 Task: Find connections with filter location Gangāpur with filter topic #Leadershipfirstwith filter profile language Potuguese with filter current company InConnectors - (A subsidiary of Insellers Consultancy Services) with filter school Fresher women's Jobs Madurai with filter industry Environmental Quality Programs with filter service category Market Research with filter keywords title Computer Programmer
Action: Mouse moved to (526, 84)
Screenshot: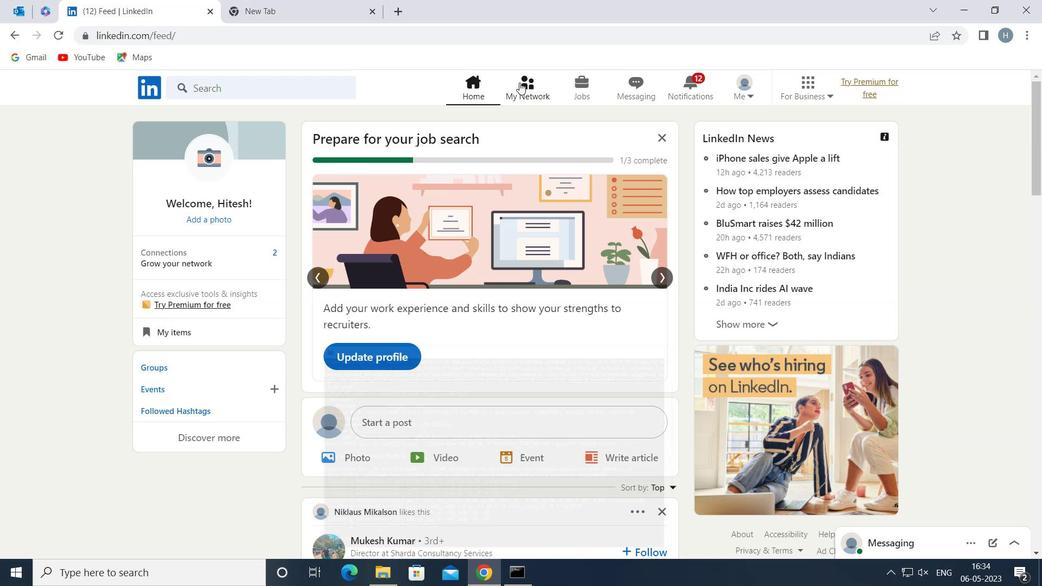 
Action: Mouse pressed left at (526, 84)
Screenshot: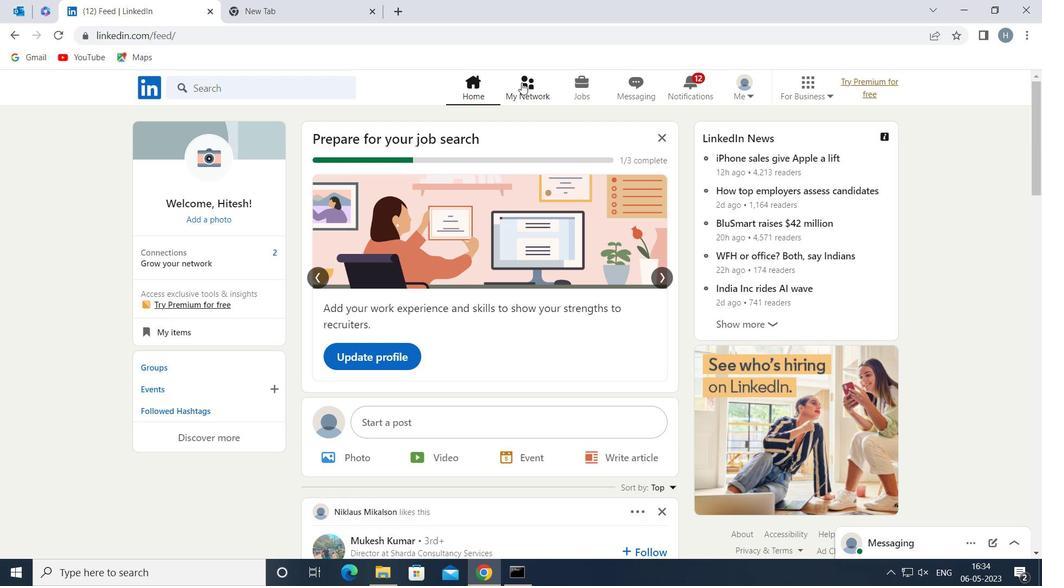 
Action: Mouse moved to (316, 162)
Screenshot: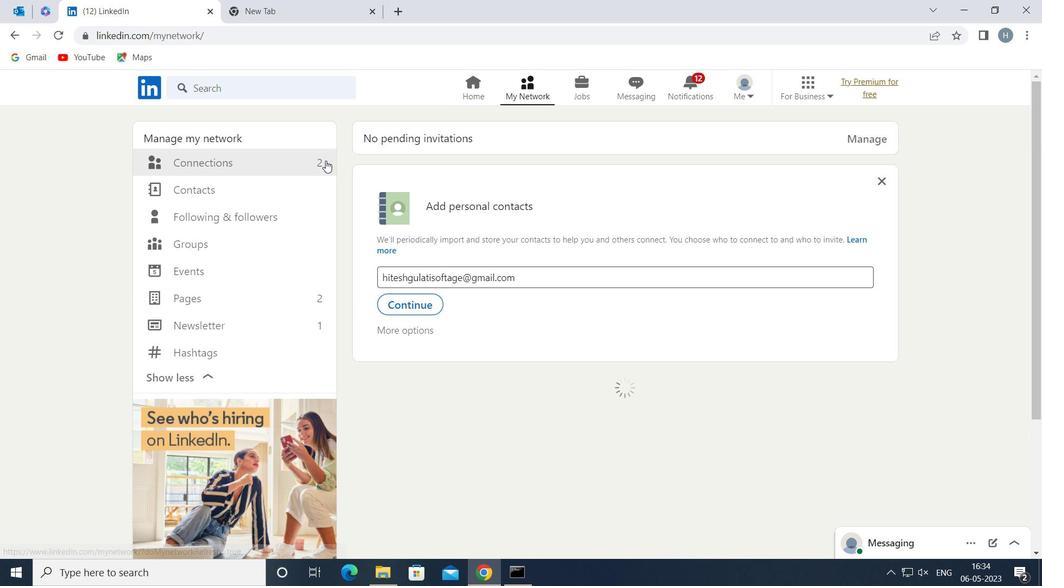 
Action: Mouse pressed left at (316, 162)
Screenshot: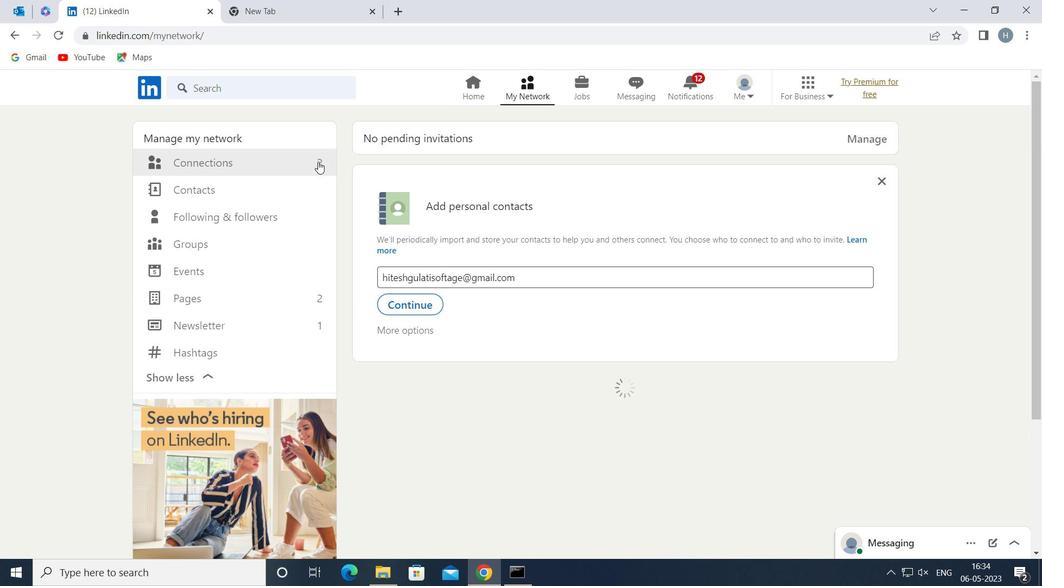 
Action: Mouse moved to (611, 163)
Screenshot: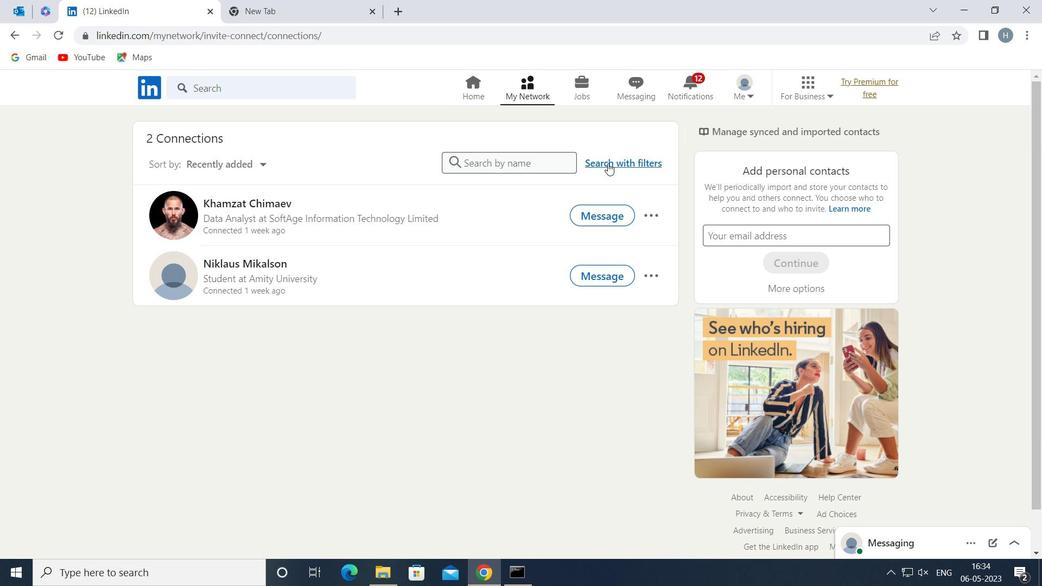 
Action: Mouse pressed left at (611, 163)
Screenshot: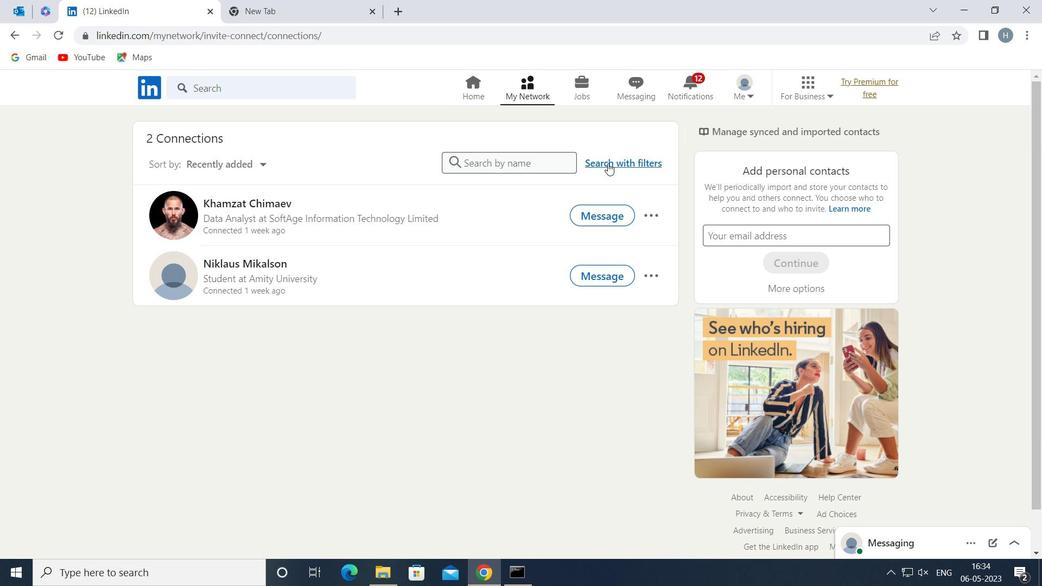 
Action: Mouse moved to (571, 122)
Screenshot: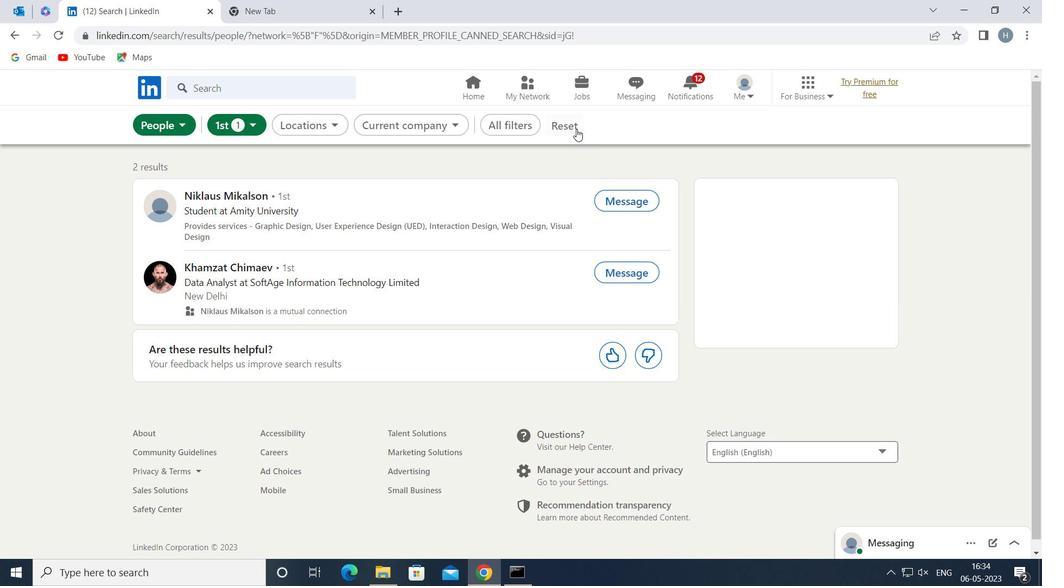 
Action: Mouse pressed left at (571, 122)
Screenshot: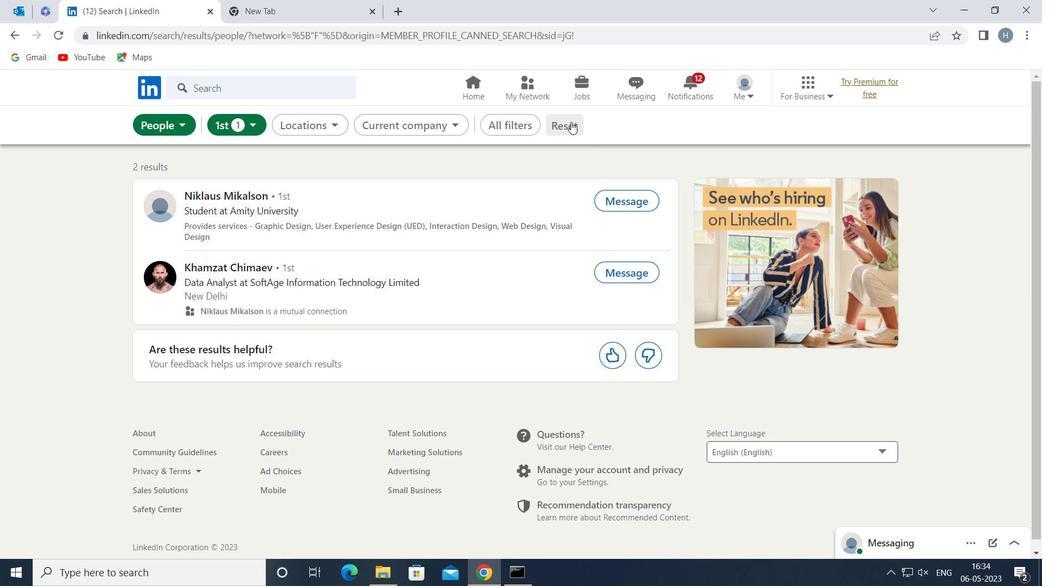 
Action: Mouse moved to (549, 122)
Screenshot: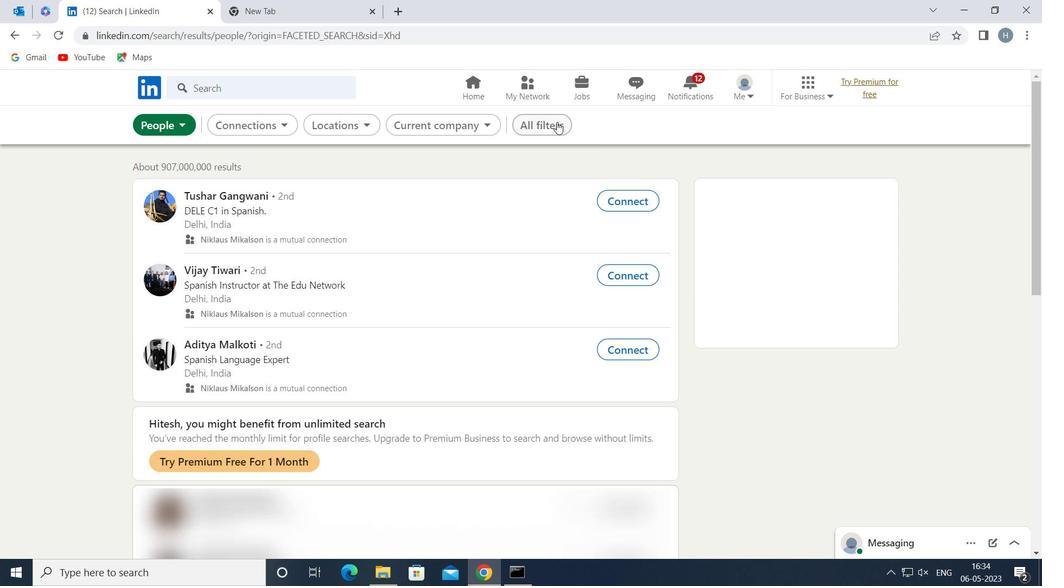 
Action: Mouse pressed left at (549, 122)
Screenshot: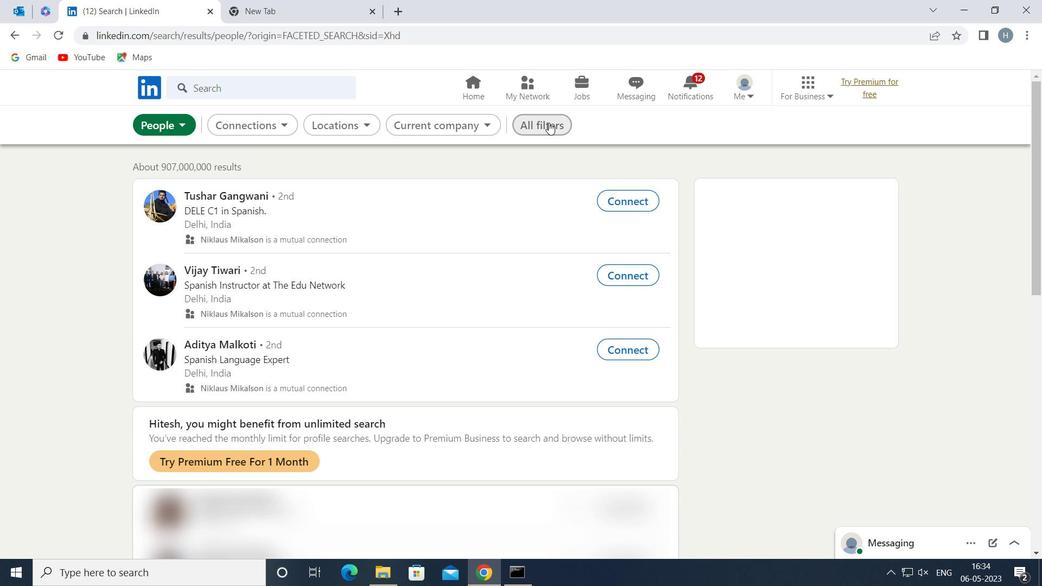
Action: Mouse moved to (766, 251)
Screenshot: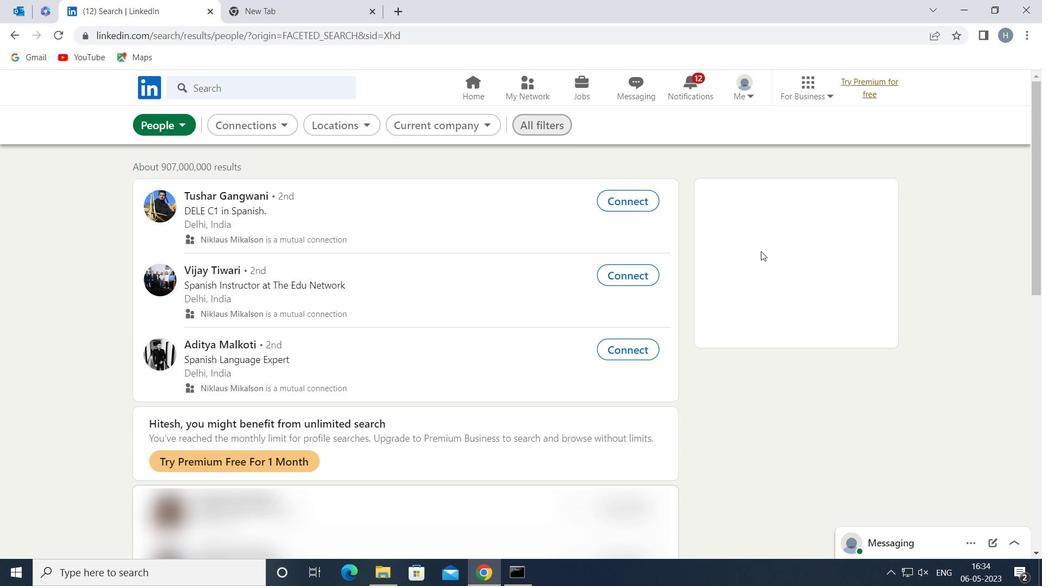 
Action: Mouse scrolled (766, 250) with delta (0, 0)
Screenshot: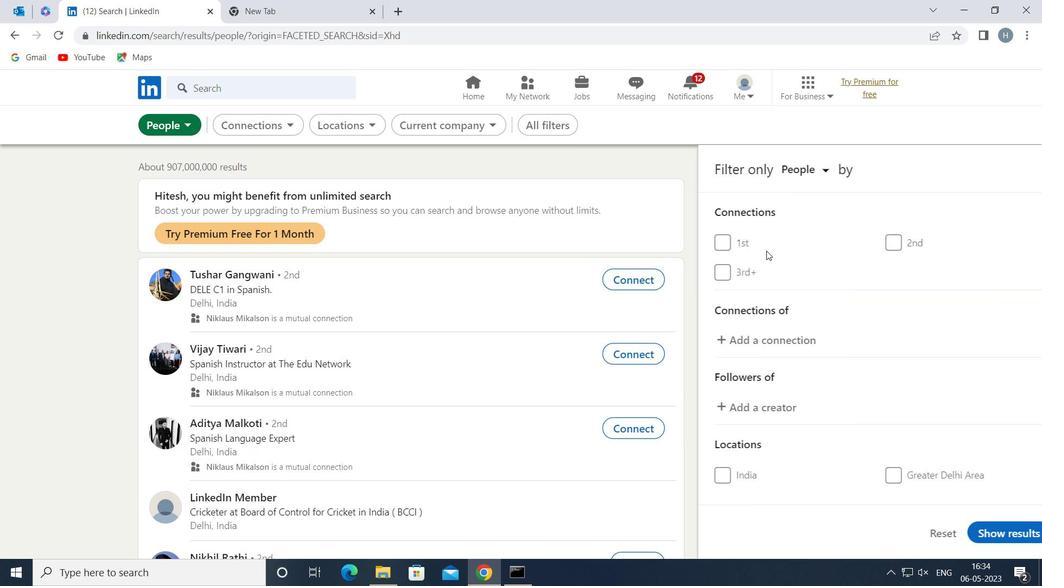 
Action: Mouse moved to (768, 249)
Screenshot: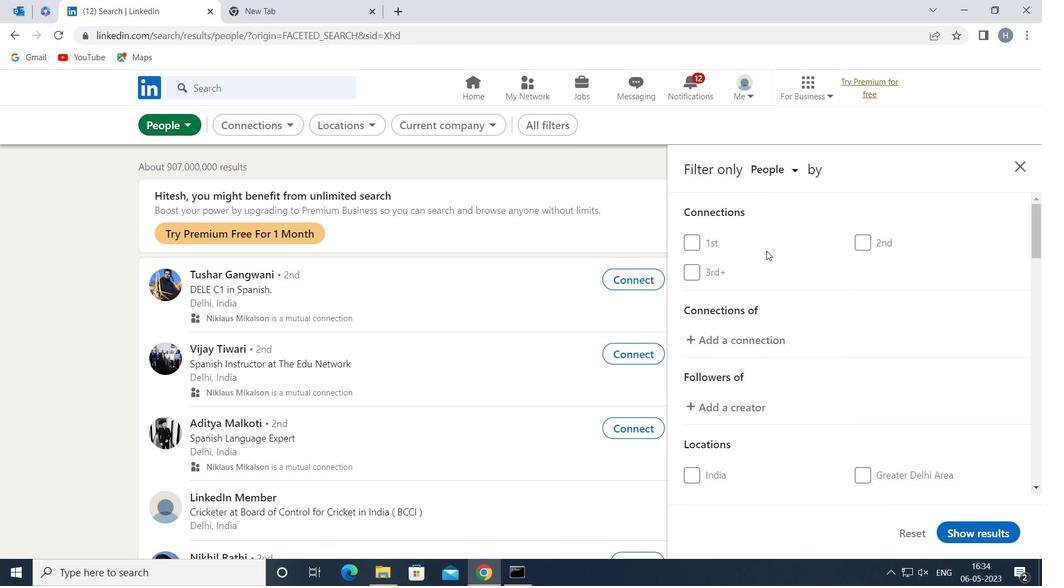 
Action: Mouse scrolled (768, 248) with delta (0, 0)
Screenshot: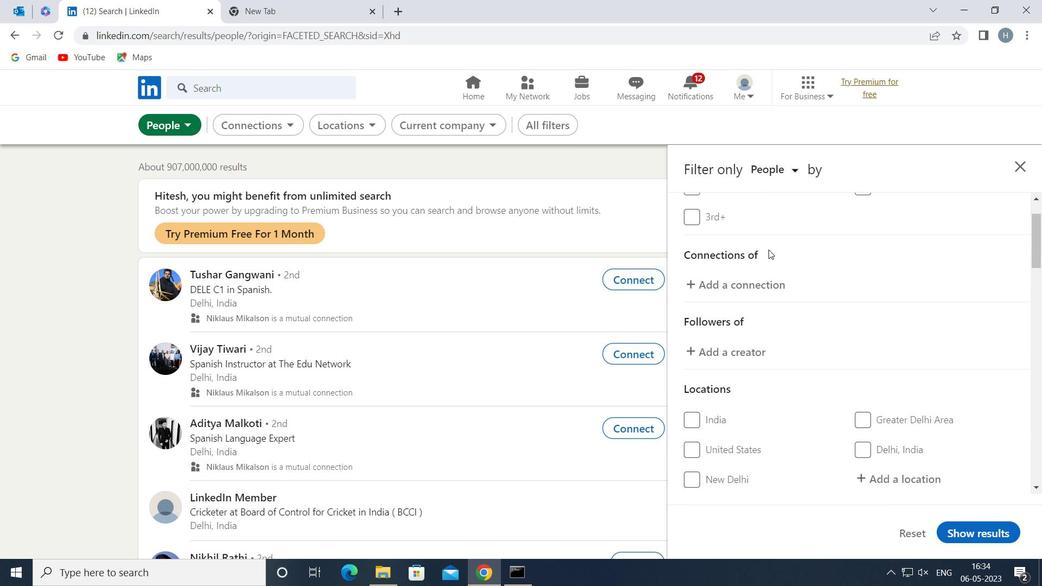 
Action: Mouse moved to (770, 251)
Screenshot: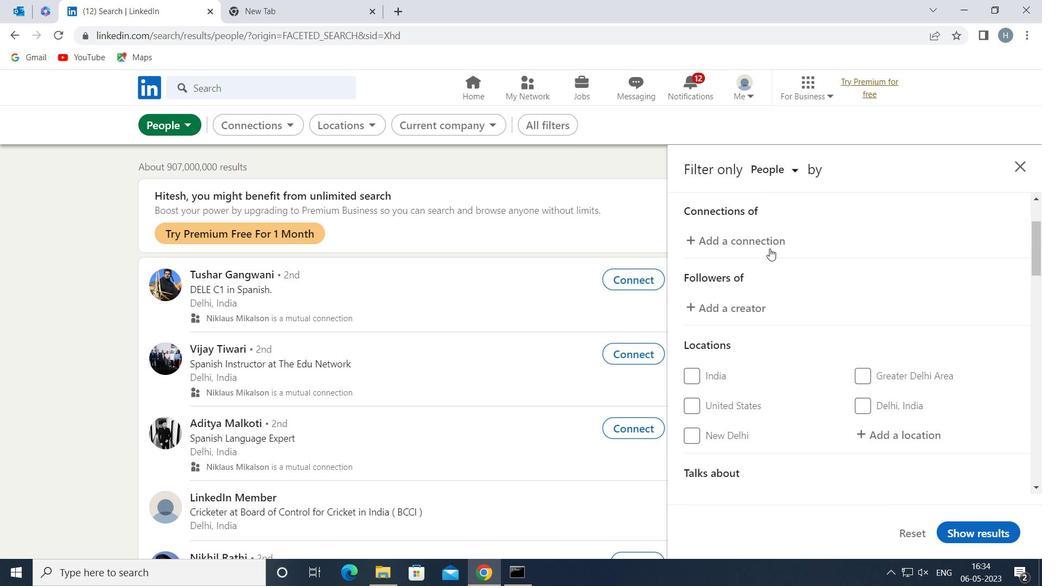 
Action: Mouse scrolled (770, 251) with delta (0, 0)
Screenshot: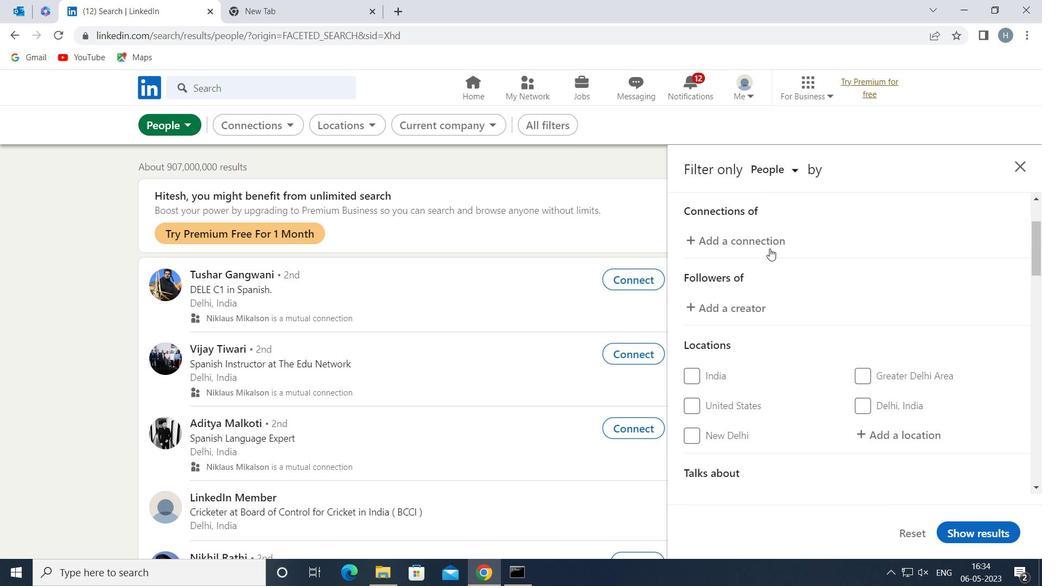 
Action: Mouse moved to (881, 325)
Screenshot: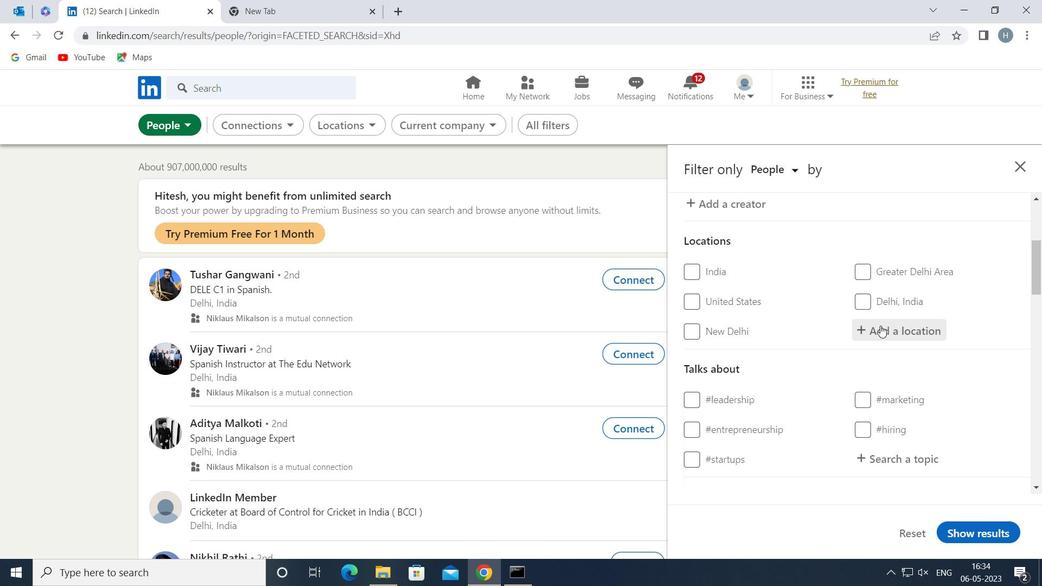 
Action: Mouse pressed left at (881, 325)
Screenshot: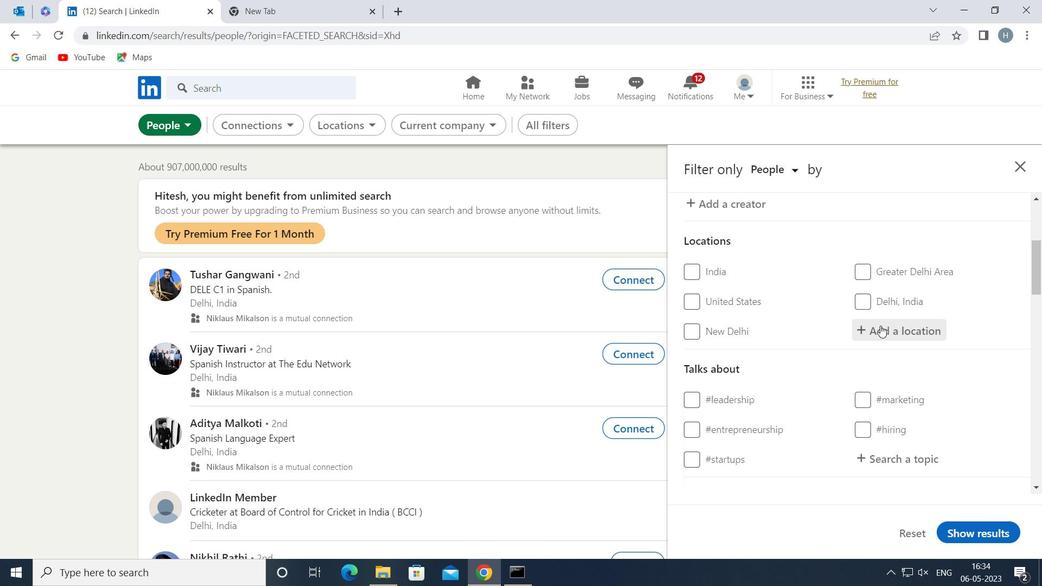 
Action: Mouse moved to (881, 324)
Screenshot: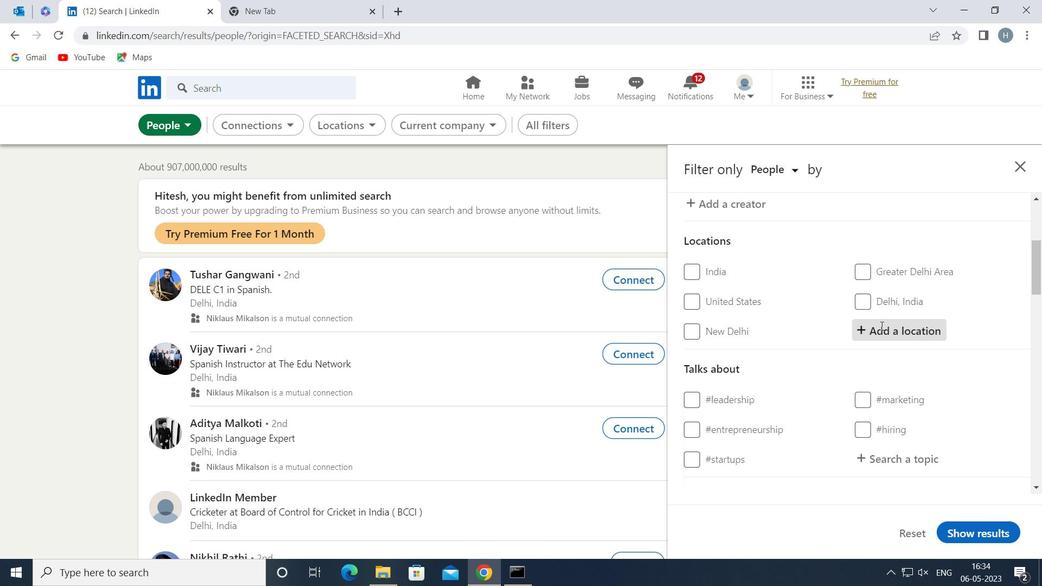 
Action: Key pressed <Key.shift>GANGAPUR
Screenshot: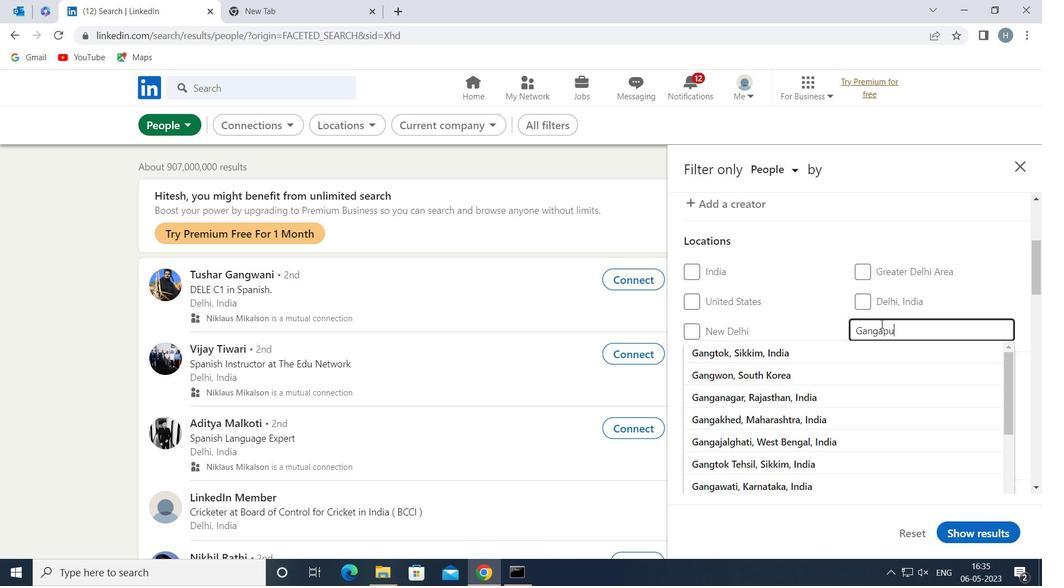 
Action: Mouse moved to (984, 282)
Screenshot: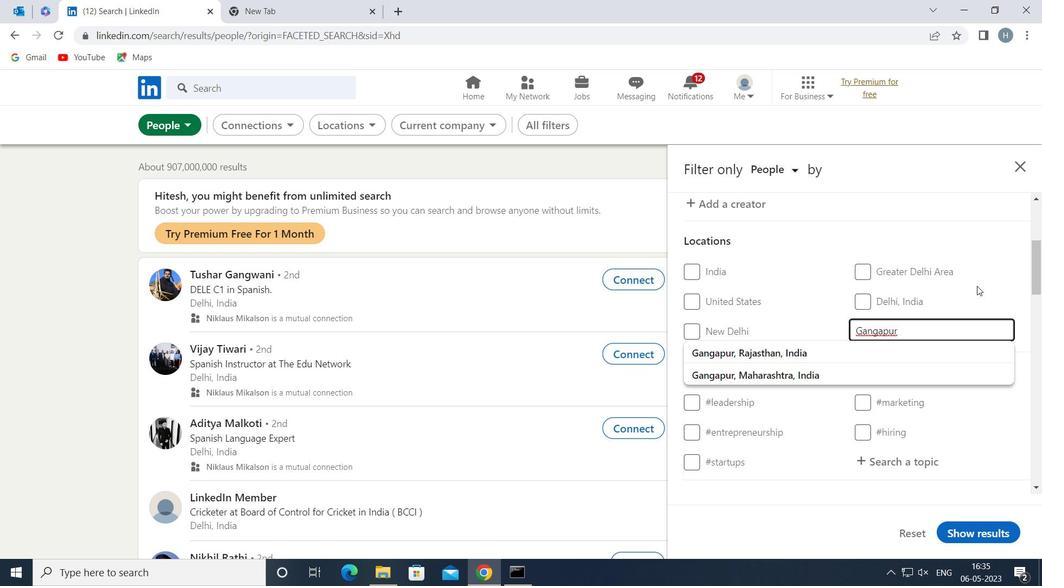 
Action: Mouse pressed left at (984, 282)
Screenshot: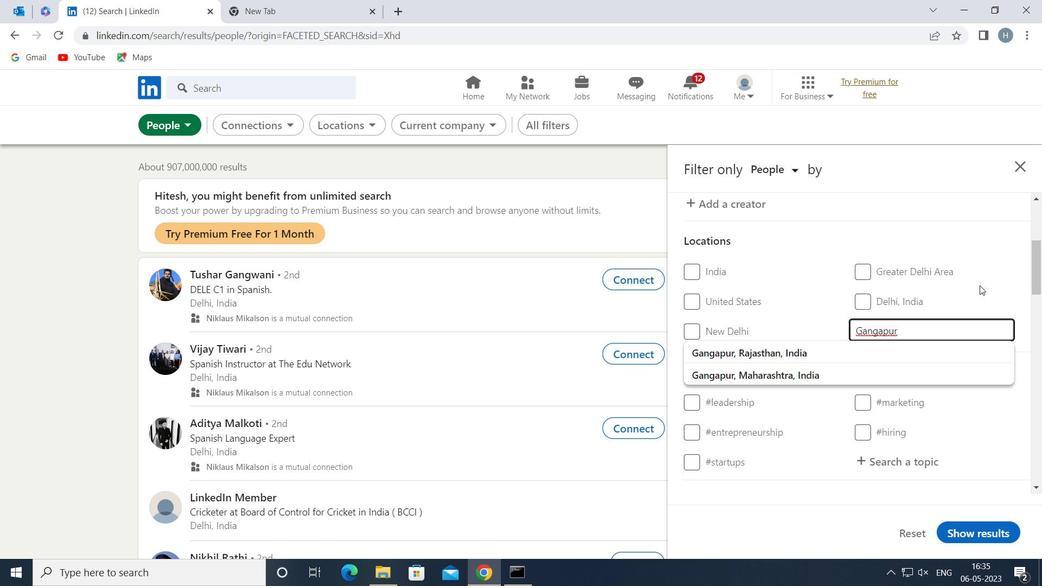 
Action: Mouse moved to (963, 297)
Screenshot: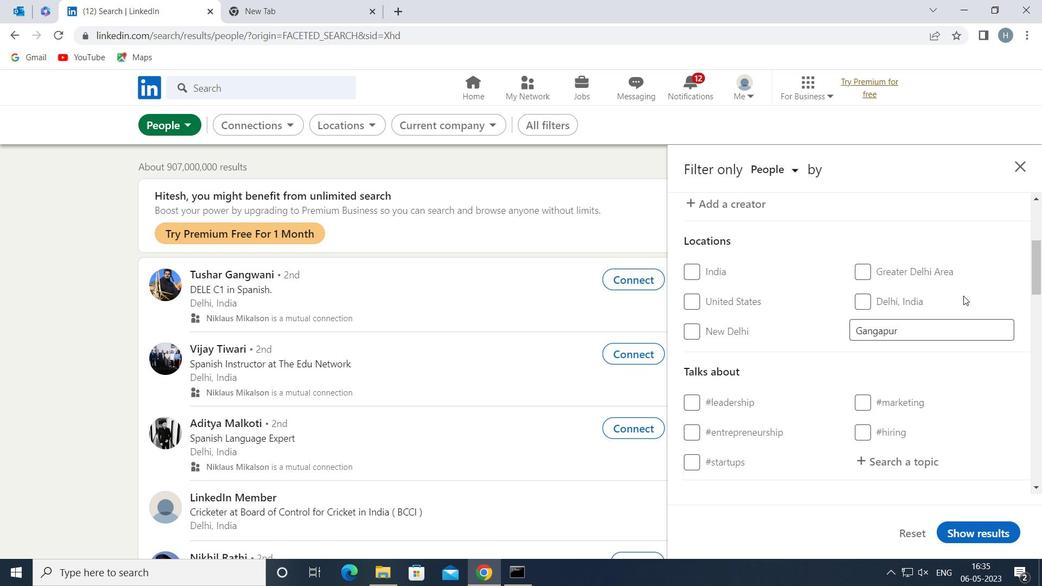
Action: Mouse scrolled (963, 297) with delta (0, 0)
Screenshot: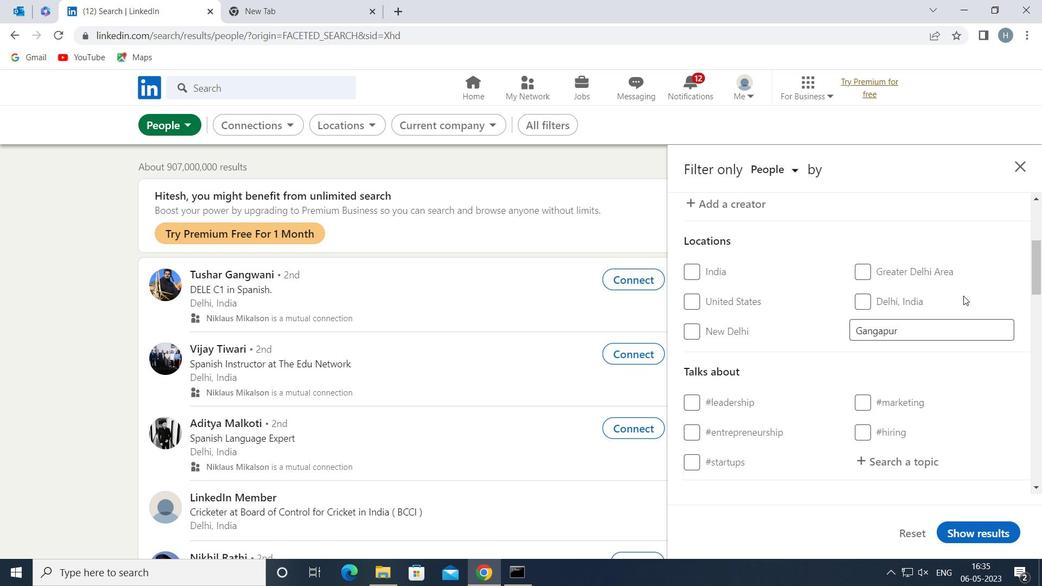 
Action: Mouse scrolled (963, 297) with delta (0, 0)
Screenshot: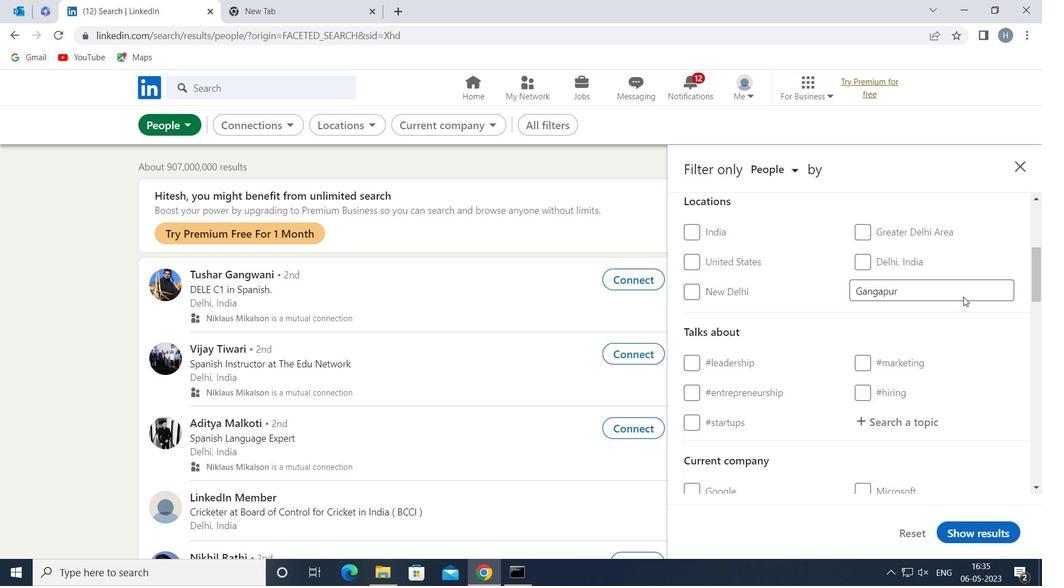 
Action: Mouse moved to (934, 325)
Screenshot: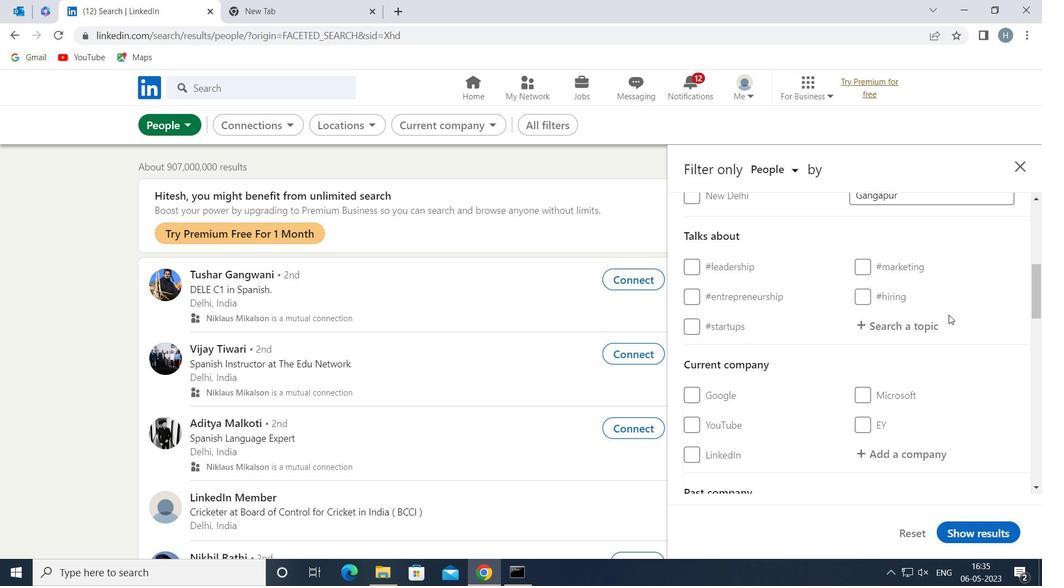 
Action: Mouse pressed left at (934, 325)
Screenshot: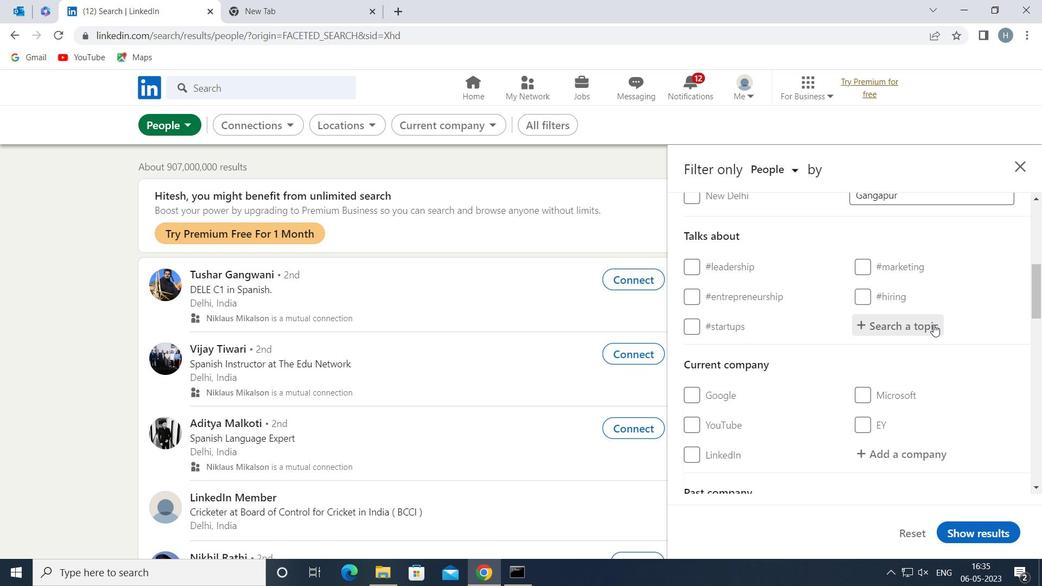
Action: Mouse moved to (934, 325)
Screenshot: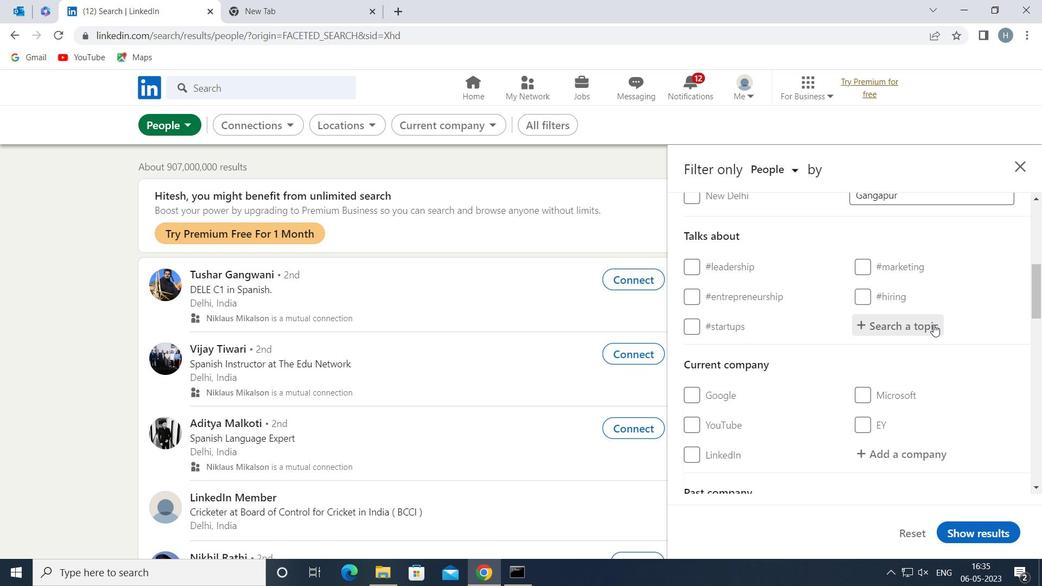 
Action: Key pressed <Key.shift>LEADERSHIPFIRST
Screenshot: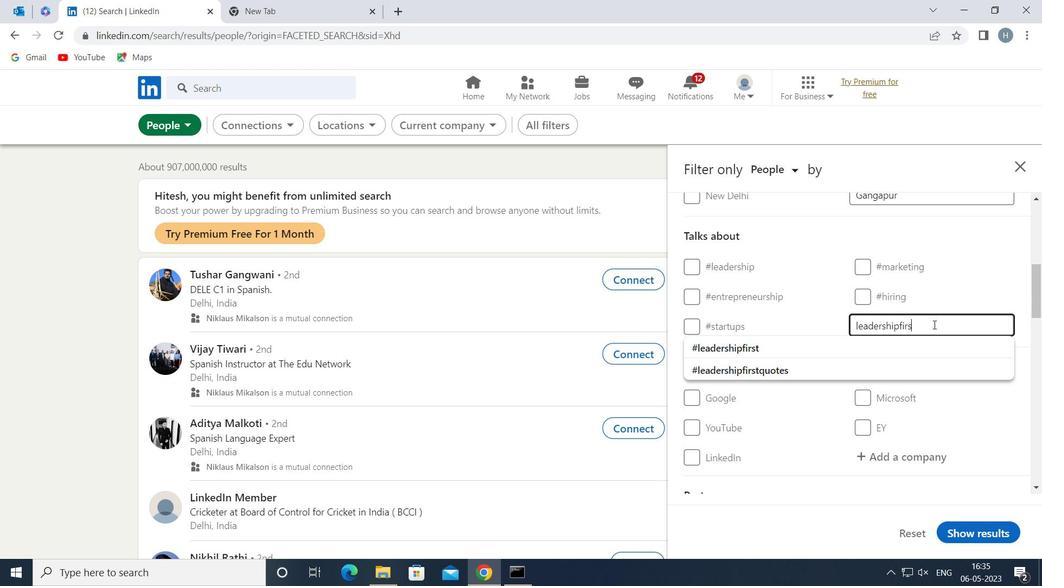 
Action: Mouse moved to (828, 348)
Screenshot: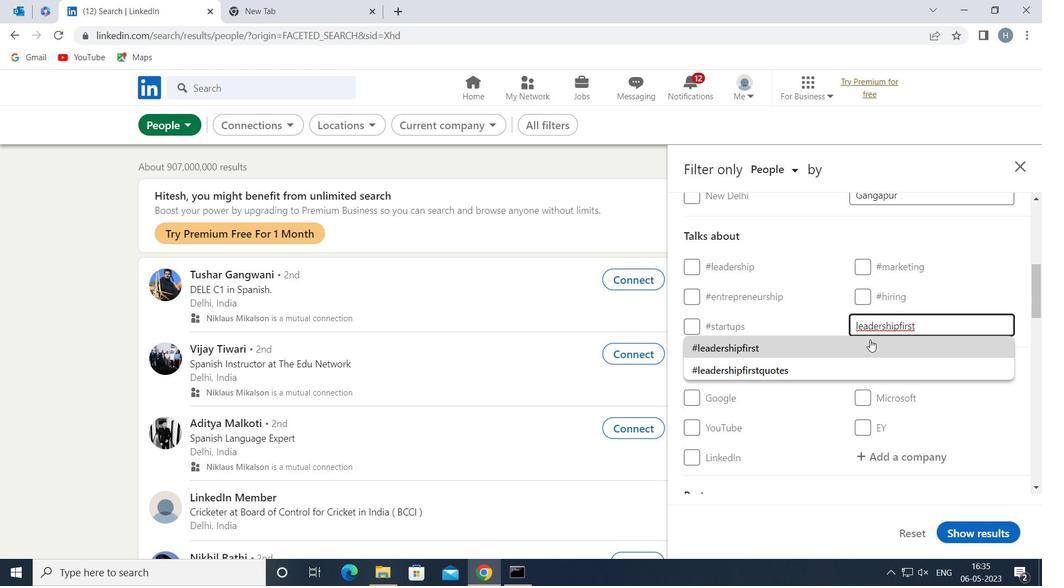 
Action: Mouse pressed left at (828, 348)
Screenshot: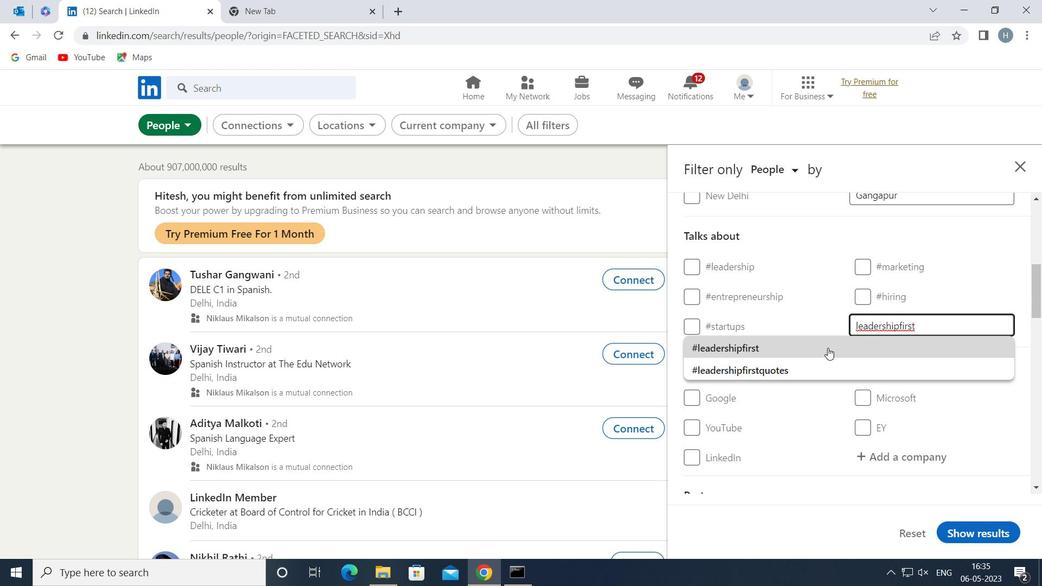 
Action: Mouse moved to (827, 348)
Screenshot: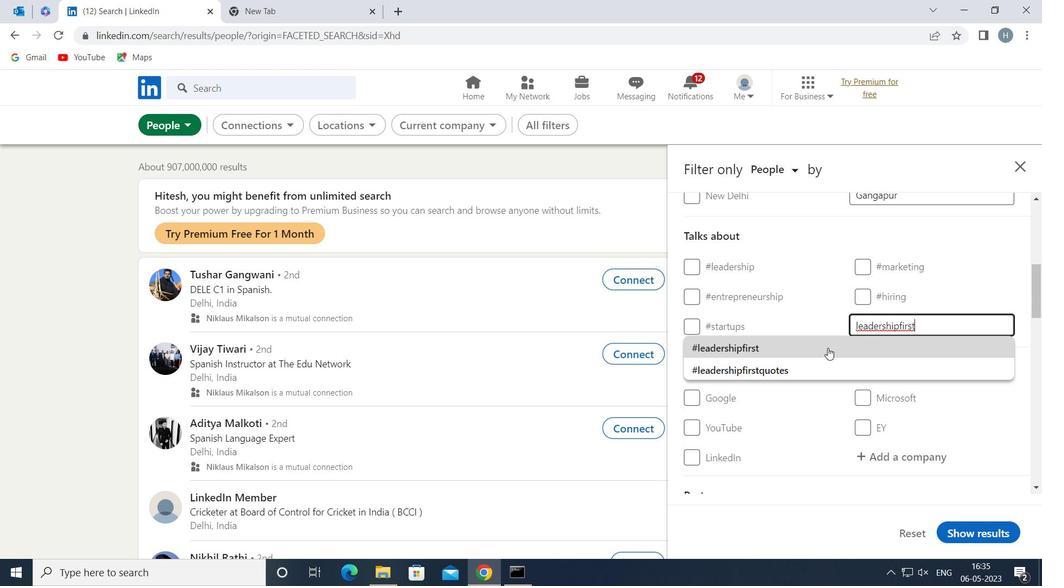 
Action: Mouse scrolled (827, 347) with delta (0, 0)
Screenshot: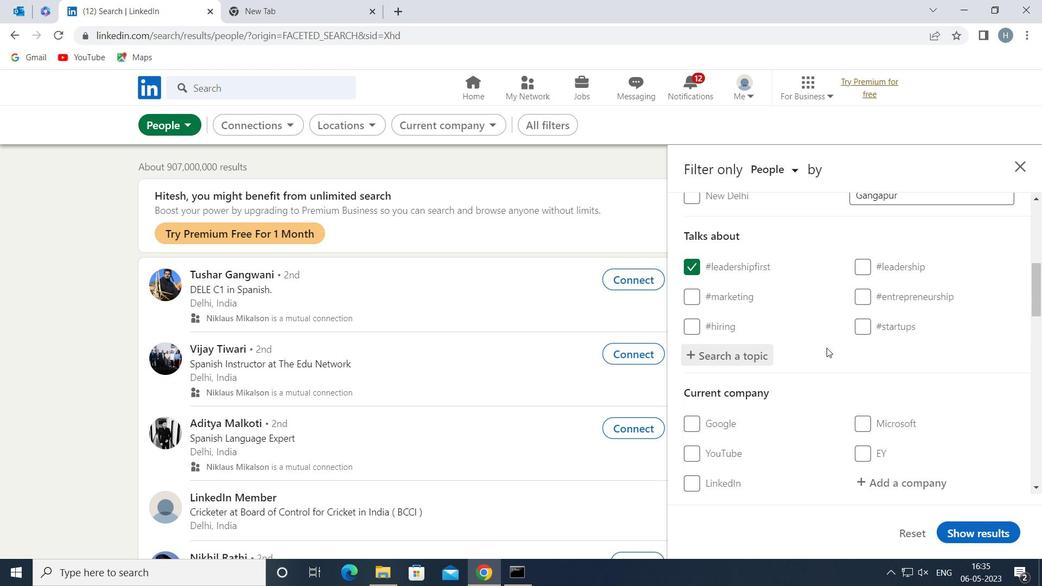 
Action: Mouse moved to (827, 348)
Screenshot: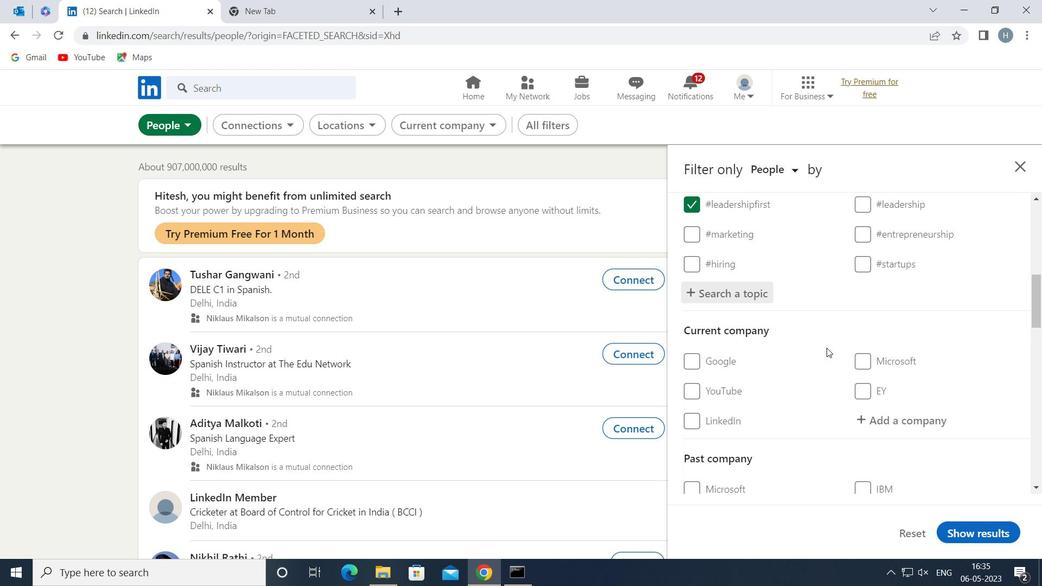 
Action: Mouse scrolled (827, 347) with delta (0, 0)
Screenshot: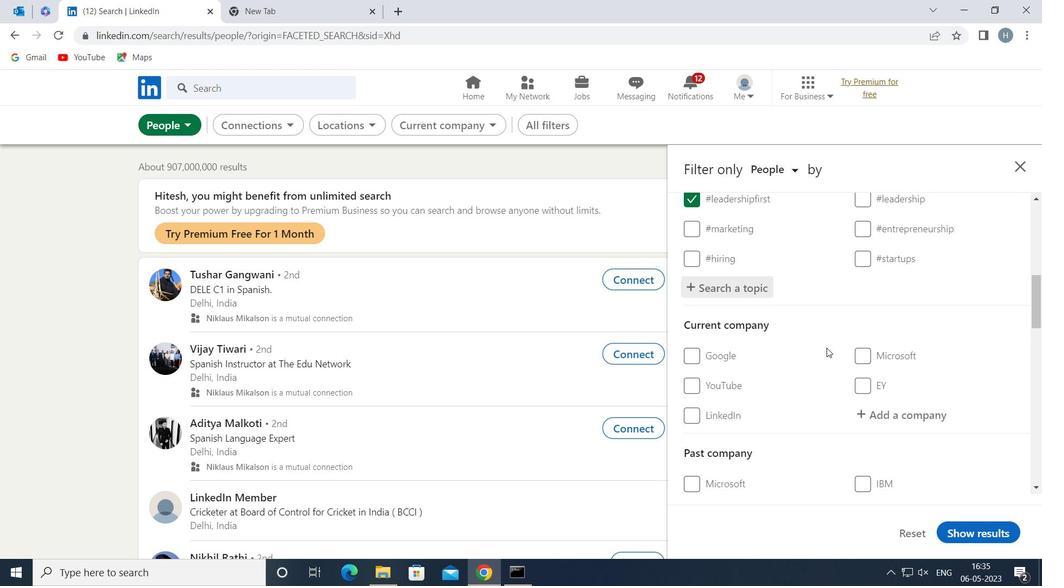 
Action: Mouse moved to (827, 344)
Screenshot: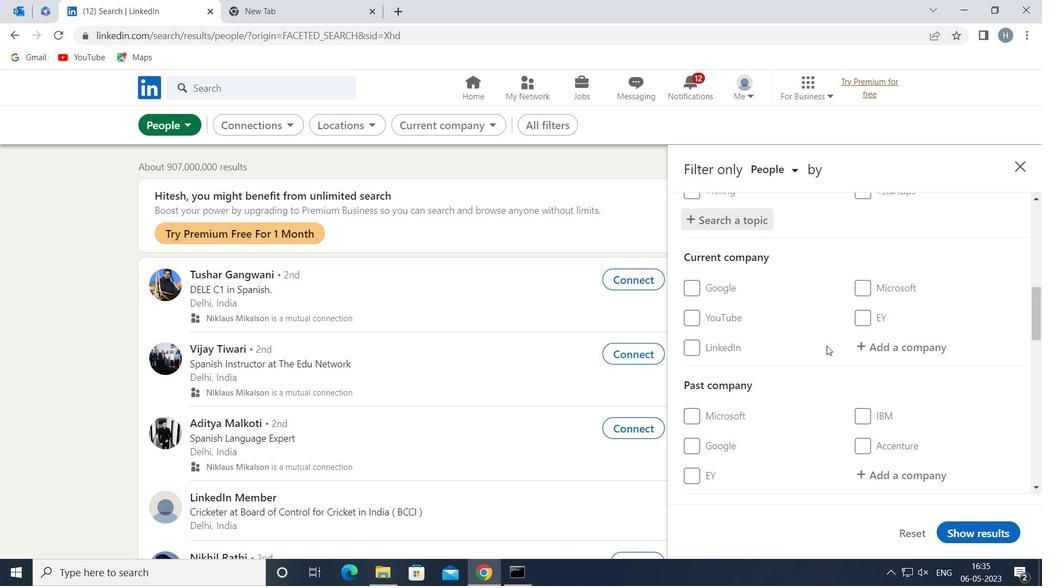 
Action: Mouse scrolled (827, 344) with delta (0, 0)
Screenshot: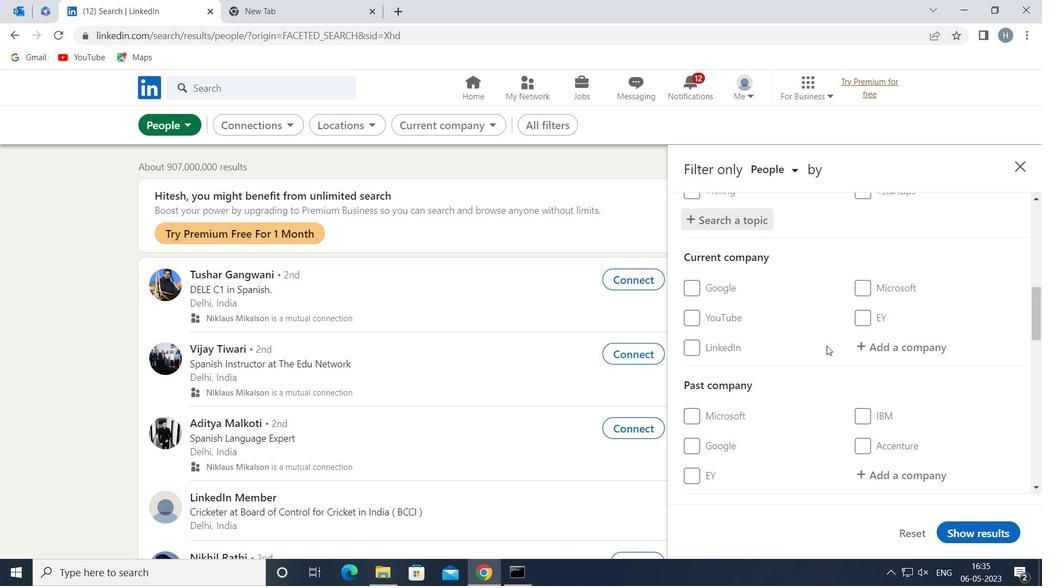 
Action: Mouse moved to (826, 338)
Screenshot: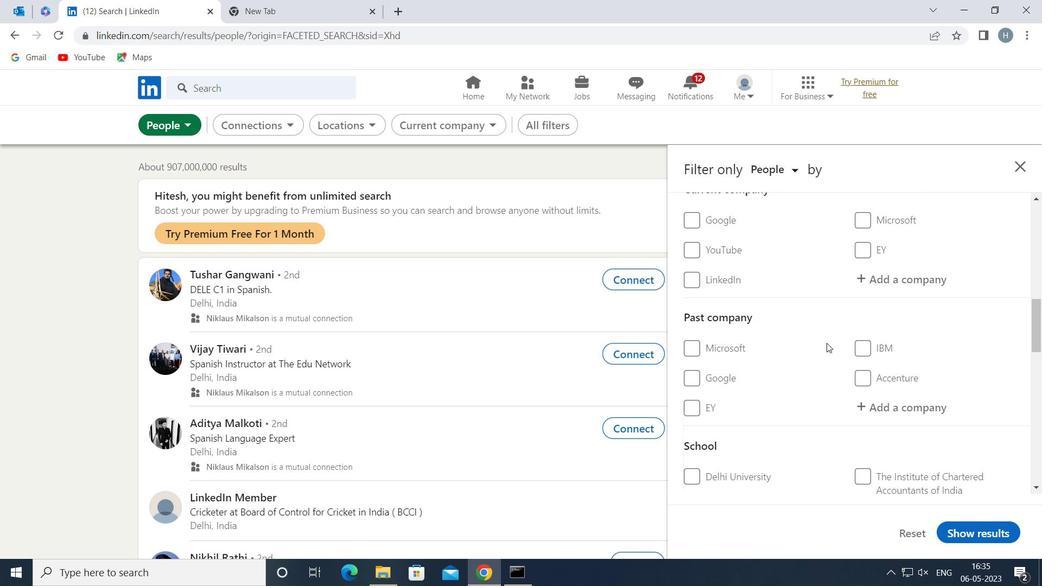 
Action: Mouse scrolled (826, 338) with delta (0, 0)
Screenshot: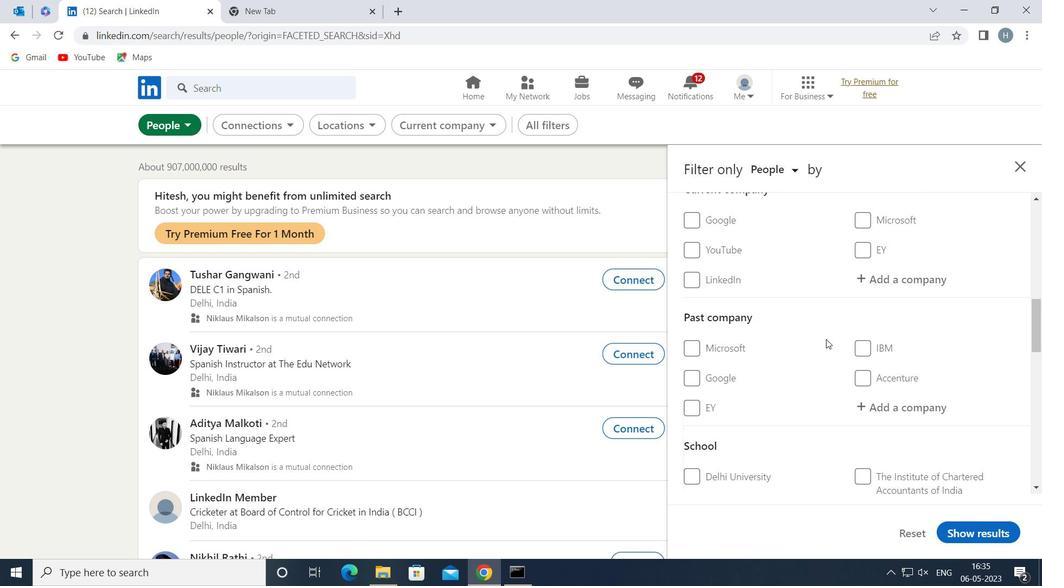 
Action: Mouse moved to (825, 336)
Screenshot: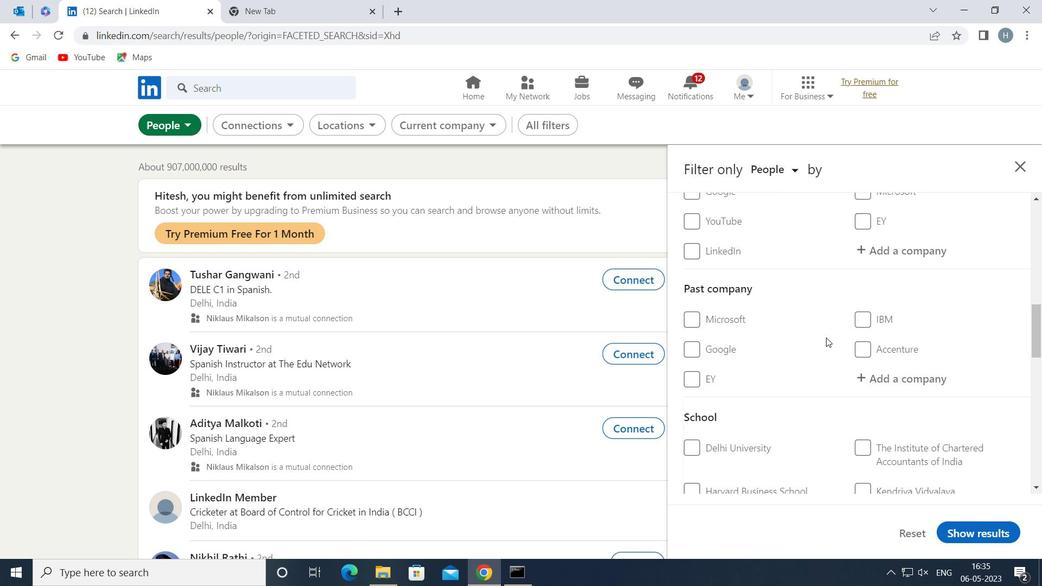 
Action: Mouse scrolled (825, 336) with delta (0, 0)
Screenshot: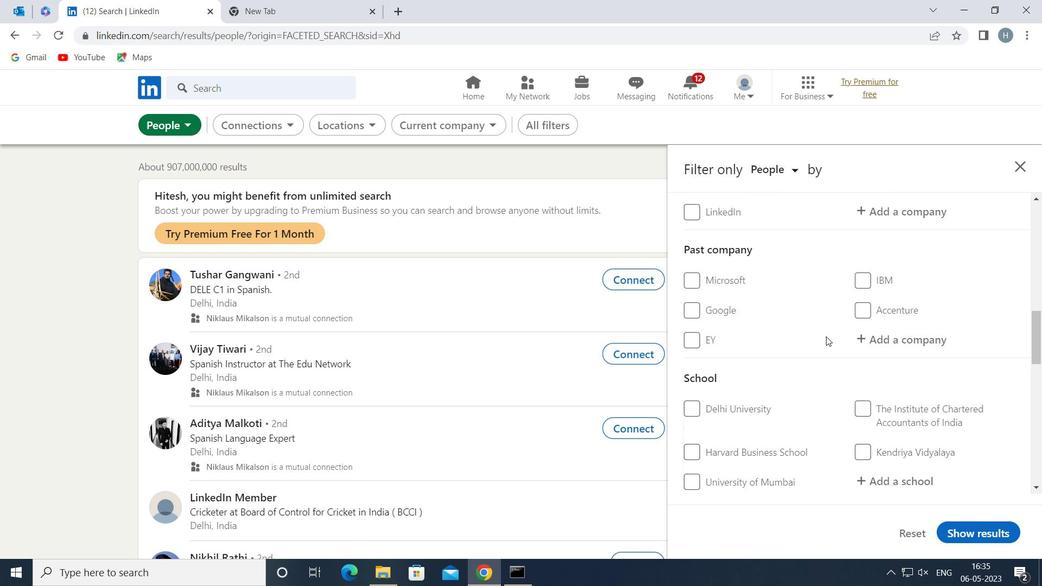
Action: Mouse moved to (825, 333)
Screenshot: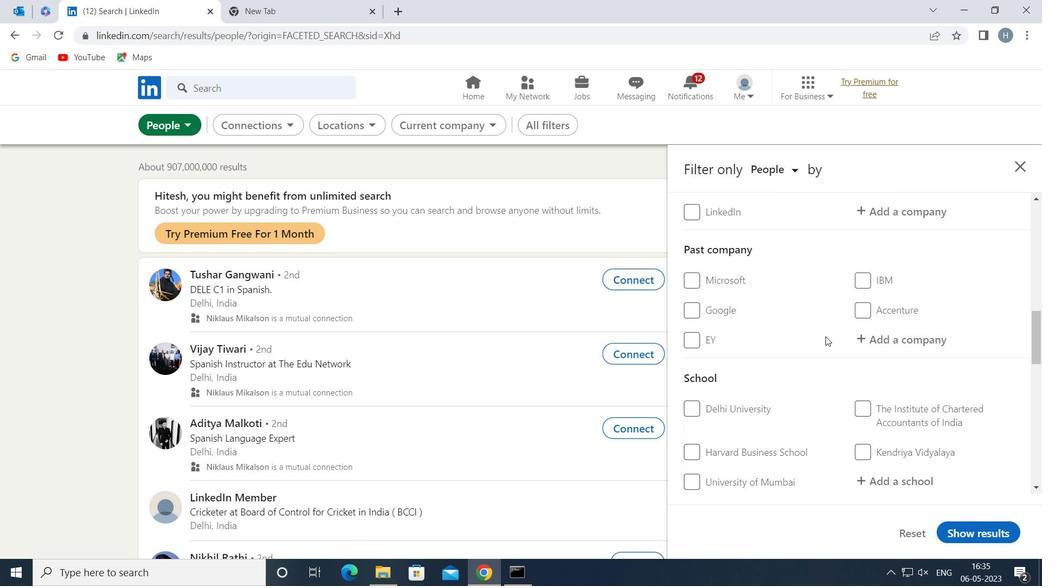 
Action: Mouse scrolled (825, 333) with delta (0, 0)
Screenshot: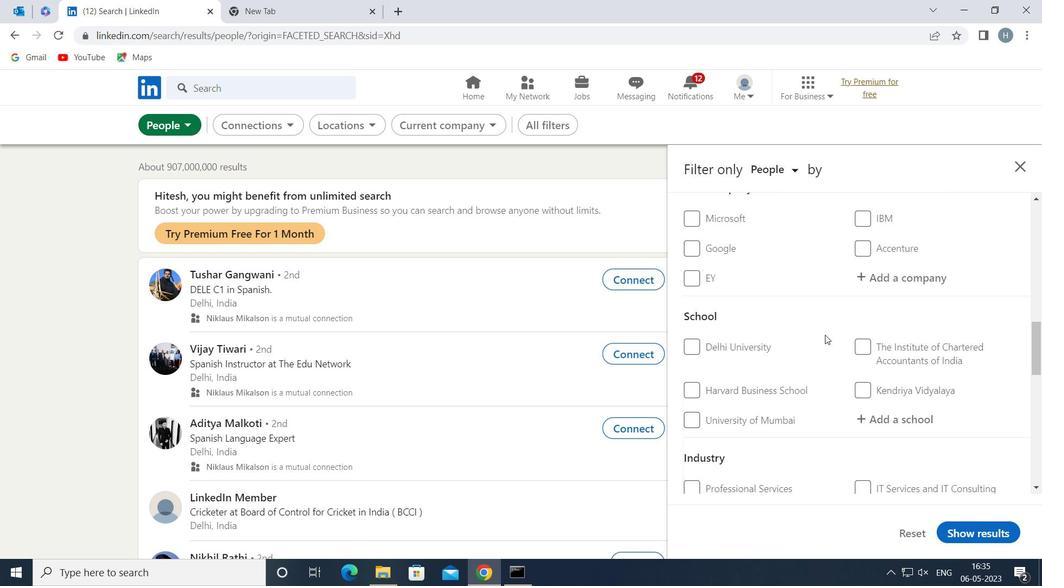 
Action: Mouse moved to (824, 330)
Screenshot: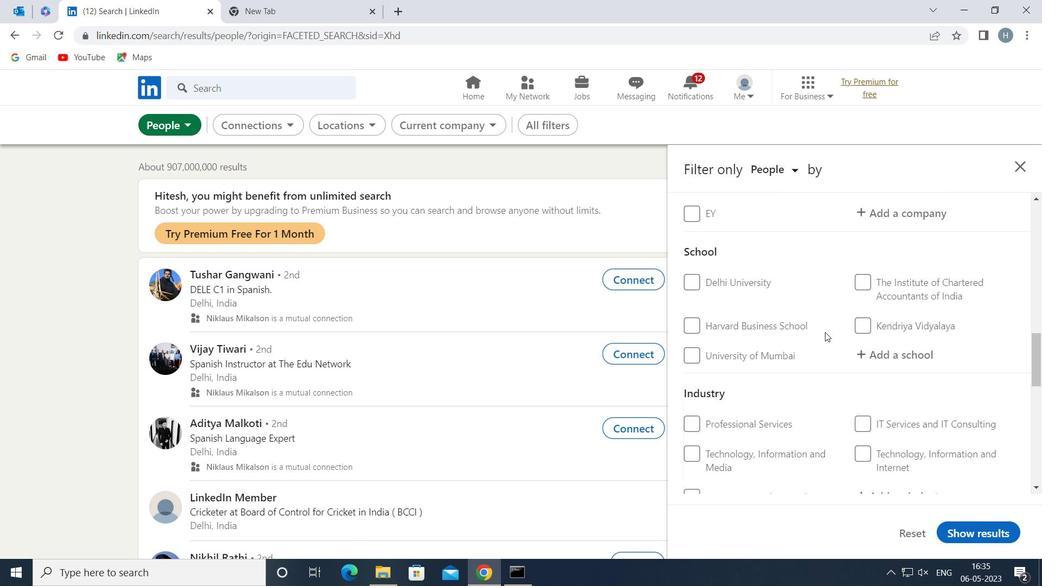 
Action: Mouse scrolled (824, 330) with delta (0, 0)
Screenshot: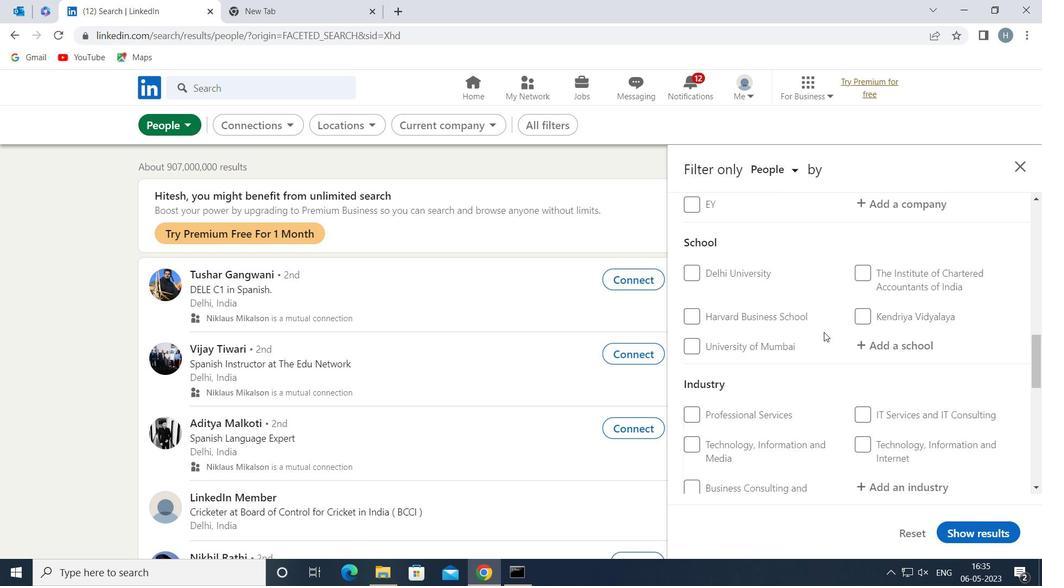 
Action: Mouse moved to (825, 328)
Screenshot: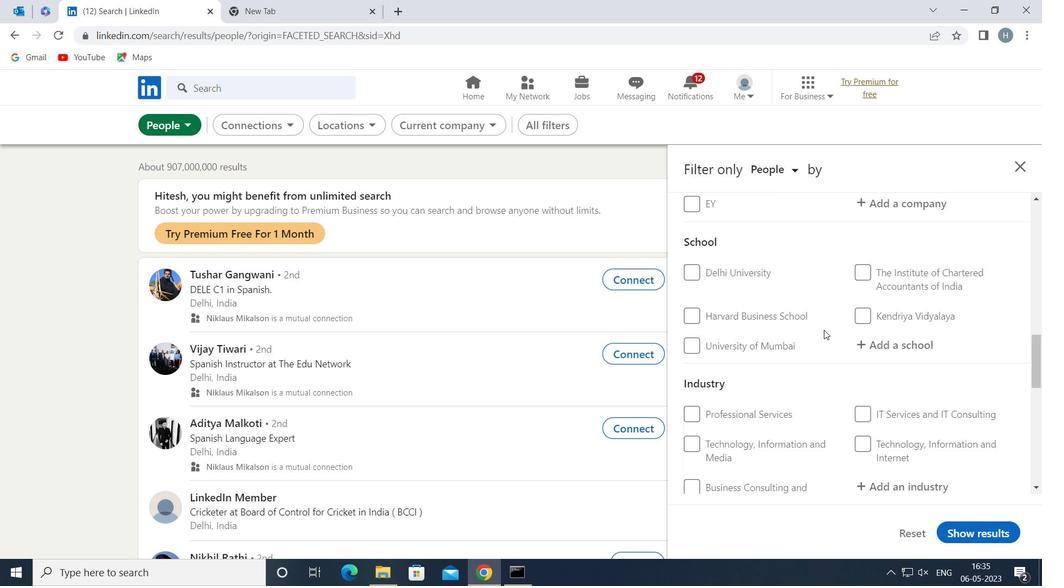
Action: Mouse scrolled (825, 327) with delta (0, 0)
Screenshot: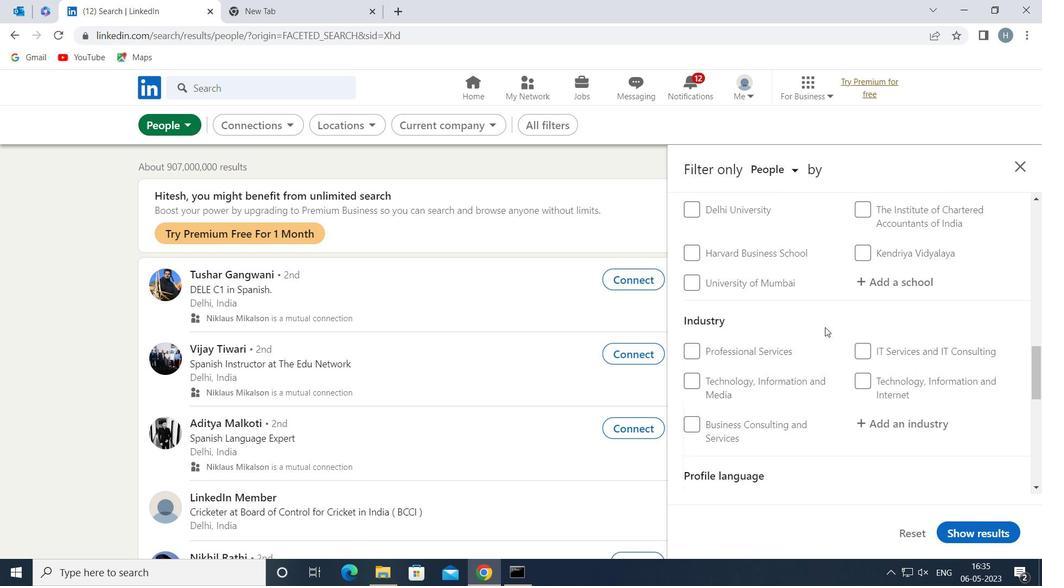 
Action: Mouse moved to (825, 328)
Screenshot: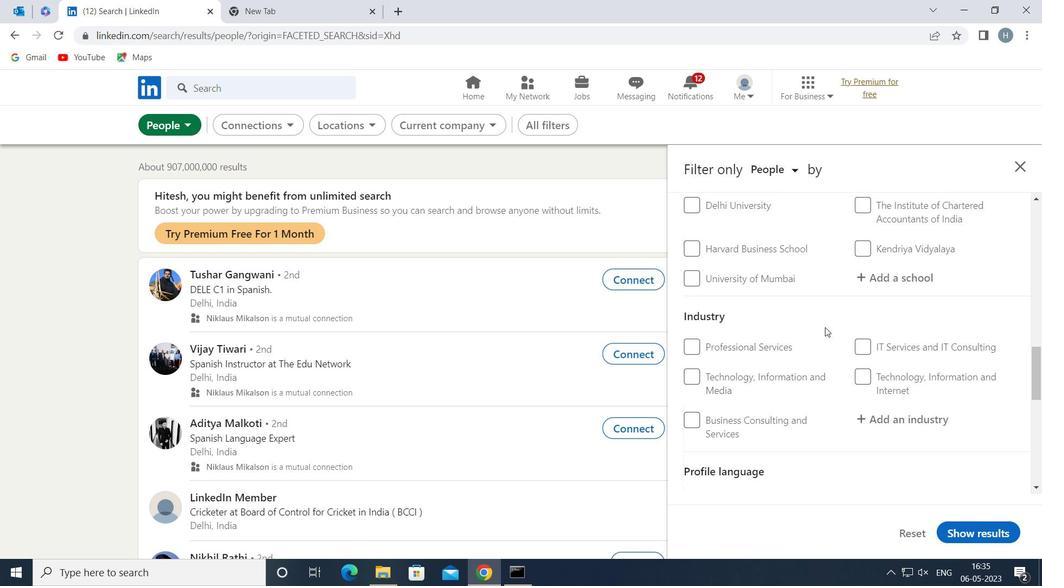 
Action: Mouse scrolled (825, 327) with delta (0, 0)
Screenshot: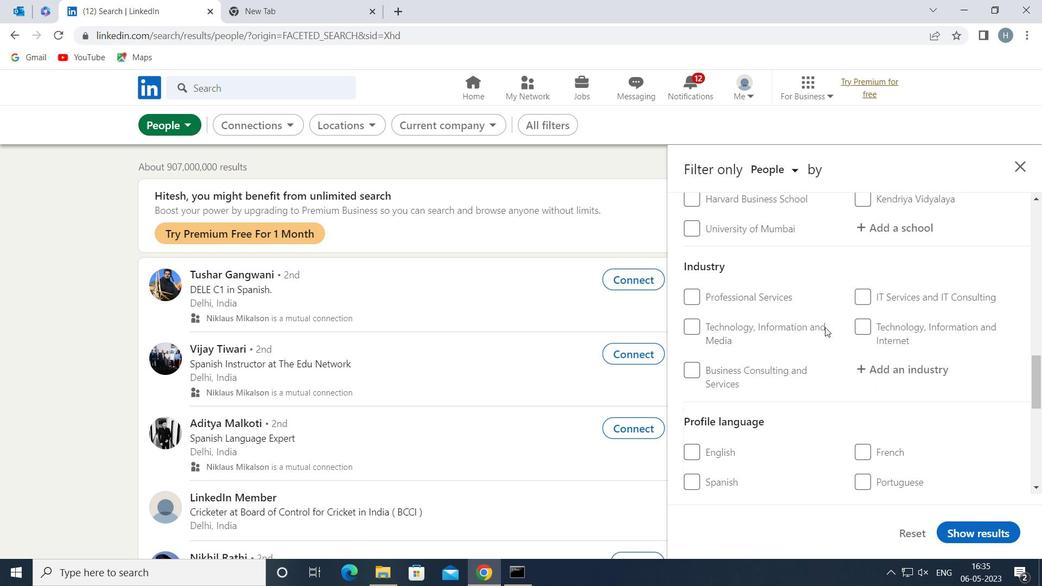 
Action: Mouse moved to (824, 327)
Screenshot: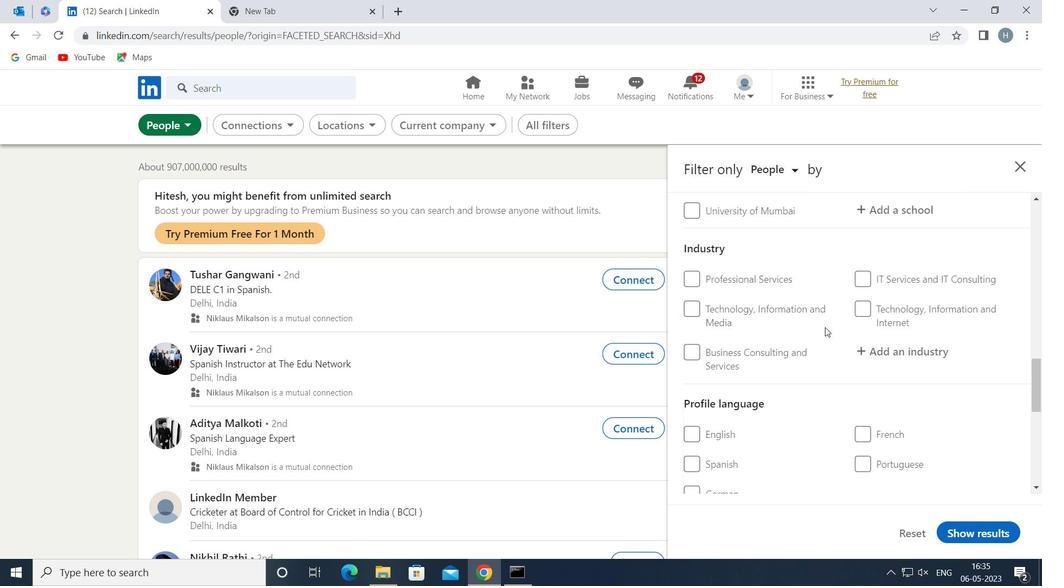 
Action: Mouse scrolled (824, 326) with delta (0, 0)
Screenshot: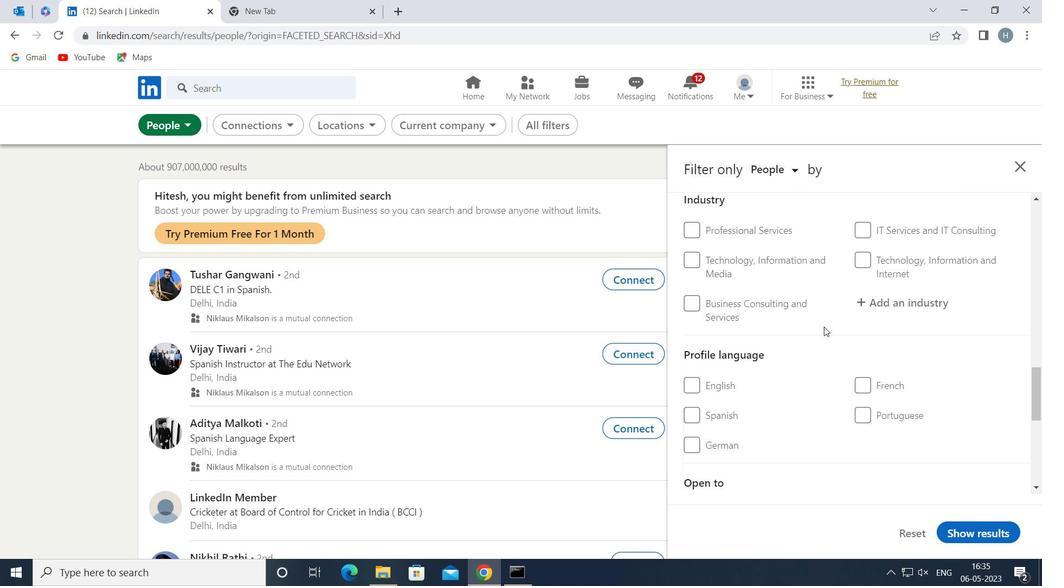 
Action: Mouse moved to (863, 325)
Screenshot: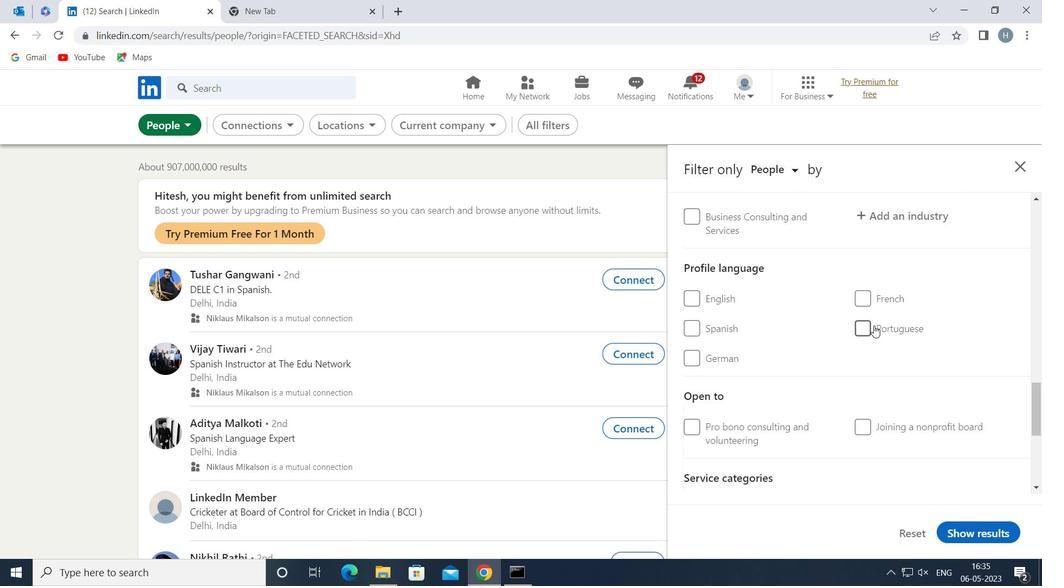 
Action: Mouse pressed left at (863, 325)
Screenshot: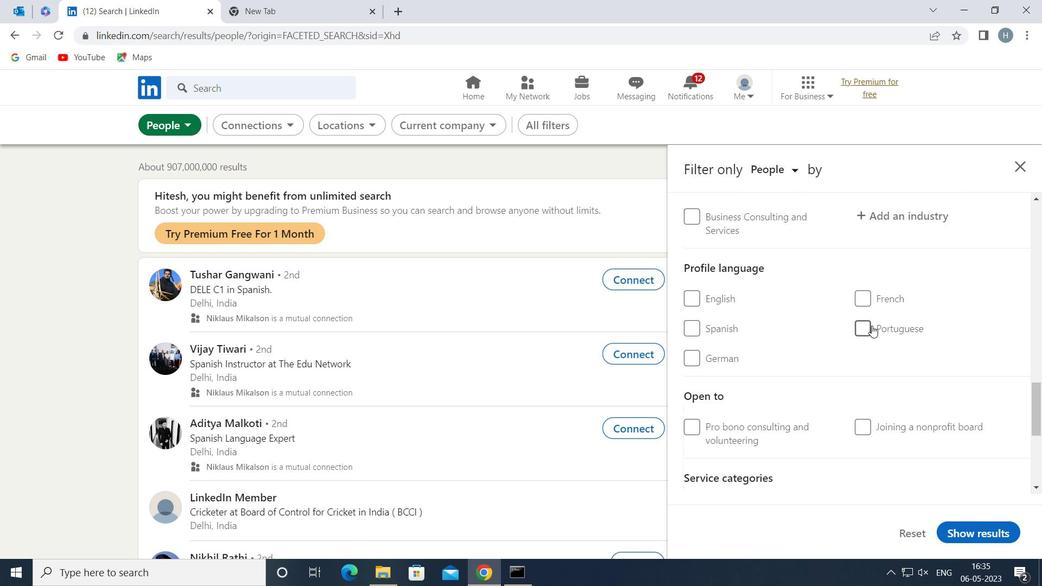 
Action: Mouse moved to (837, 337)
Screenshot: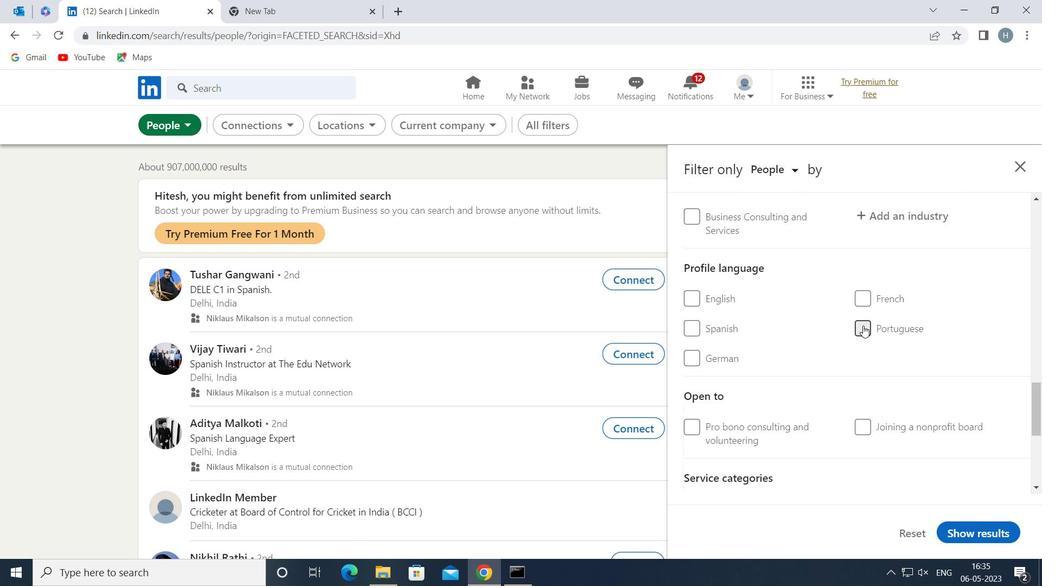 
Action: Mouse scrolled (837, 337) with delta (0, 0)
Screenshot: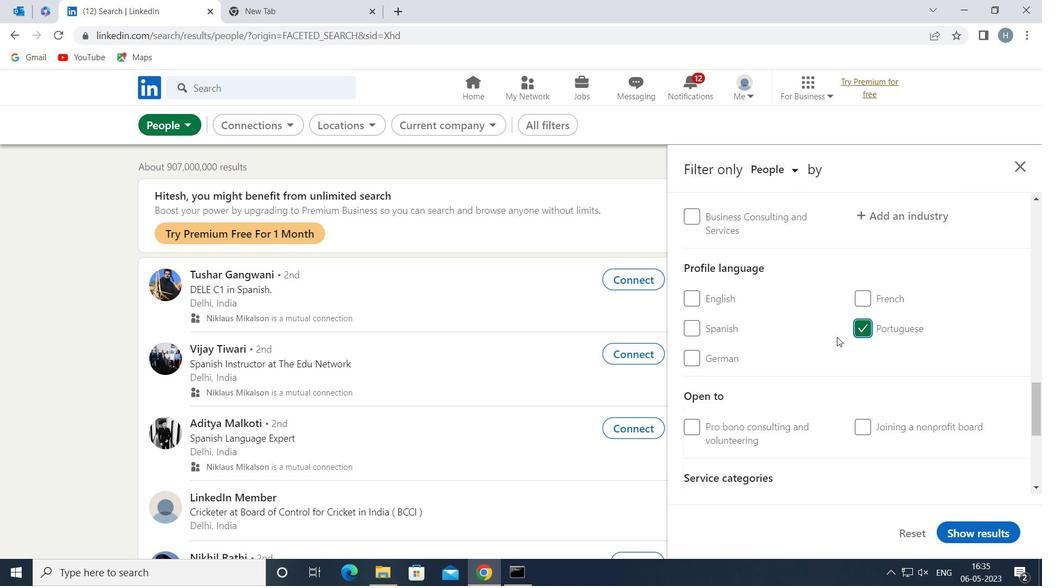 
Action: Mouse moved to (840, 332)
Screenshot: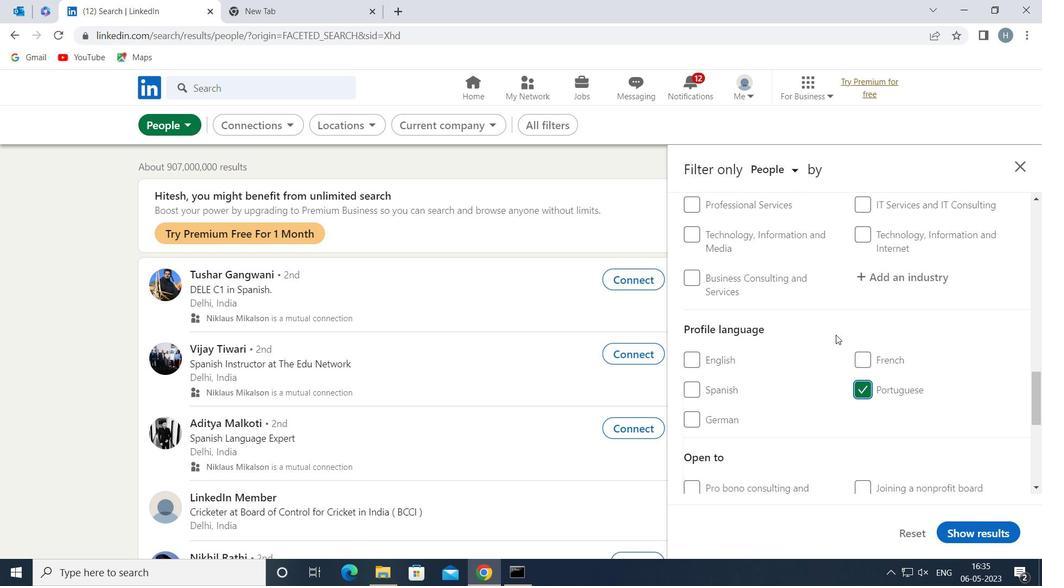 
Action: Mouse scrolled (840, 332) with delta (0, 0)
Screenshot: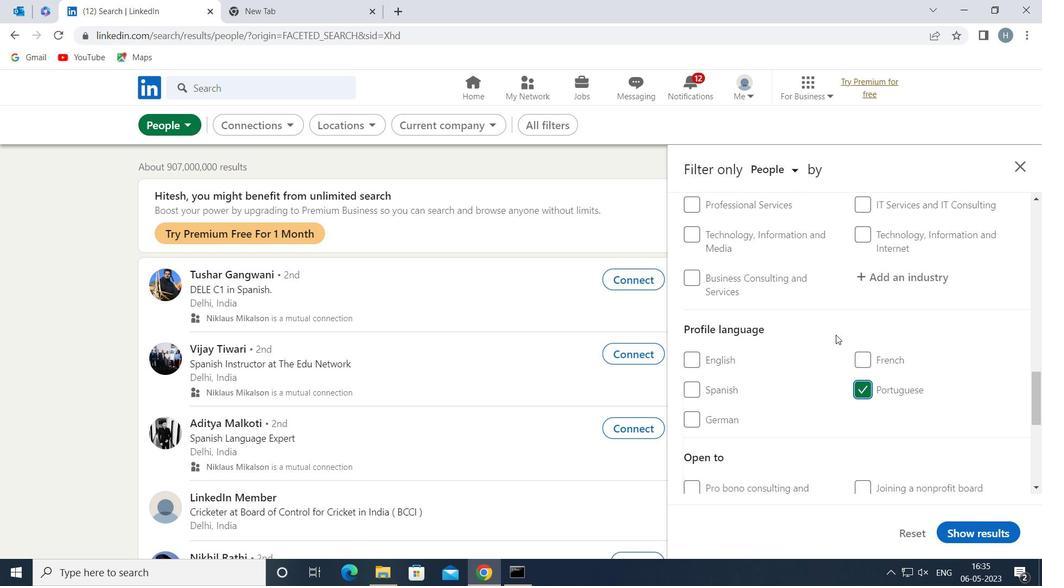 
Action: Mouse moved to (842, 331)
Screenshot: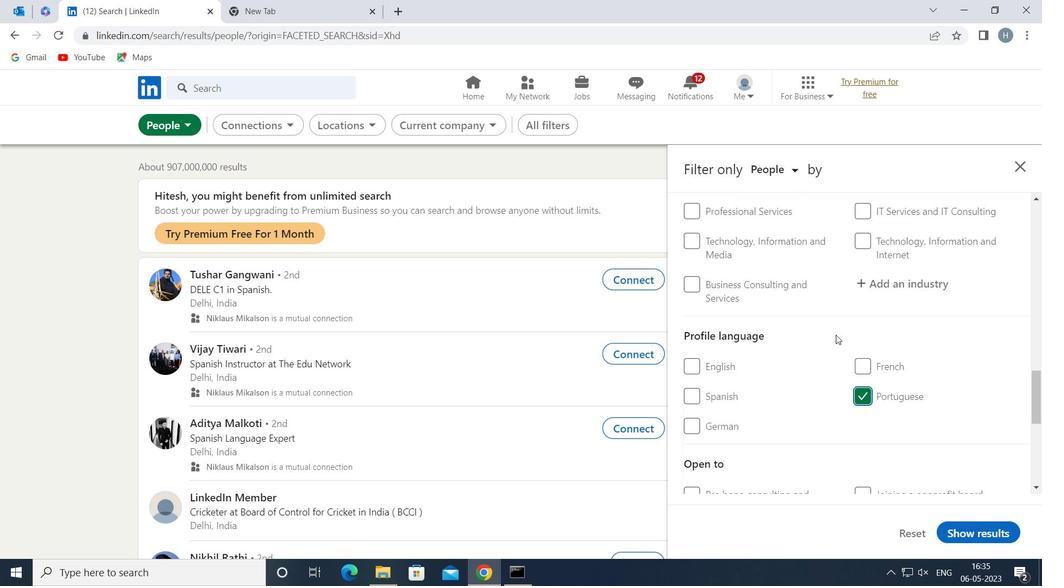 
Action: Mouse scrolled (842, 332) with delta (0, 0)
Screenshot: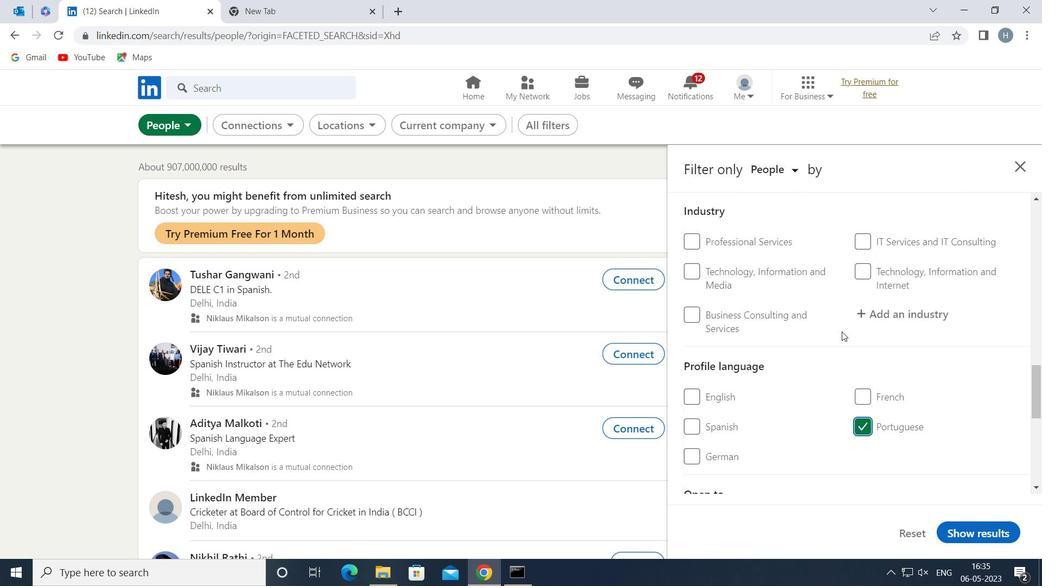 
Action: Mouse moved to (842, 331)
Screenshot: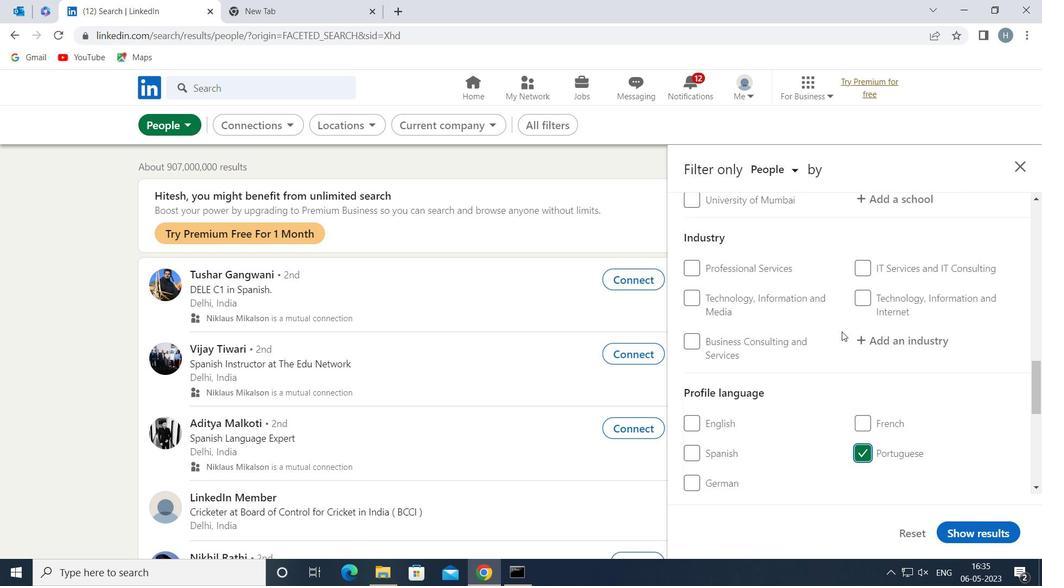 
Action: Mouse scrolled (842, 331) with delta (0, 0)
Screenshot: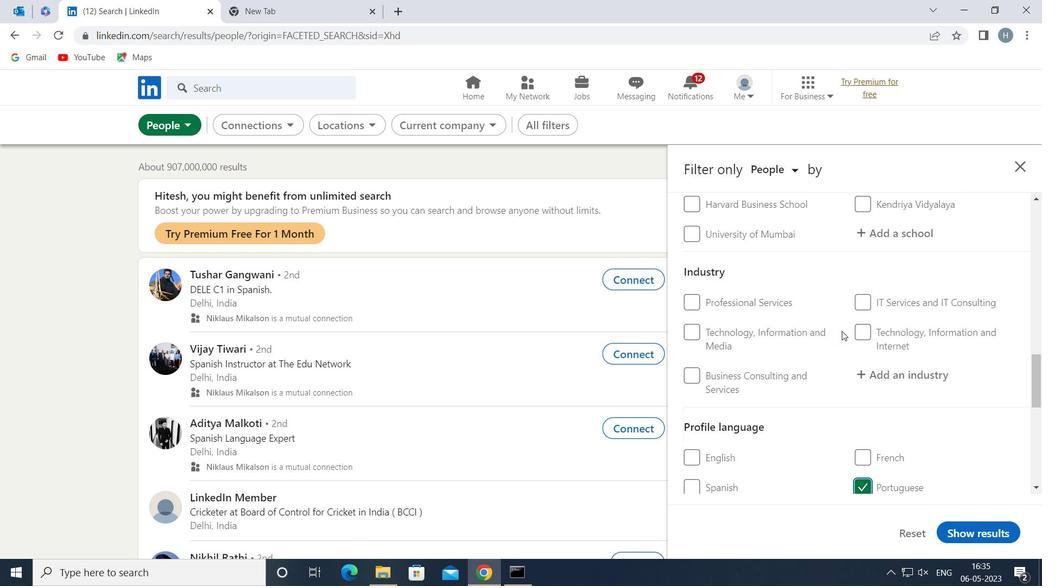 
Action: Mouse moved to (842, 333)
Screenshot: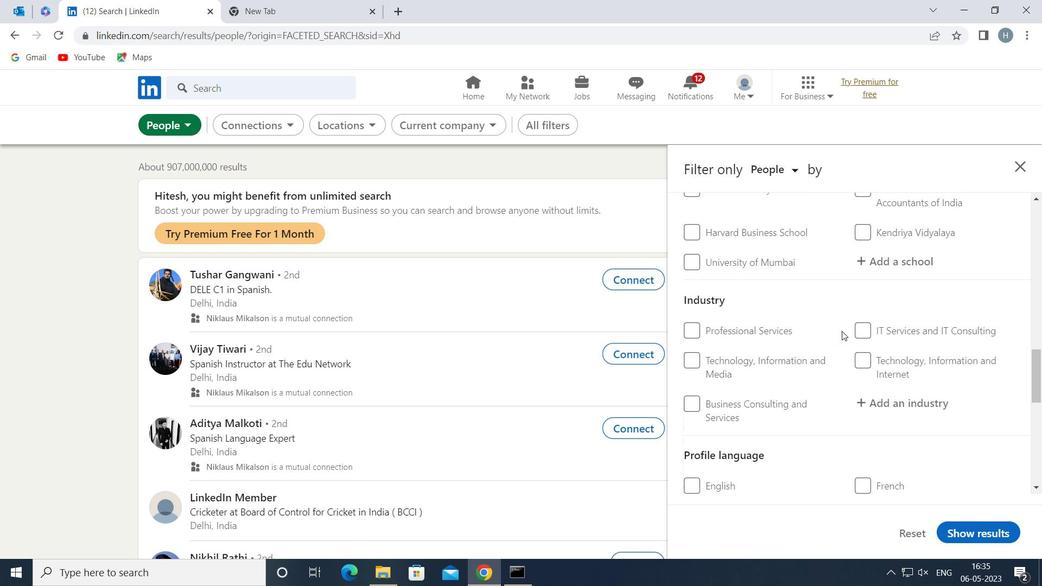 
Action: Mouse scrolled (842, 334) with delta (0, 0)
Screenshot: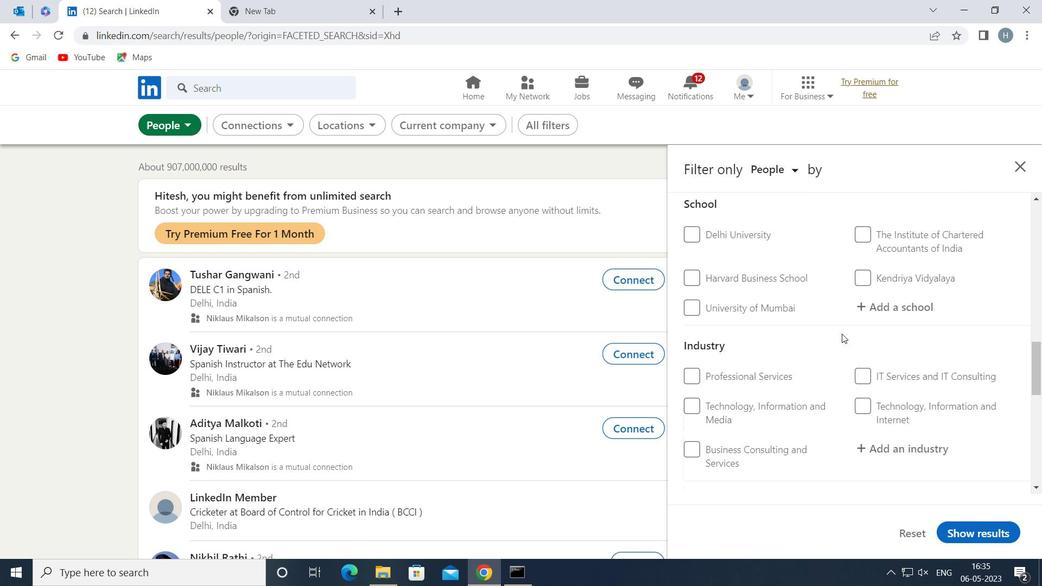 
Action: Mouse moved to (842, 334)
Screenshot: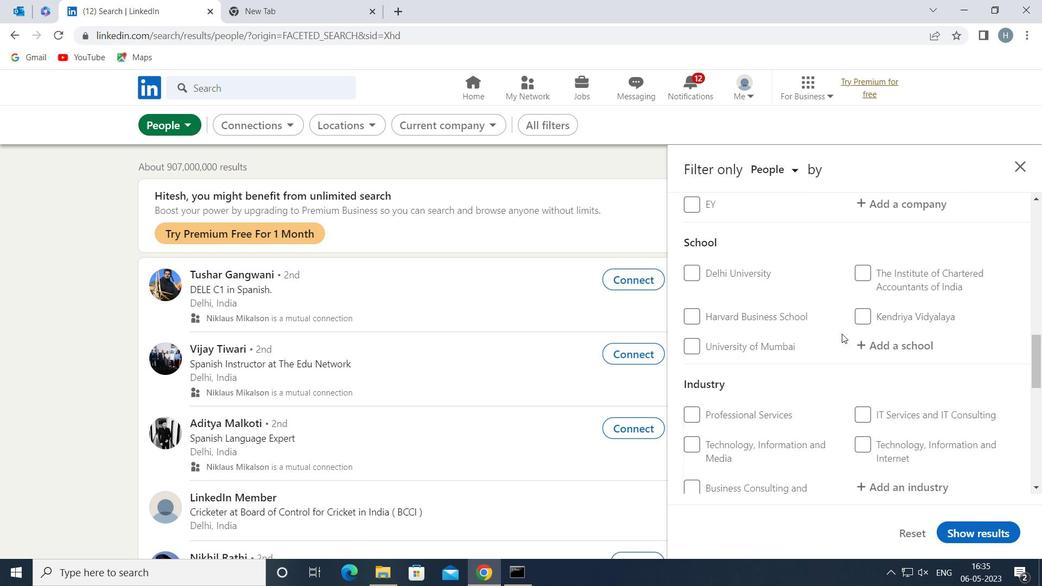 
Action: Mouse scrolled (842, 335) with delta (0, 0)
Screenshot: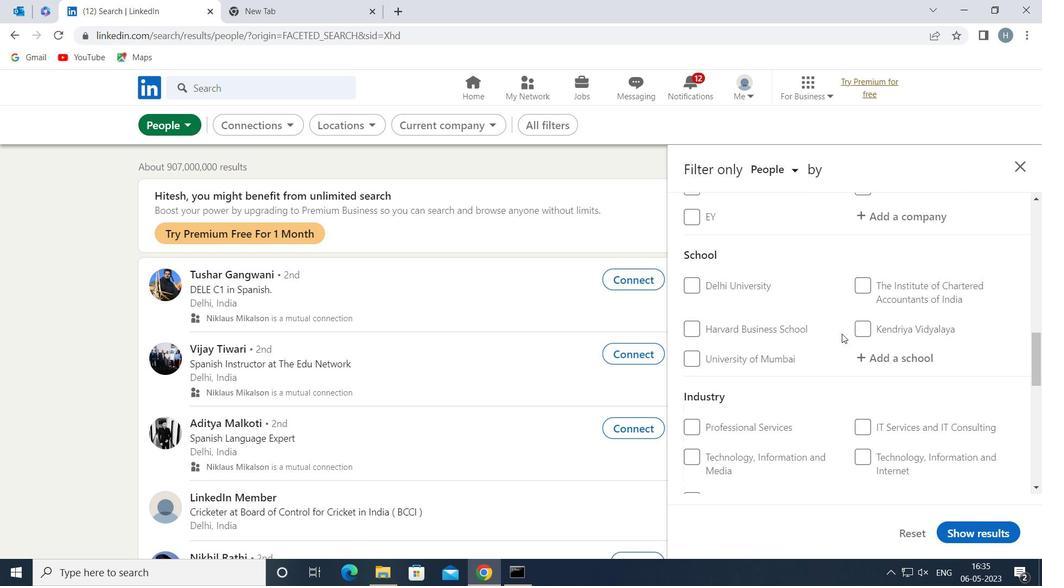 
Action: Mouse moved to (841, 334)
Screenshot: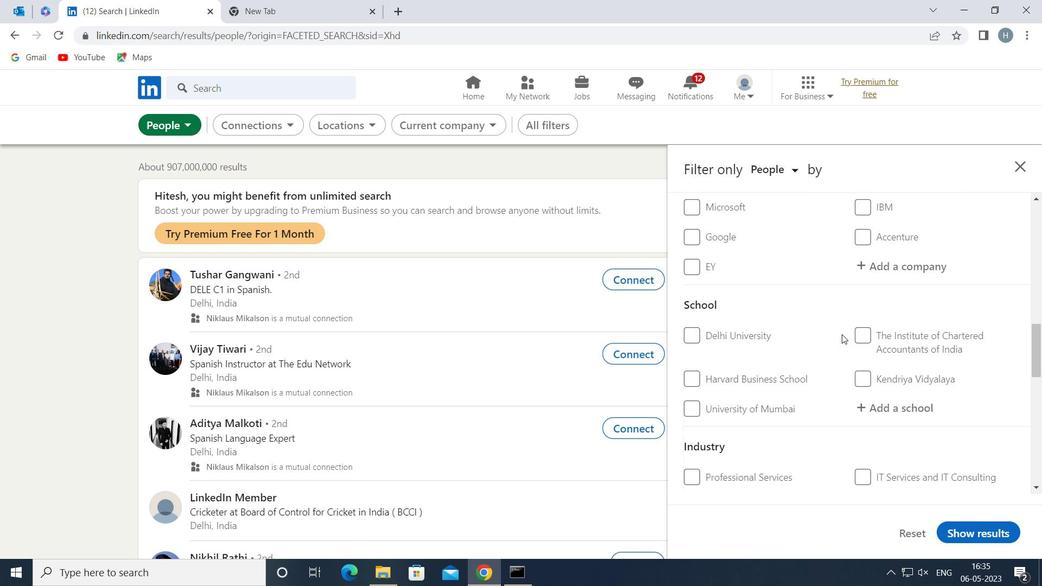 
Action: Mouse scrolled (841, 335) with delta (0, 0)
Screenshot: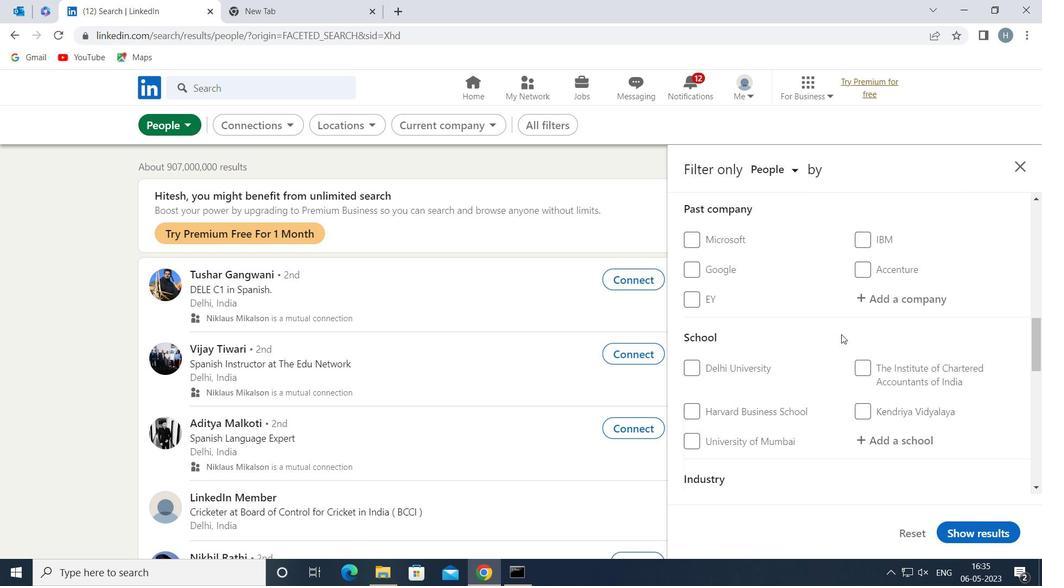 
Action: Mouse moved to (841, 336)
Screenshot: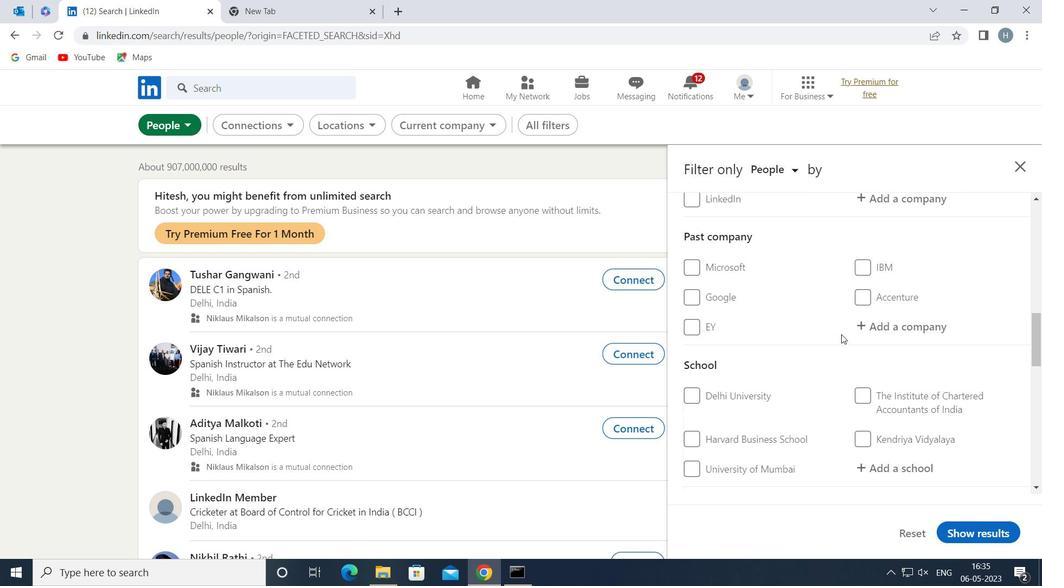 
Action: Mouse scrolled (841, 336) with delta (0, 0)
Screenshot: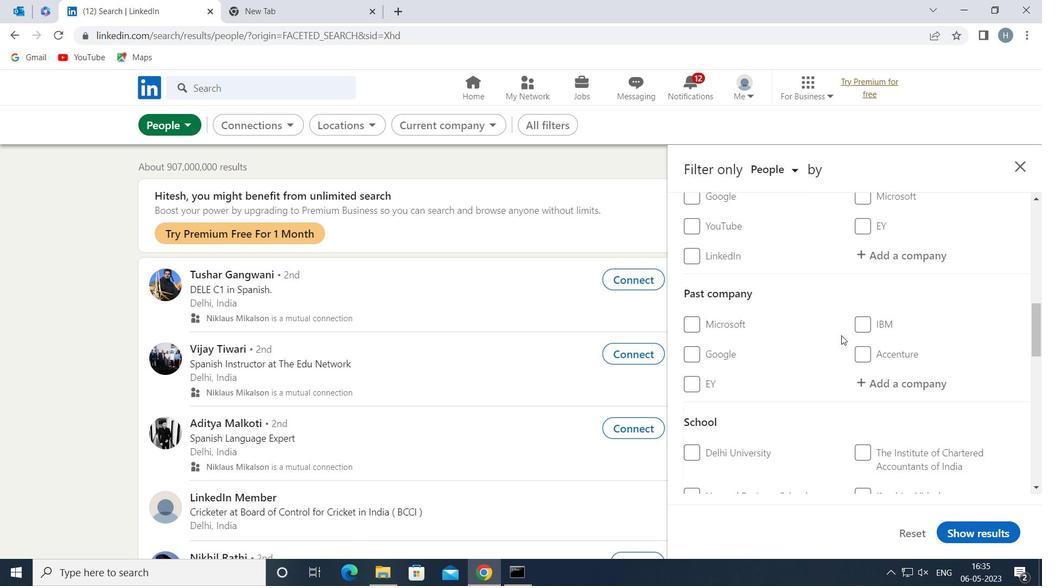 
Action: Mouse moved to (916, 336)
Screenshot: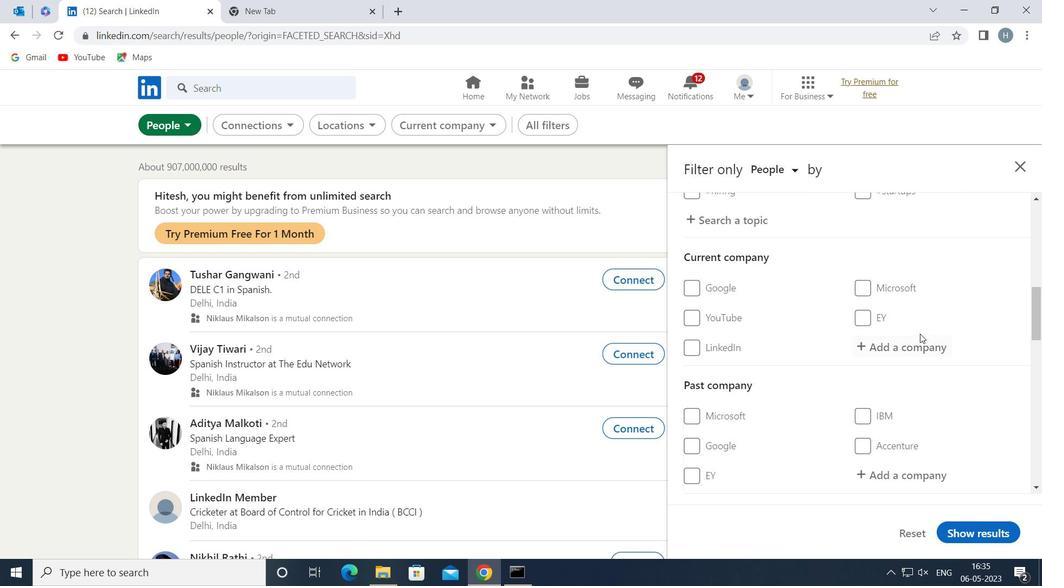 
Action: Mouse pressed left at (916, 336)
Screenshot: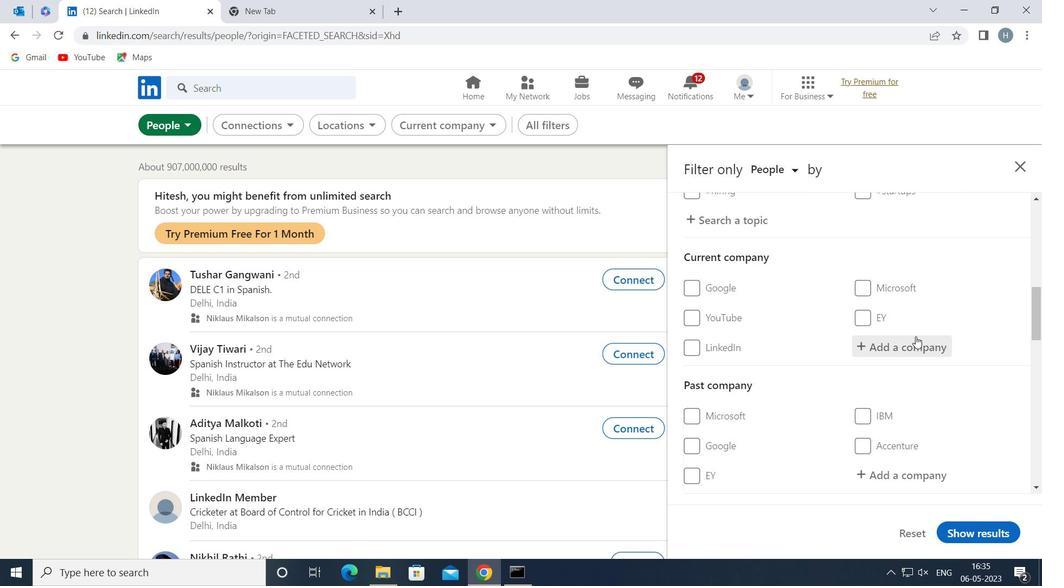 
Action: Key pressed <Key.shift>IN<Key.shift>CONNECTORS
Screenshot: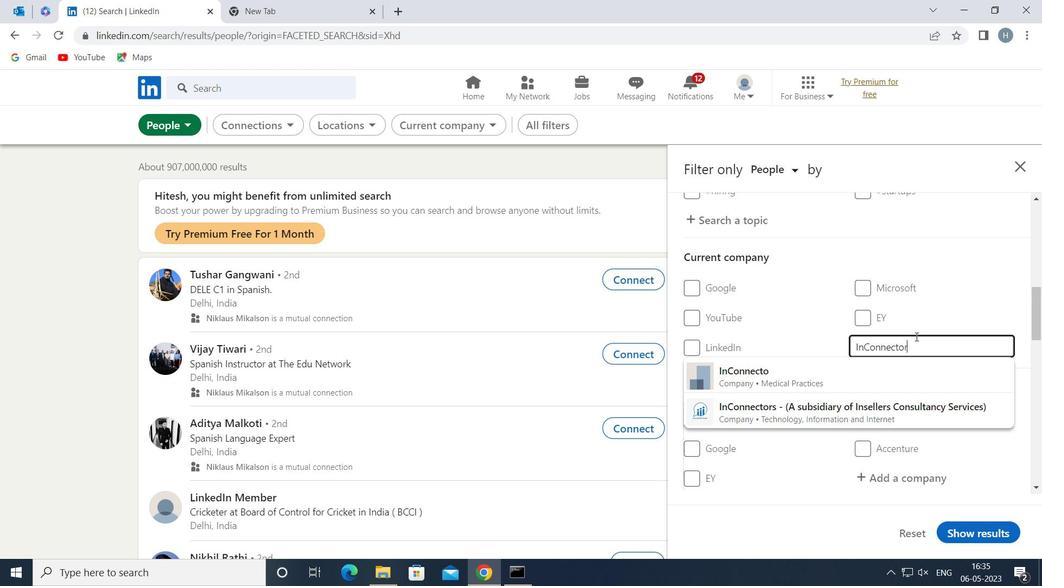 
Action: Mouse moved to (858, 343)
Screenshot: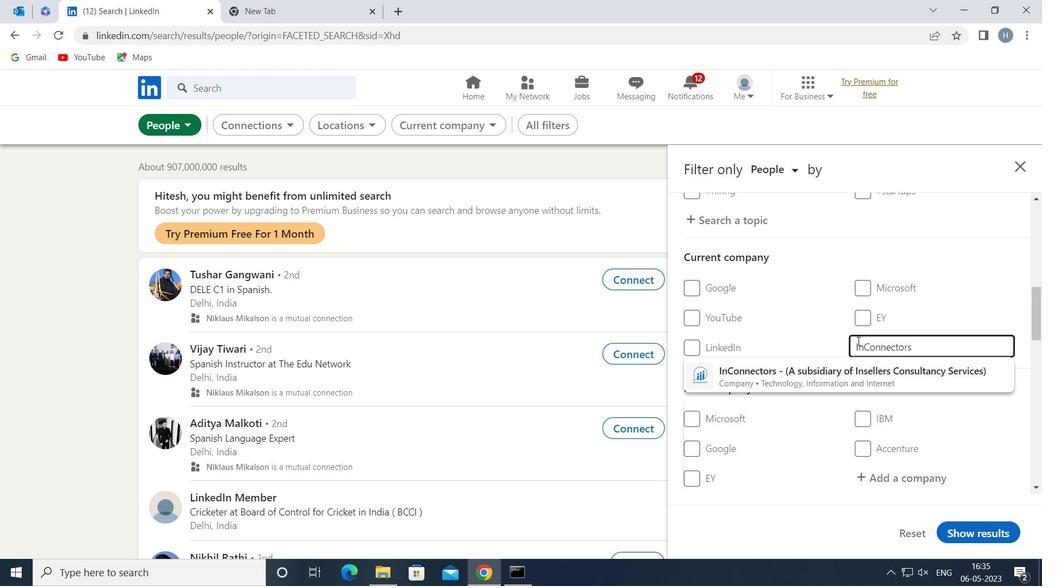 
Action: Key pressed <Key.backspace>
Screenshot: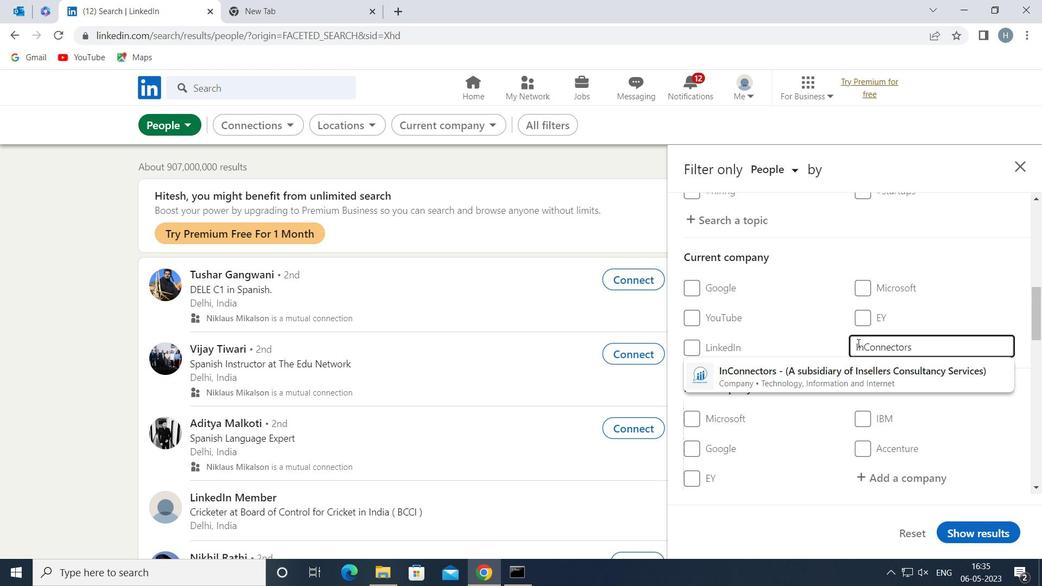 
Action: Mouse moved to (924, 335)
Screenshot: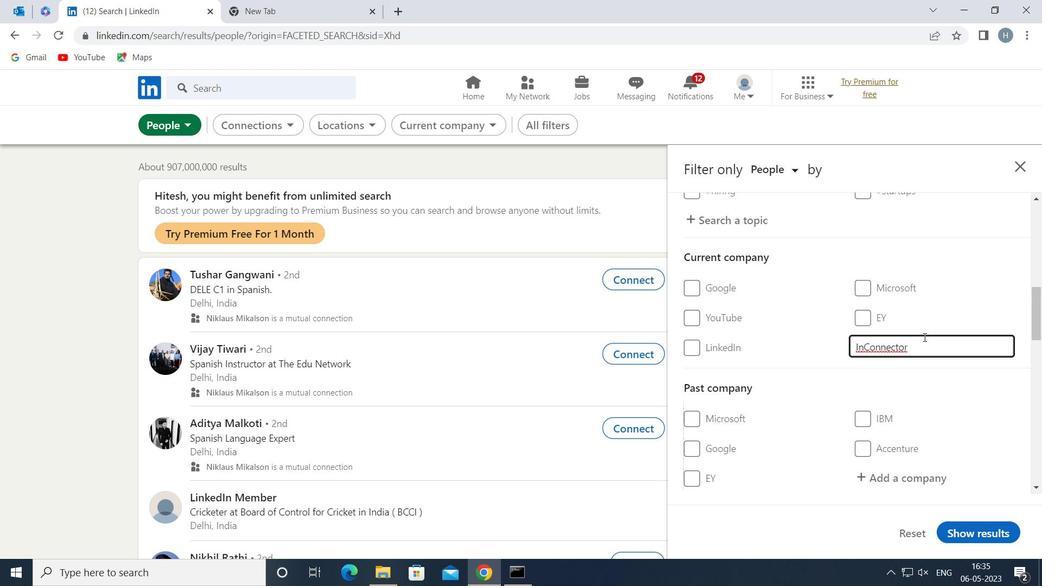 
Action: Key pressed <Key.backspace>
Screenshot: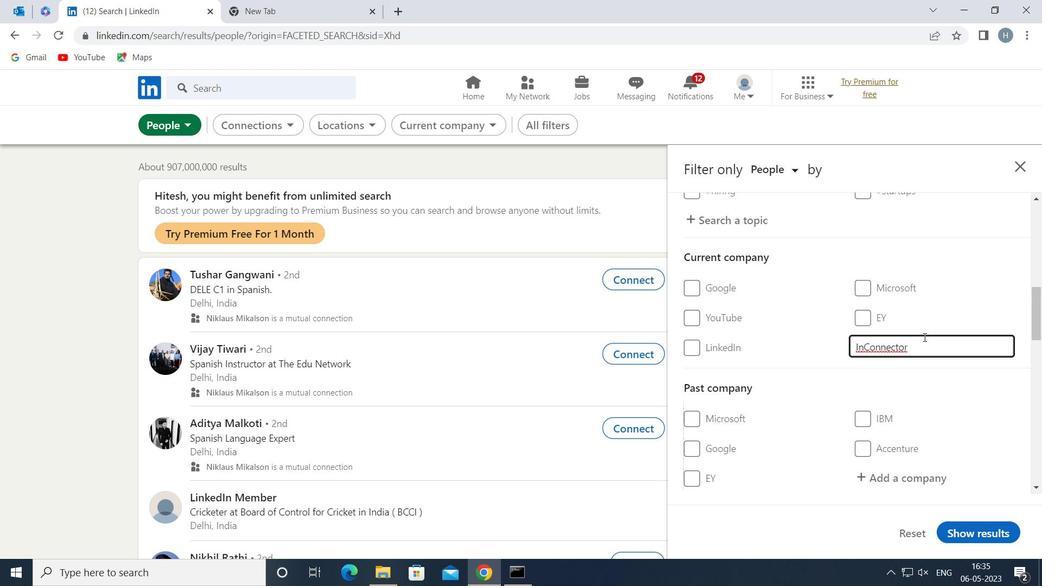 
Action: Mouse moved to (928, 331)
Screenshot: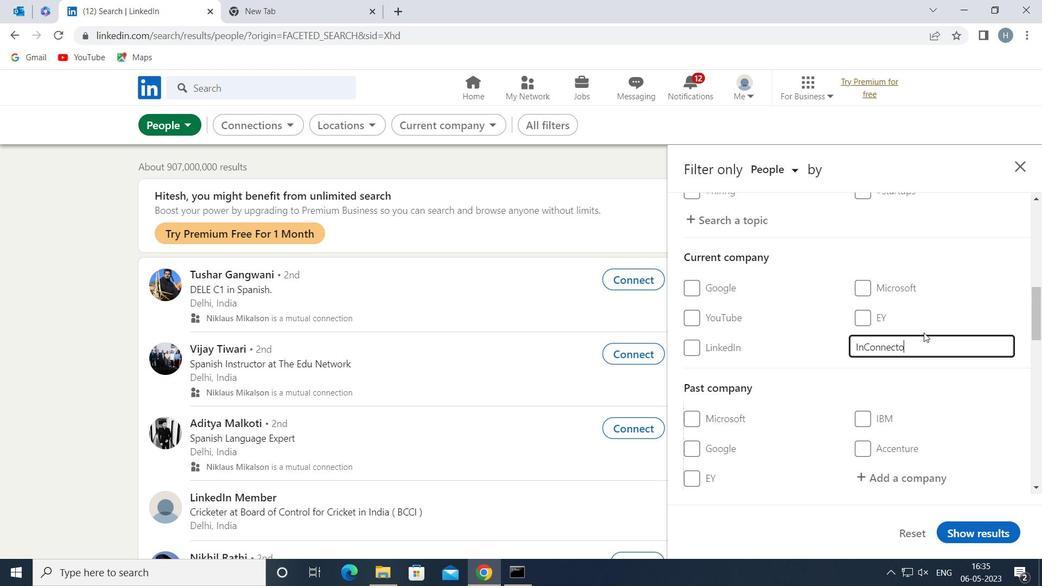 
Action: Key pressed <Key.backspace>
Screenshot: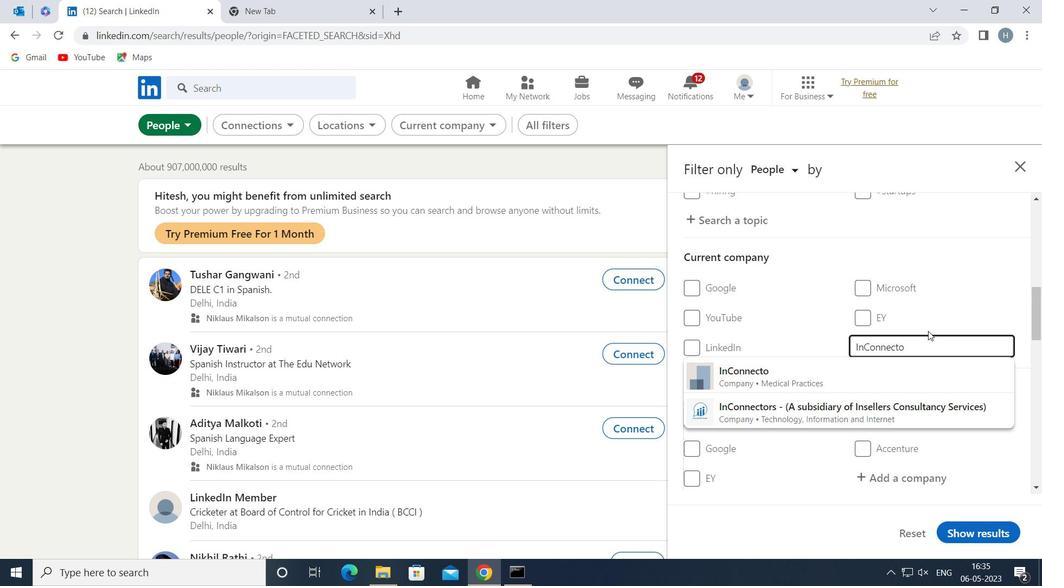 
Action: Mouse moved to (869, 407)
Screenshot: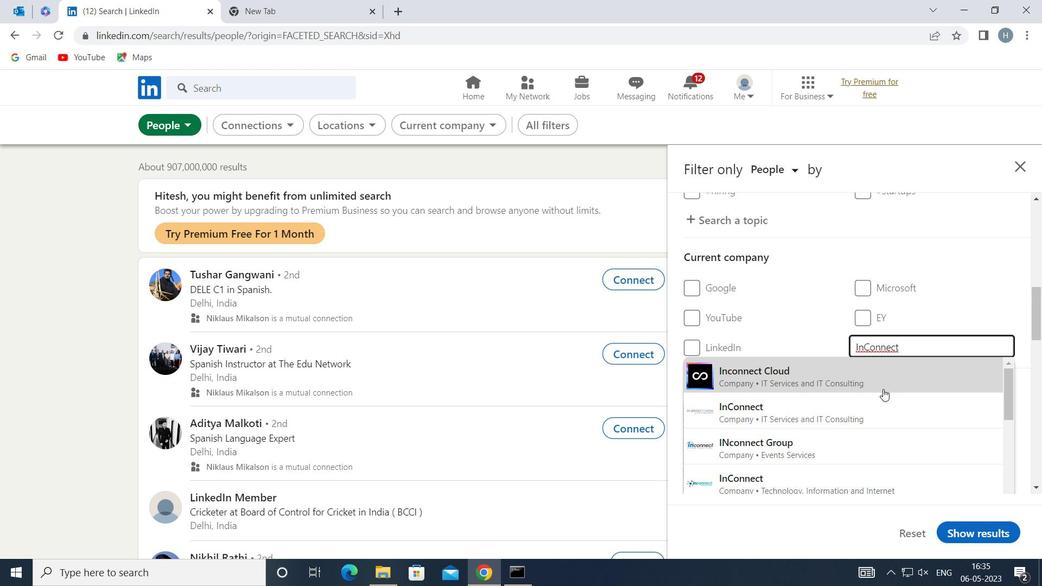 
Action: Mouse scrolled (869, 407) with delta (0, 0)
Screenshot: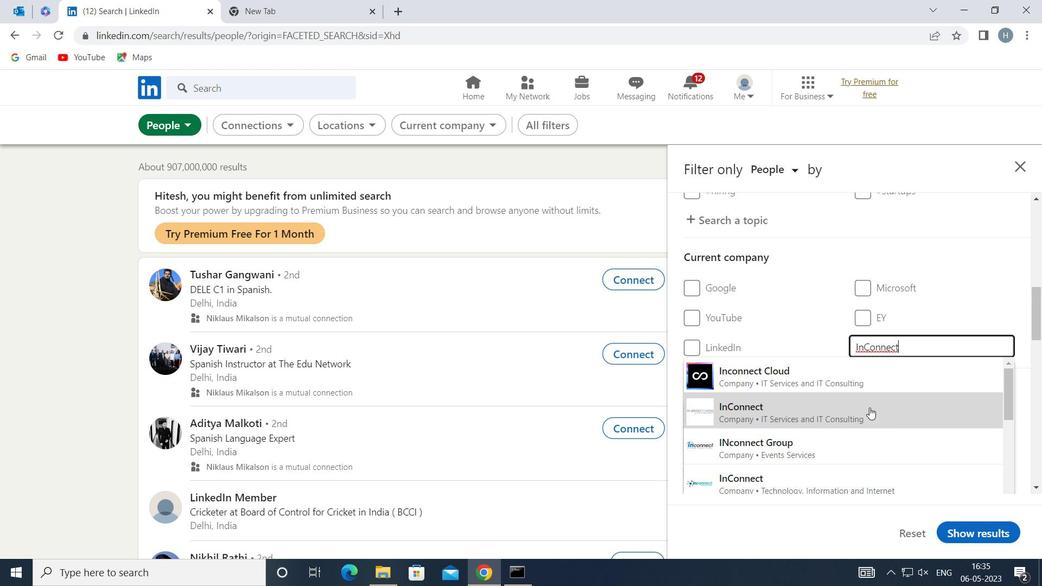 
Action: Mouse moved to (870, 407)
Screenshot: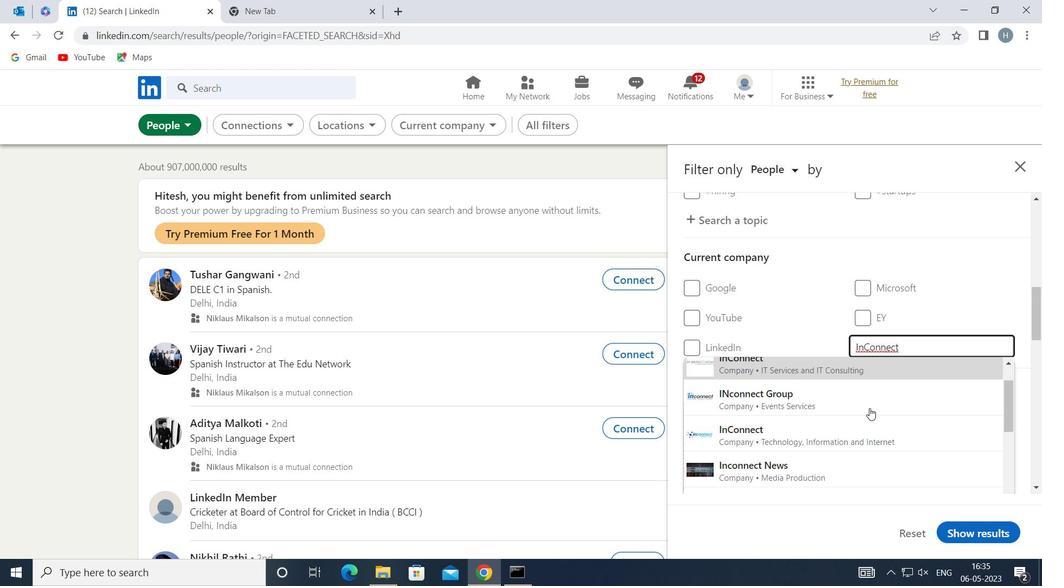 
Action: Mouse scrolled (870, 407) with delta (0, 0)
Screenshot: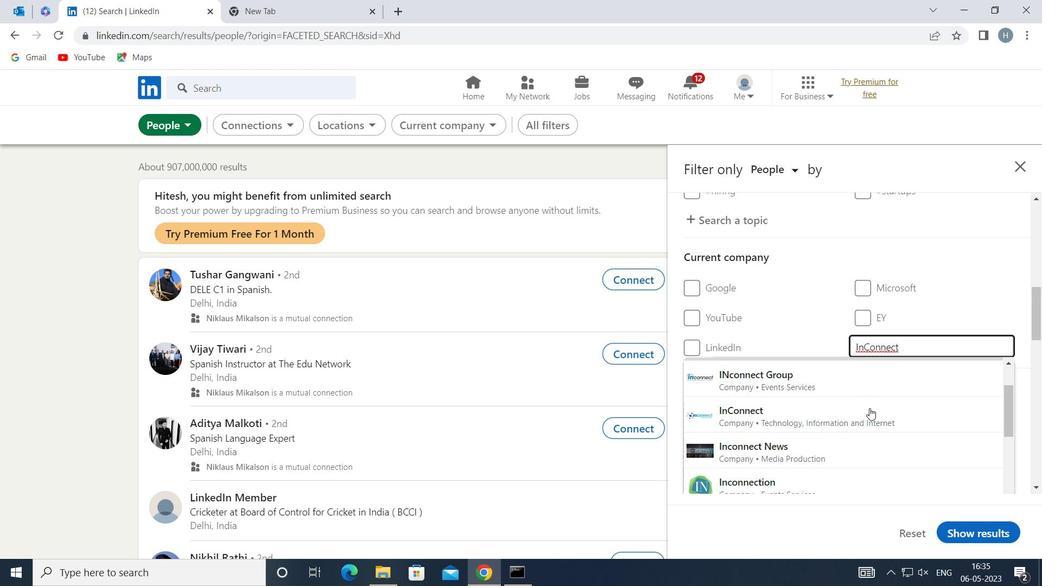 
Action: Mouse moved to (871, 407)
Screenshot: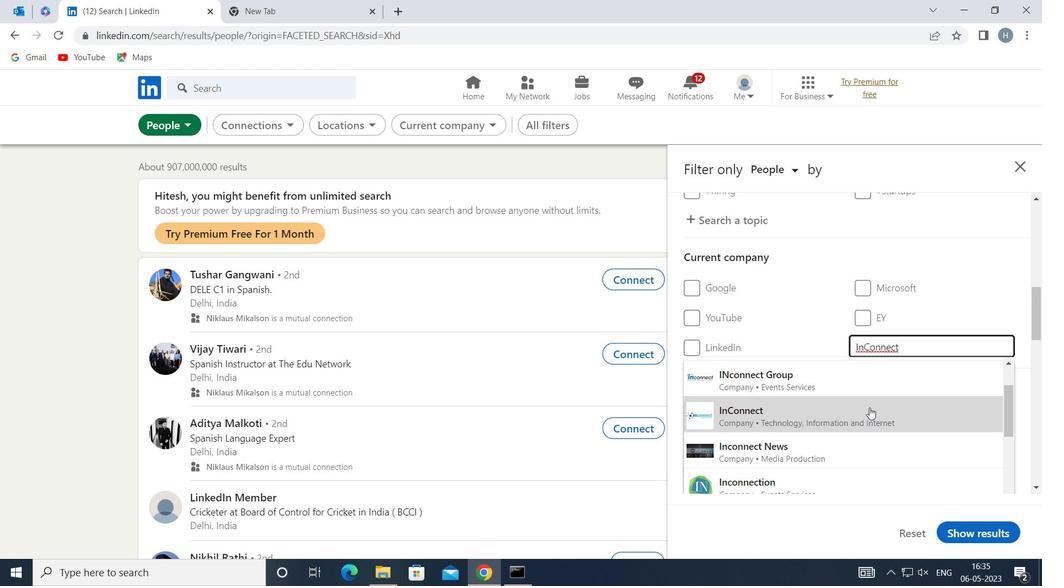 
Action: Mouse scrolled (871, 407) with delta (0, 0)
Screenshot: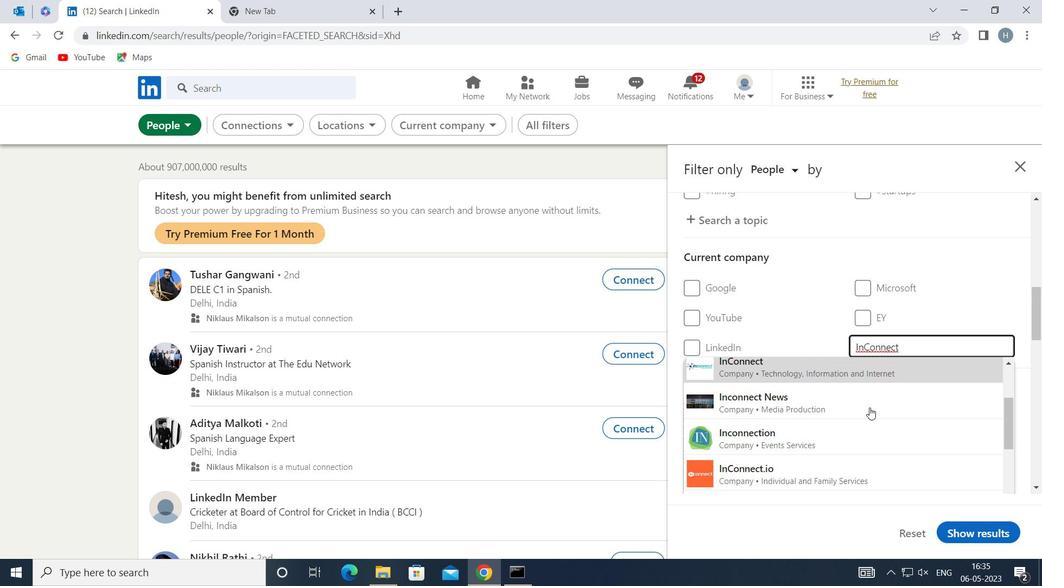 
Action: Mouse moved to (871, 407)
Screenshot: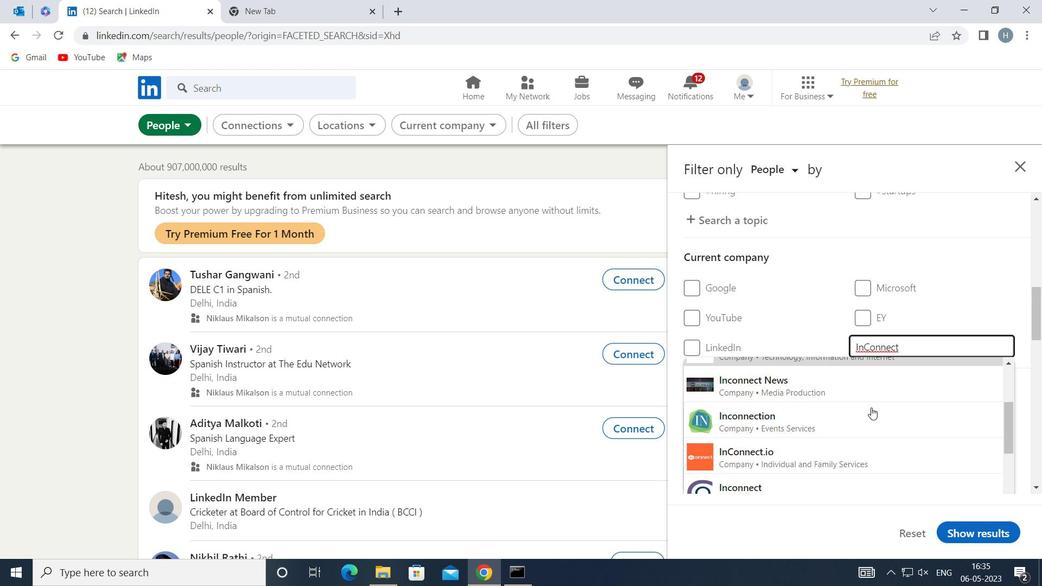 
Action: Mouse scrolled (871, 407) with delta (0, 0)
Screenshot: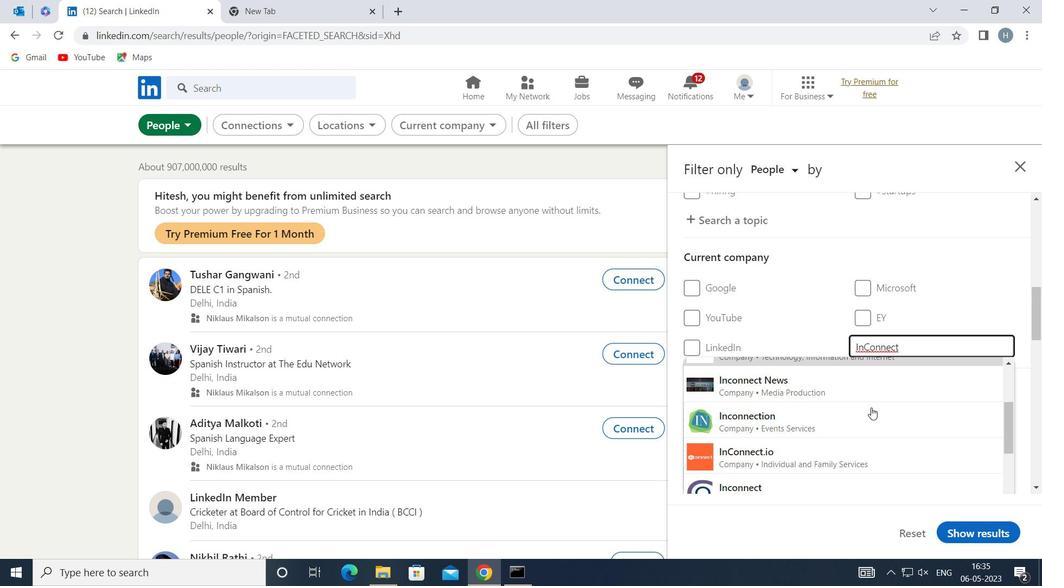 
Action: Mouse moved to (880, 387)
Screenshot: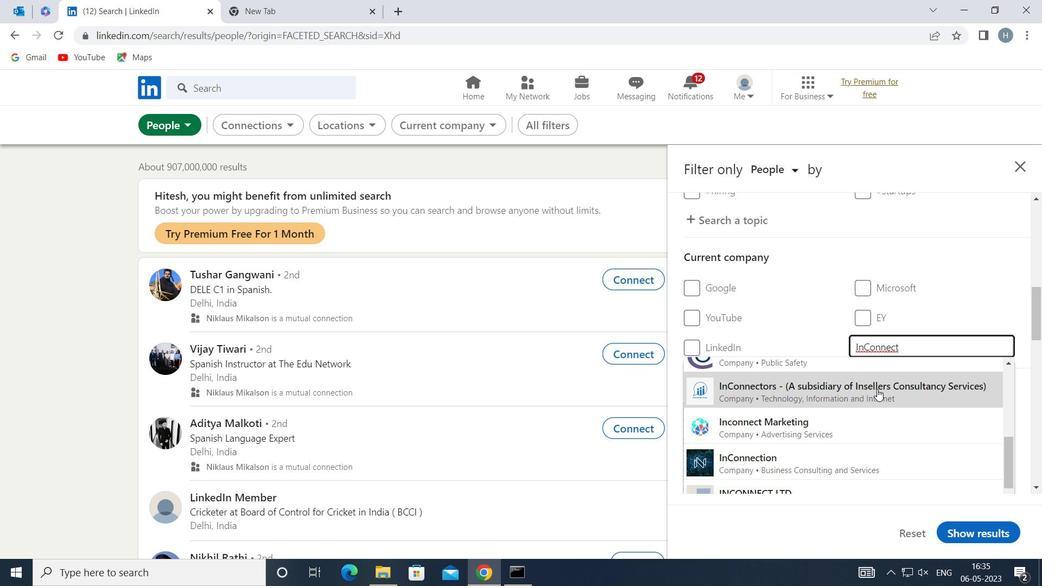 
Action: Mouse pressed left at (880, 387)
Screenshot: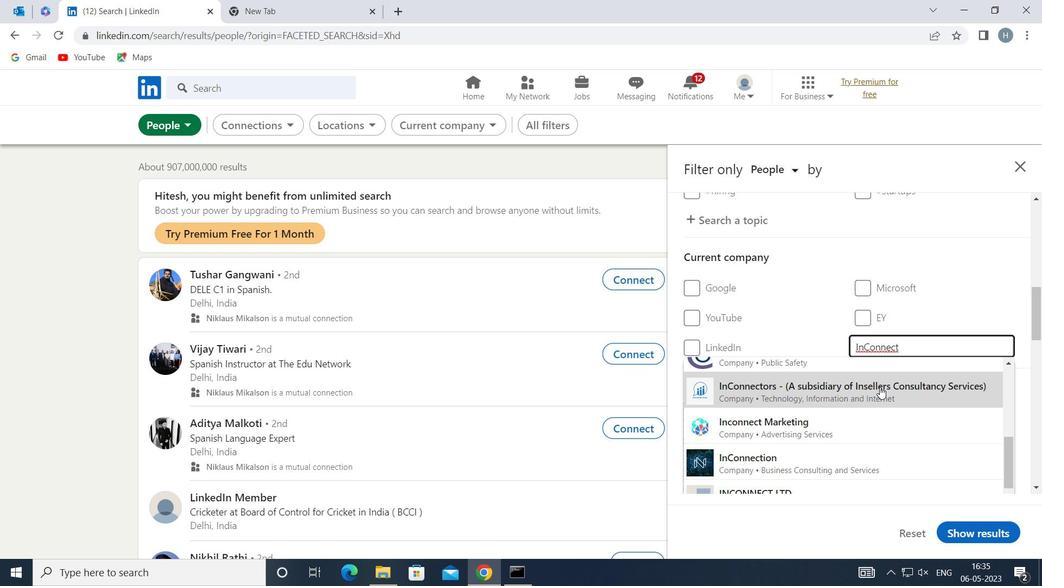 
Action: Mouse moved to (842, 336)
Screenshot: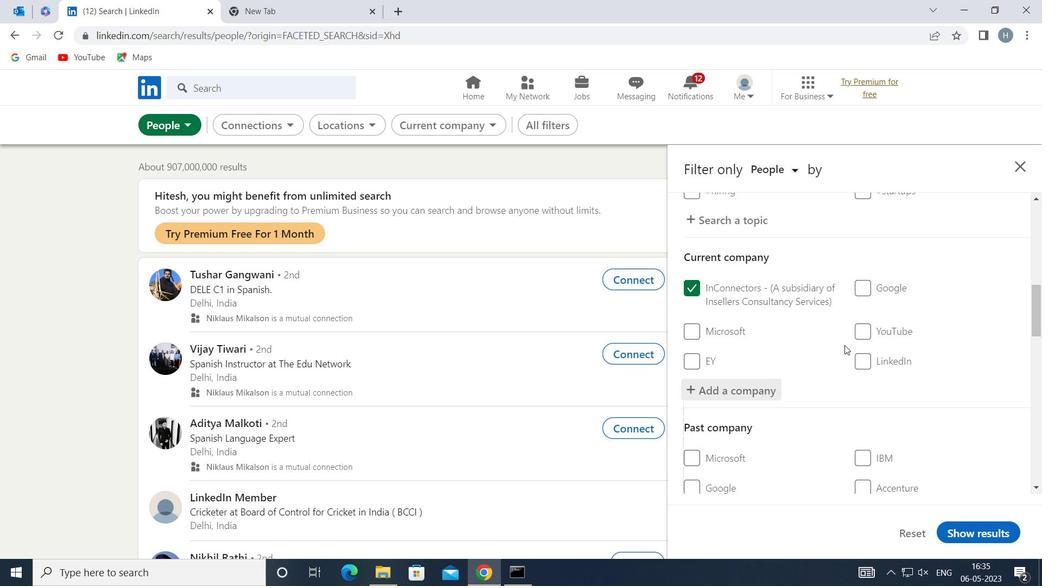 
Action: Mouse scrolled (842, 335) with delta (0, 0)
Screenshot: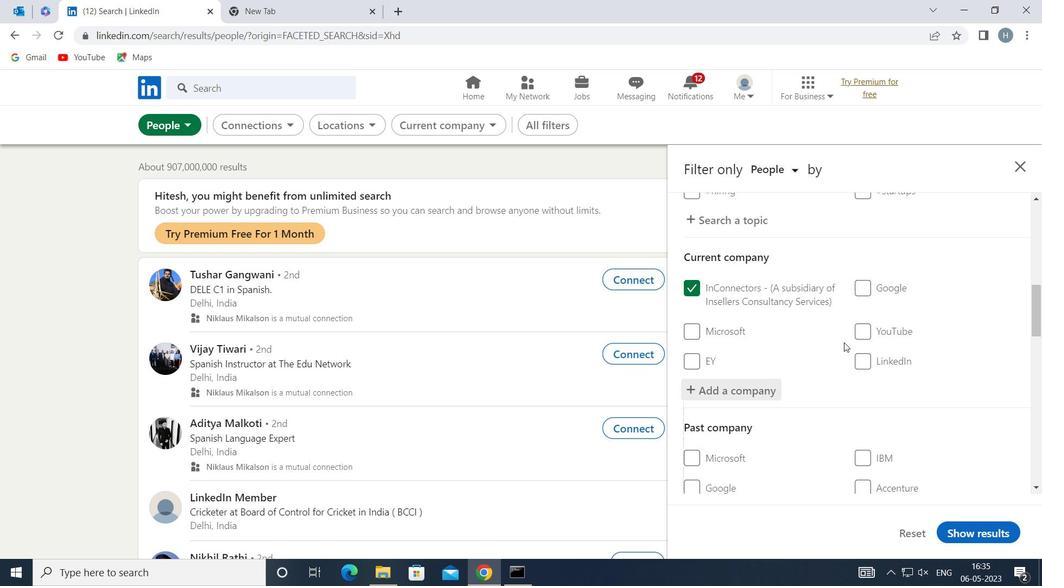 
Action: Mouse scrolled (842, 335) with delta (0, 0)
Screenshot: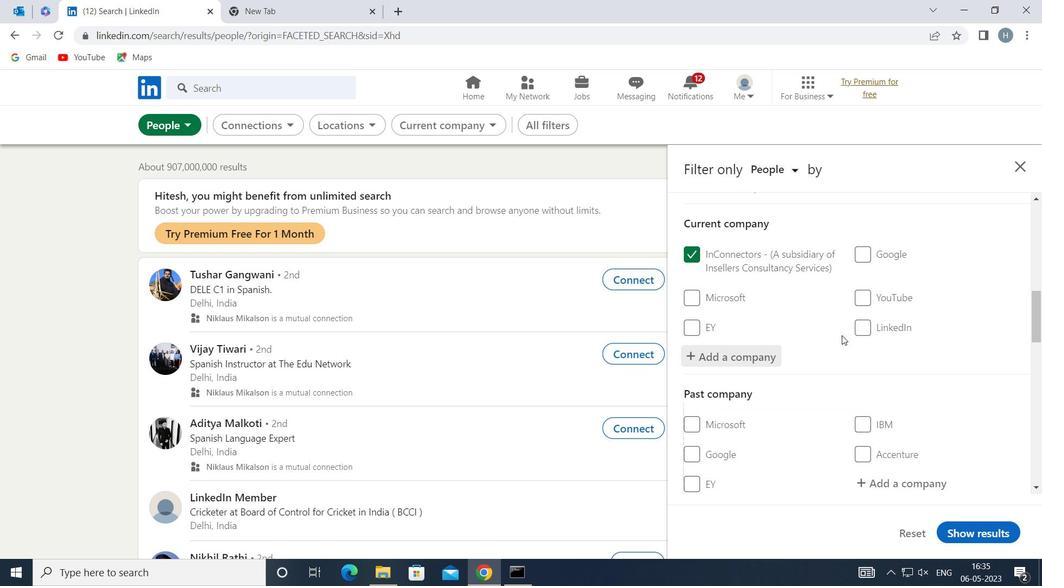 
Action: Mouse moved to (842, 335)
Screenshot: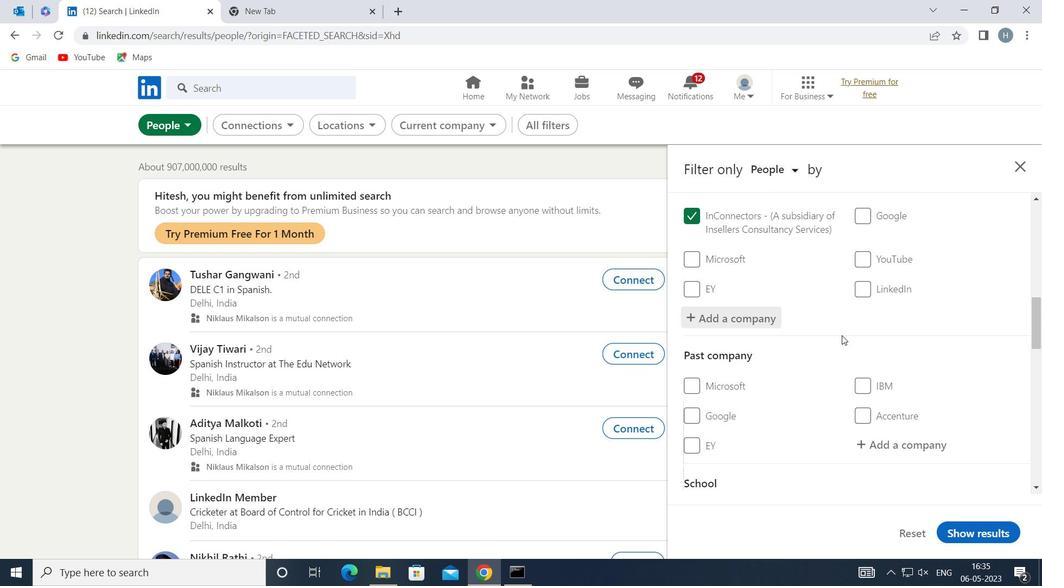 
Action: Mouse scrolled (842, 335) with delta (0, 0)
Screenshot: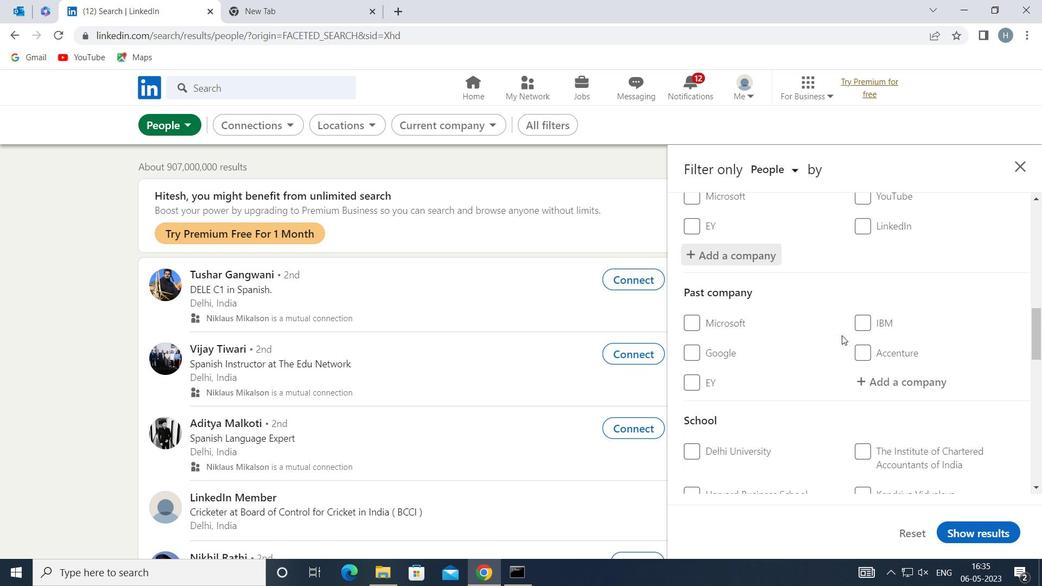 
Action: Mouse scrolled (842, 335) with delta (0, 0)
Screenshot: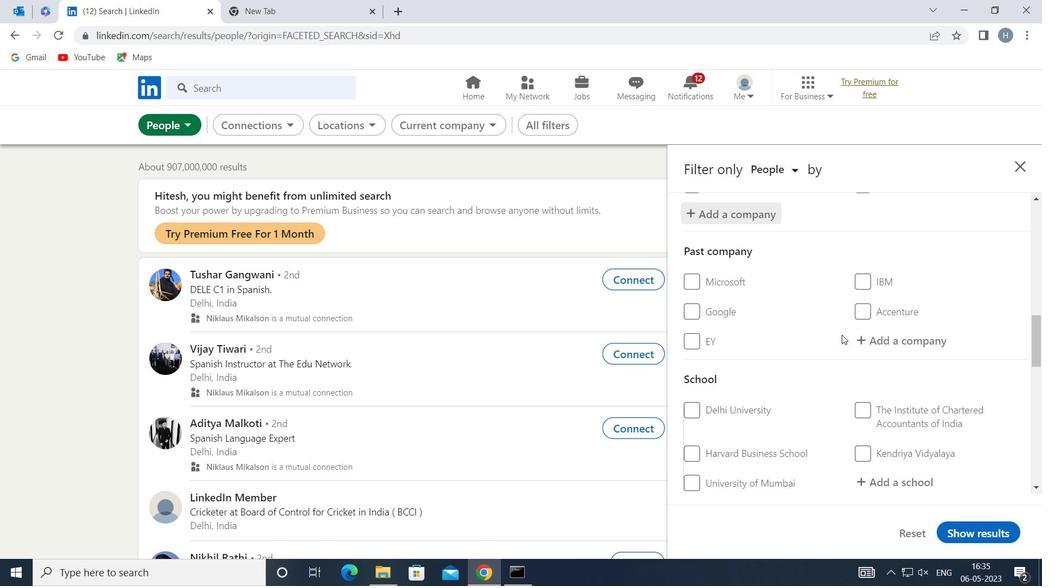 
Action: Mouse moved to (886, 379)
Screenshot: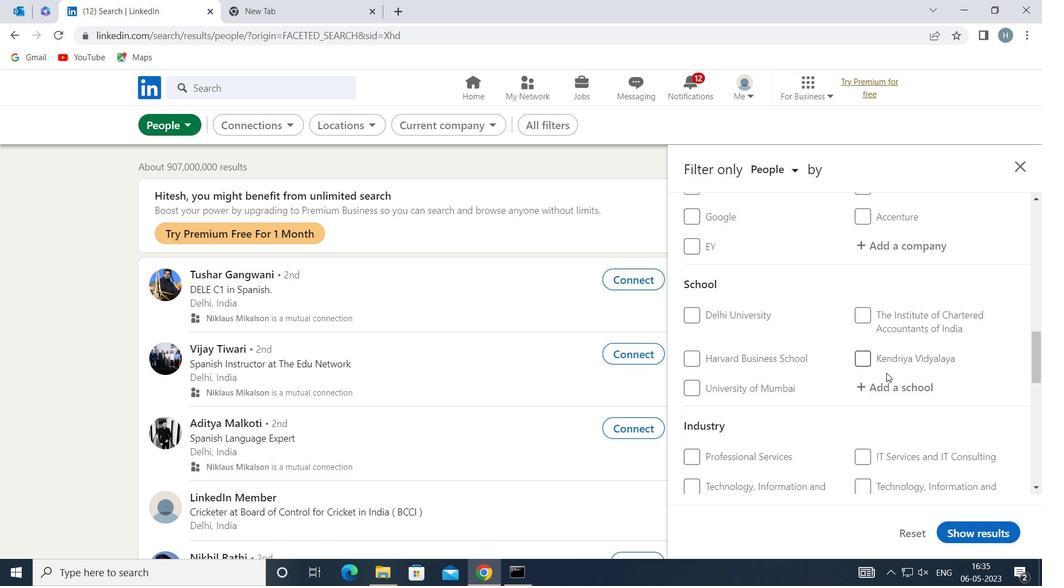 
Action: Mouse pressed left at (886, 379)
Screenshot: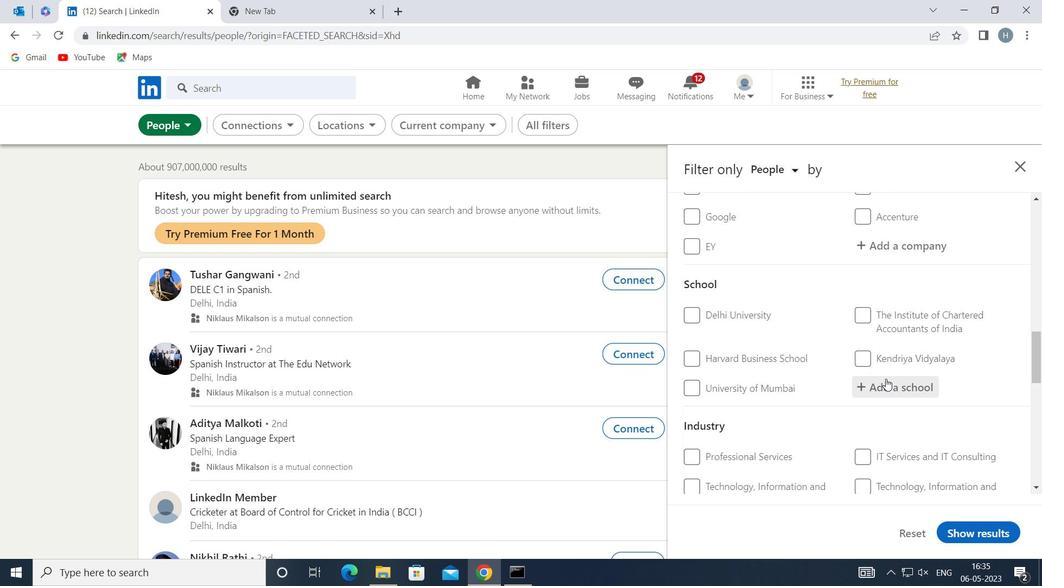 
Action: Mouse moved to (886, 379)
Screenshot: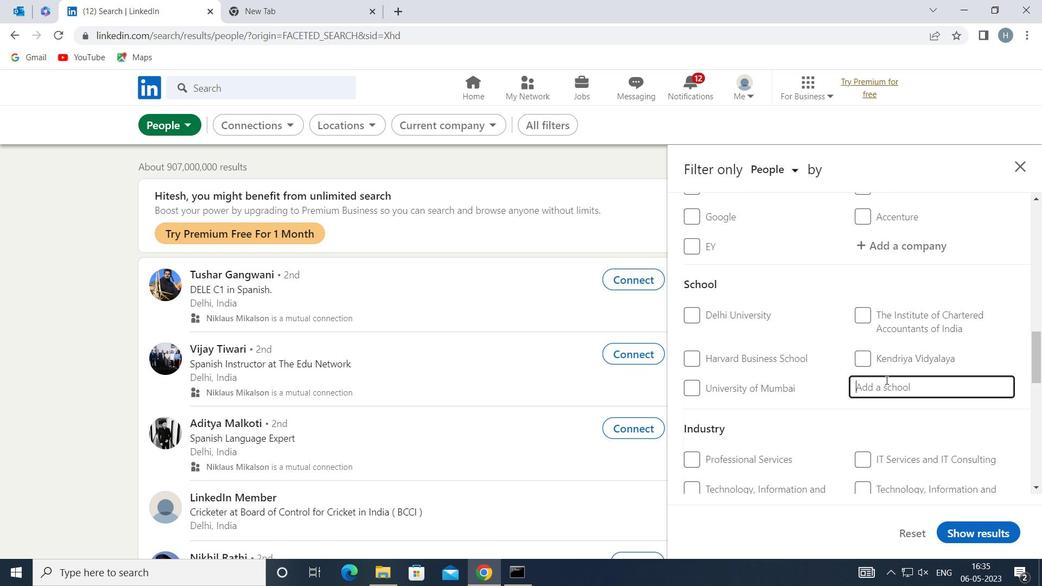 
Action: Key pressed <Key.shift>FRESHER
Screenshot: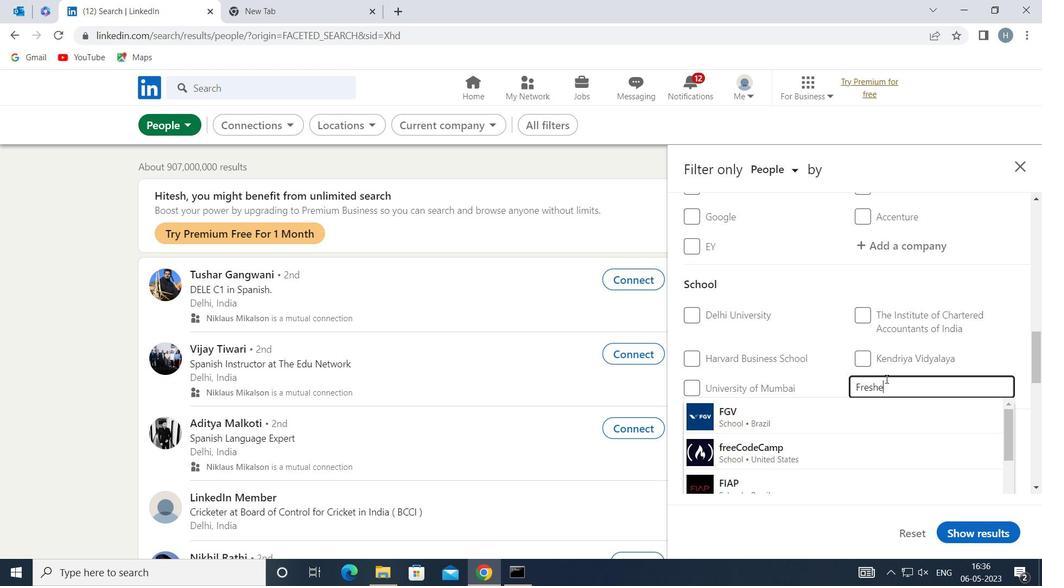 
Action: Mouse moved to (881, 379)
Screenshot: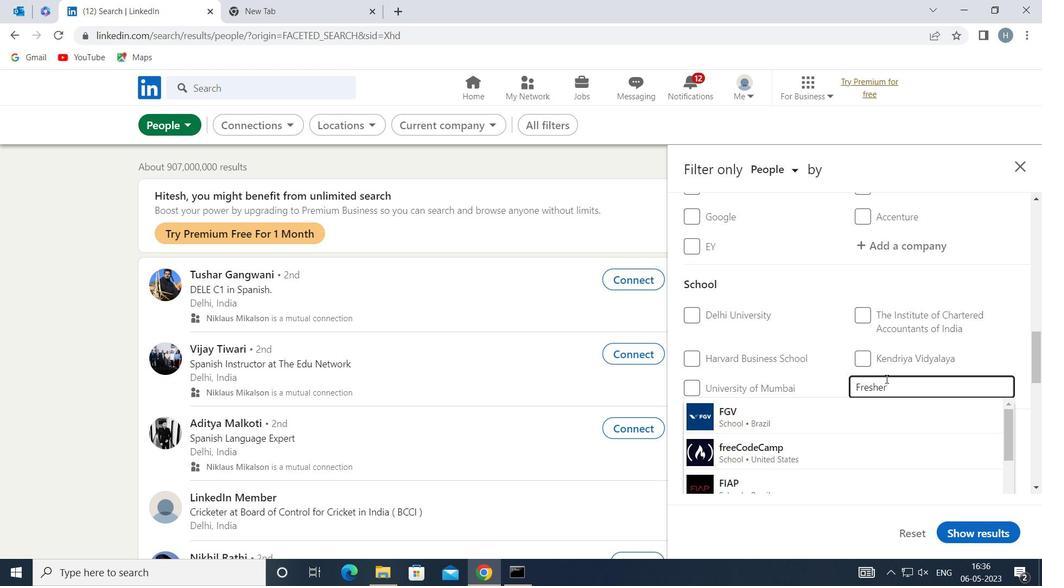 
Action: Key pressed C<Key.shift>WOMEN
Screenshot: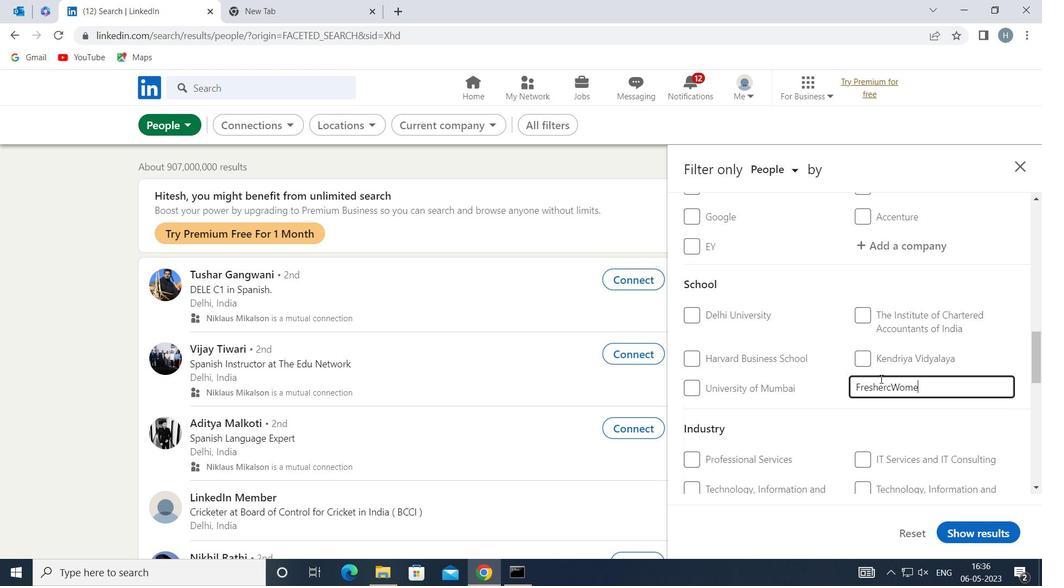 
Action: Mouse moved to (892, 387)
Screenshot: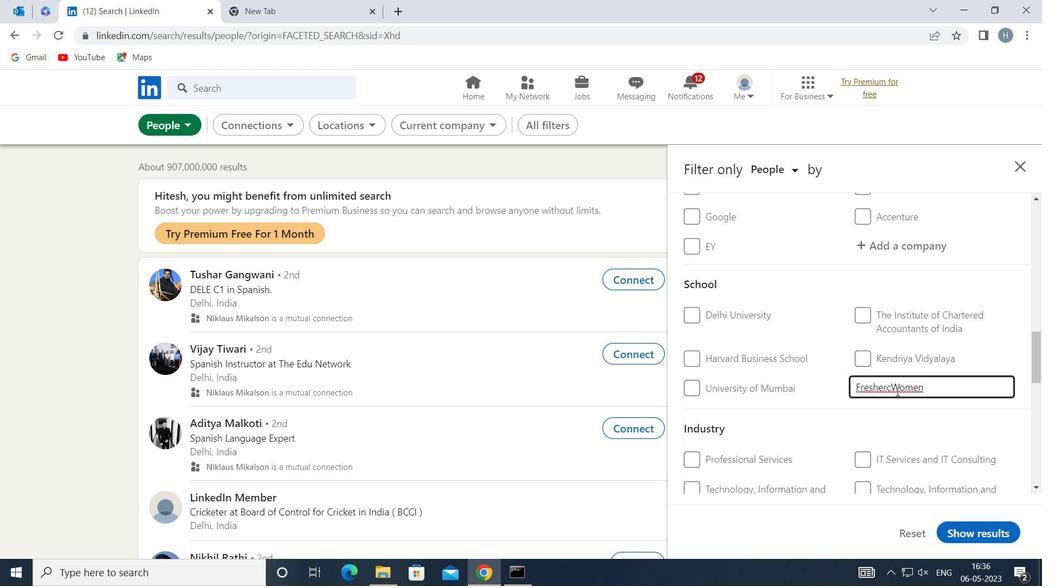 
Action: Mouse pressed left at (892, 387)
Screenshot: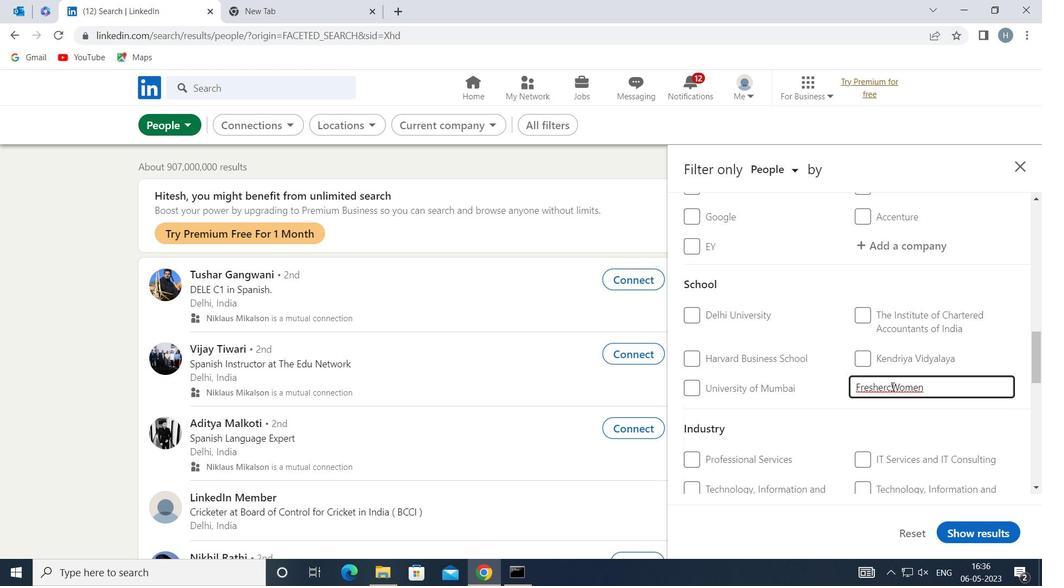 
Action: Mouse moved to (892, 386)
Screenshot: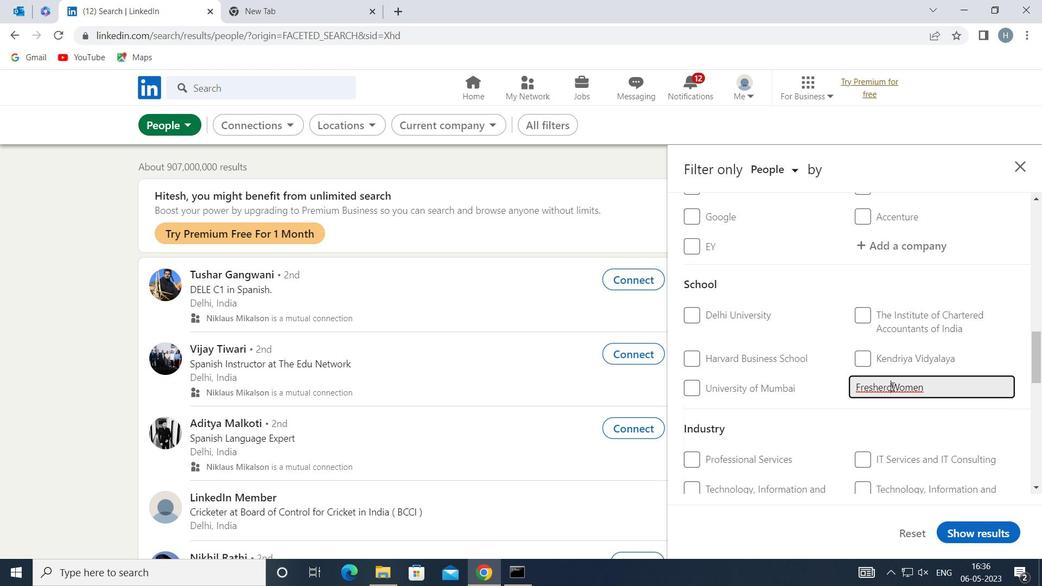
Action: Key pressed <Key.backspace>
Screenshot: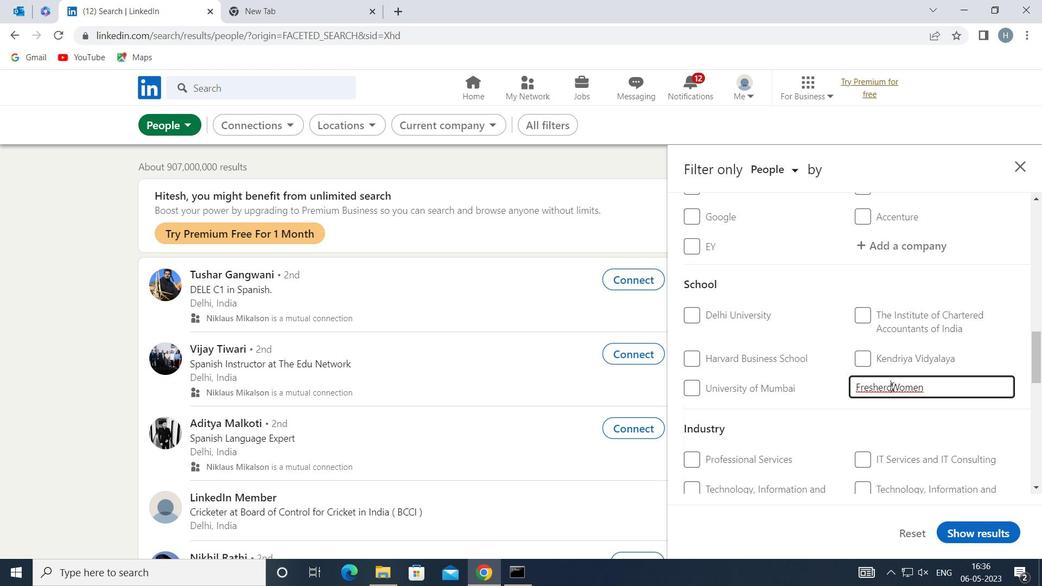 
Action: Mouse moved to (891, 386)
Screenshot: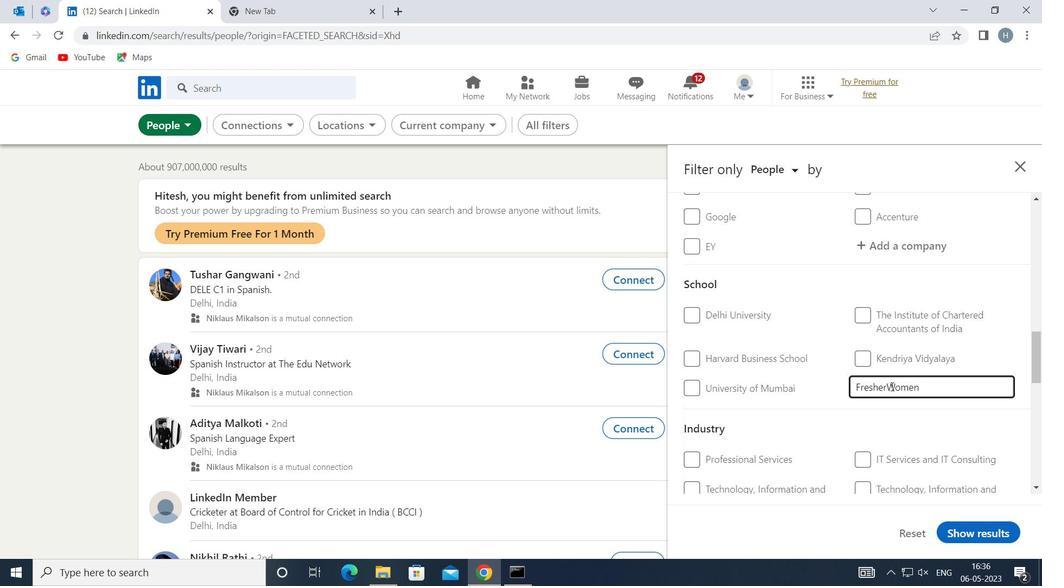 
Action: Key pressed <Key.space>
Screenshot: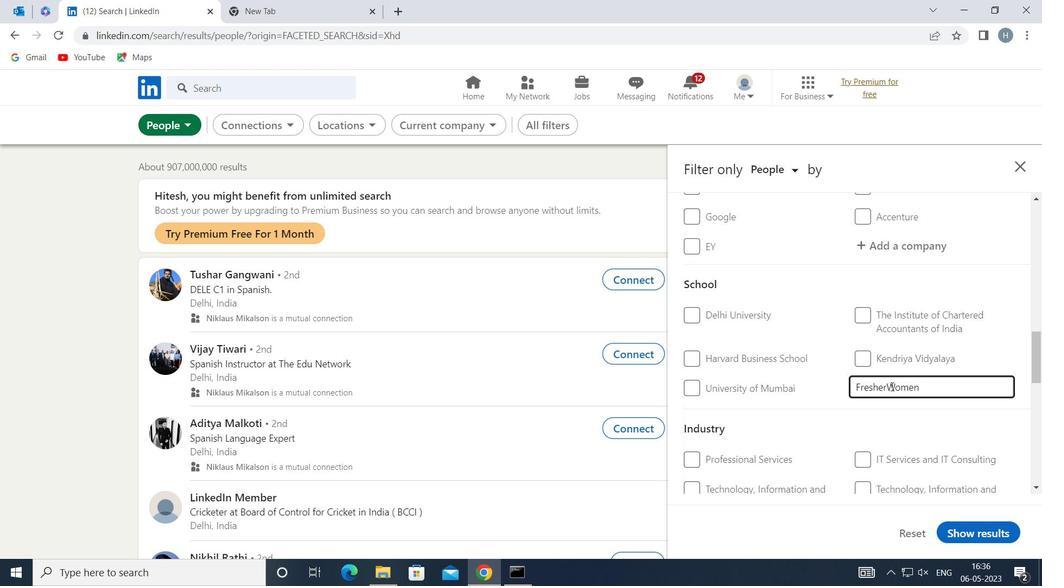 
Action: Mouse moved to (928, 387)
Screenshot: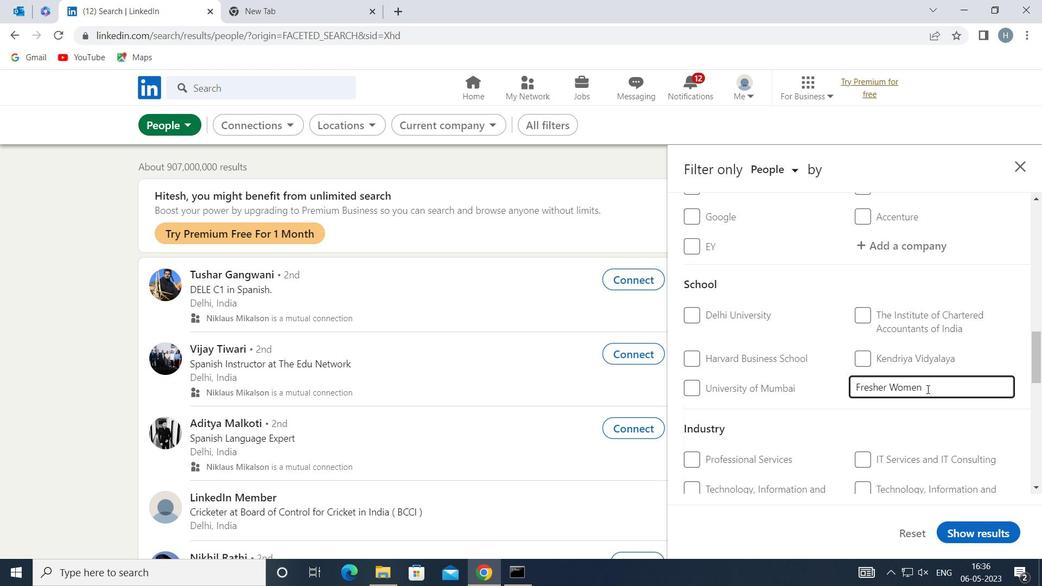 
Action: Mouse pressed left at (928, 387)
Screenshot: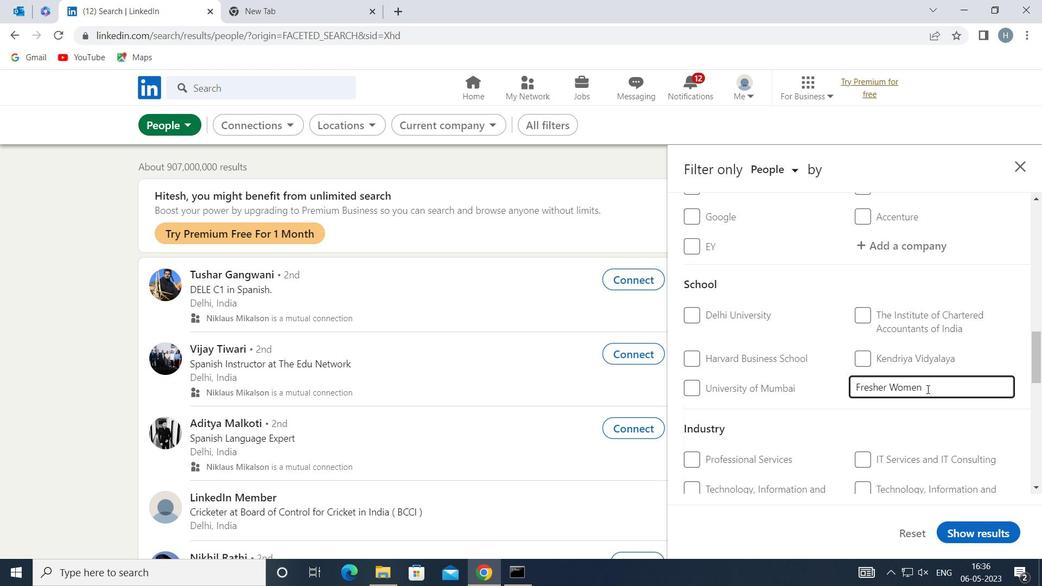 
Action: Mouse moved to (869, 444)
Screenshot: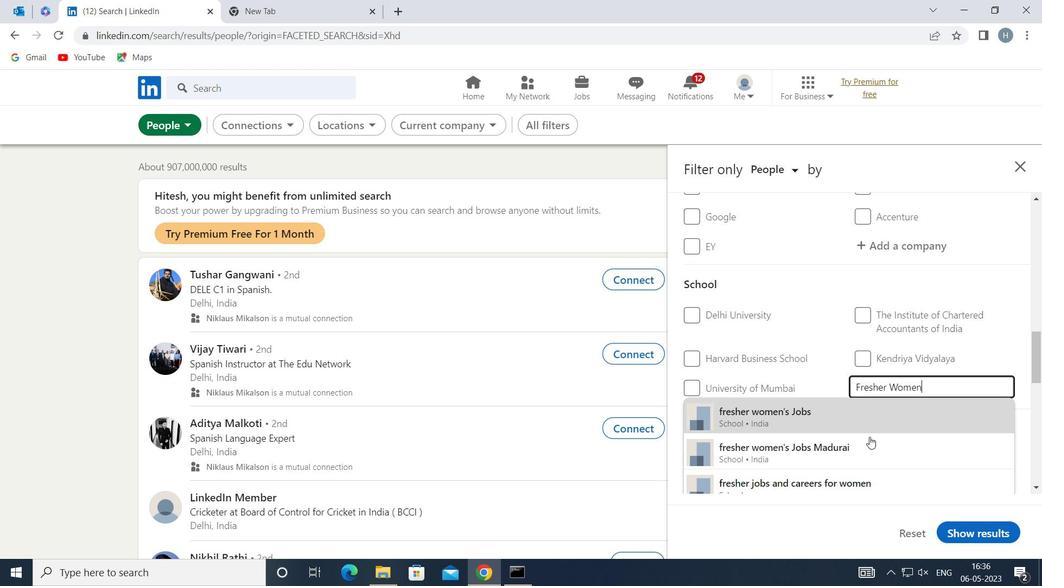 
Action: Mouse pressed left at (869, 444)
Screenshot: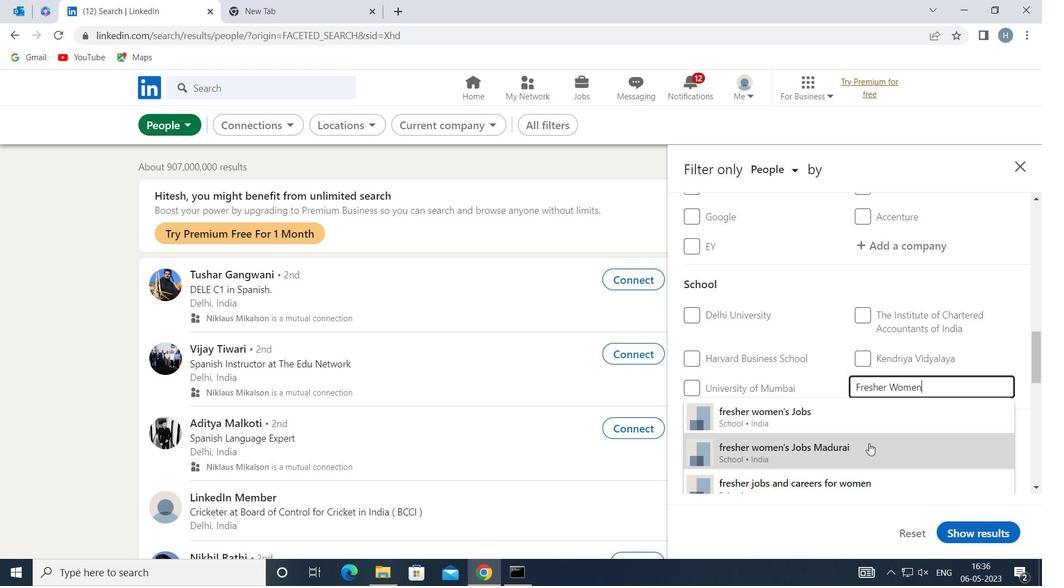 
Action: Mouse moved to (848, 380)
Screenshot: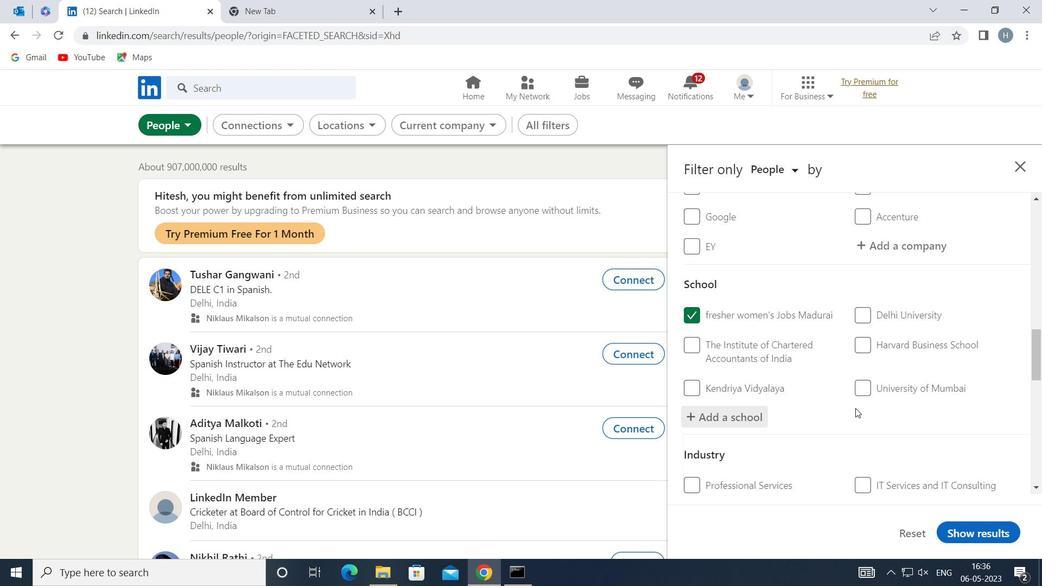 
Action: Mouse scrolled (848, 379) with delta (0, 0)
Screenshot: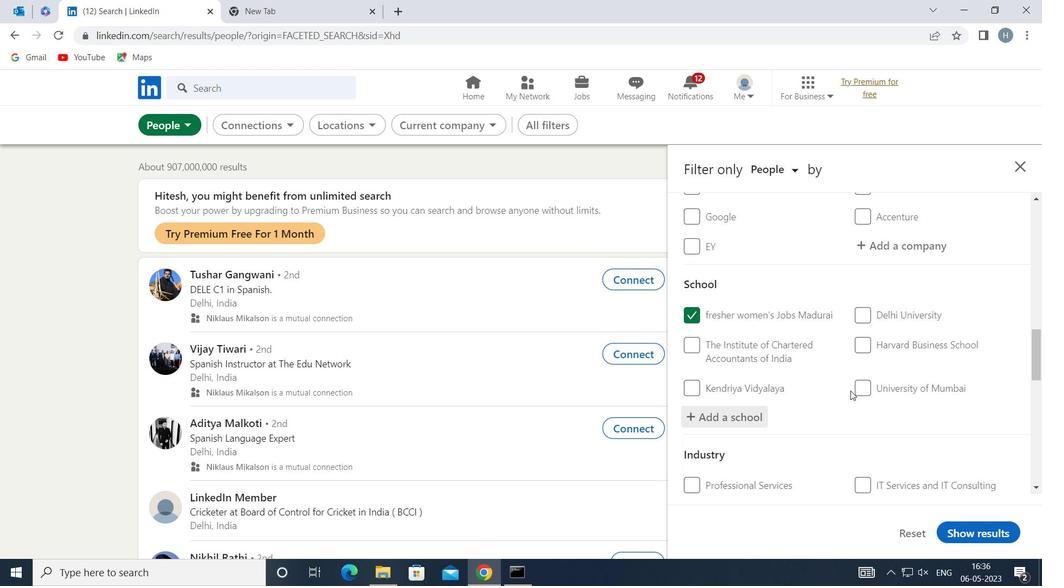 
Action: Mouse moved to (848, 376)
Screenshot: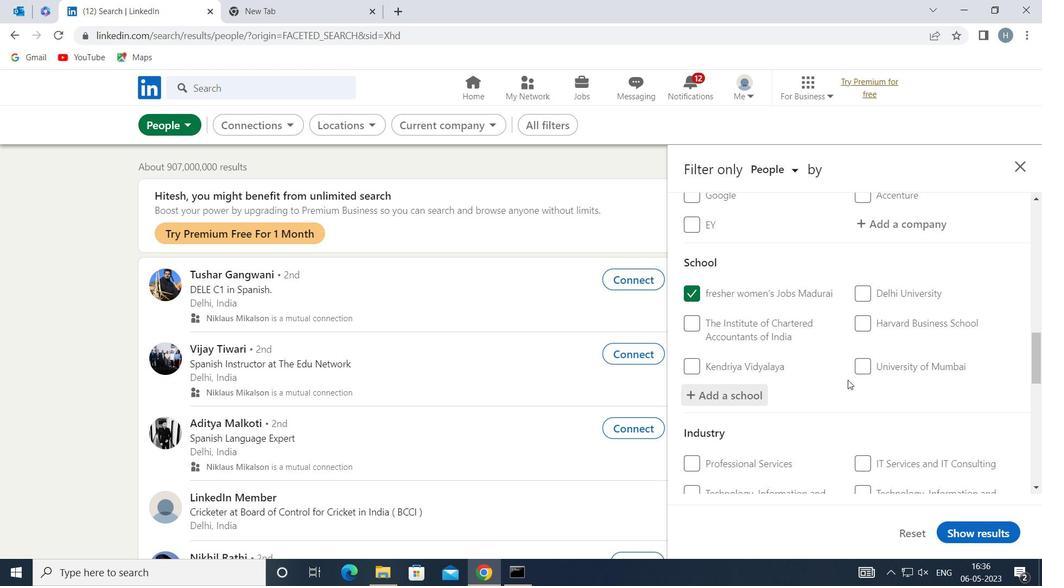 
Action: Mouse scrolled (848, 375) with delta (0, 0)
Screenshot: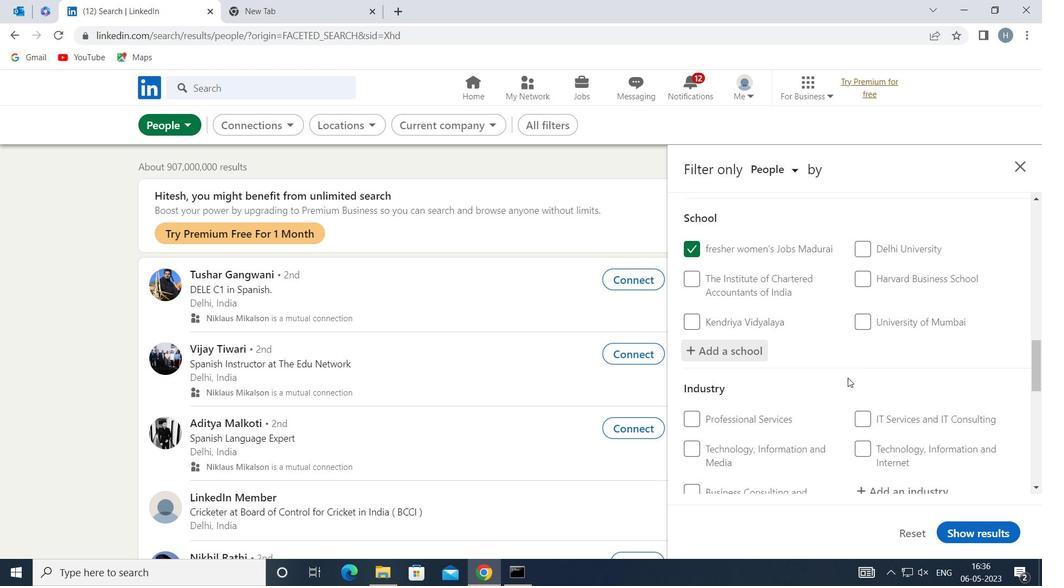
Action: Mouse moved to (899, 418)
Screenshot: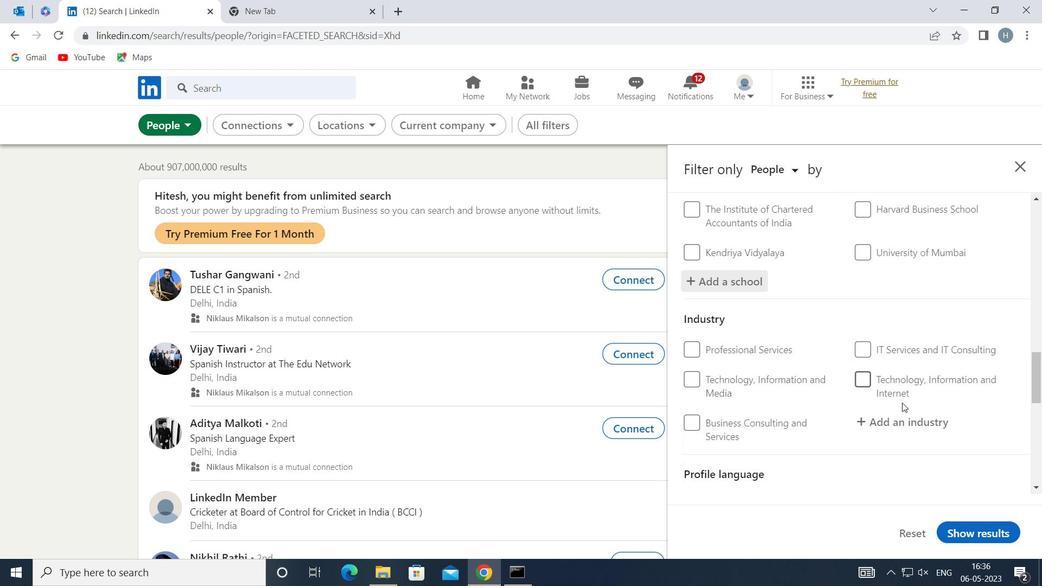 
Action: Mouse pressed left at (899, 418)
Screenshot: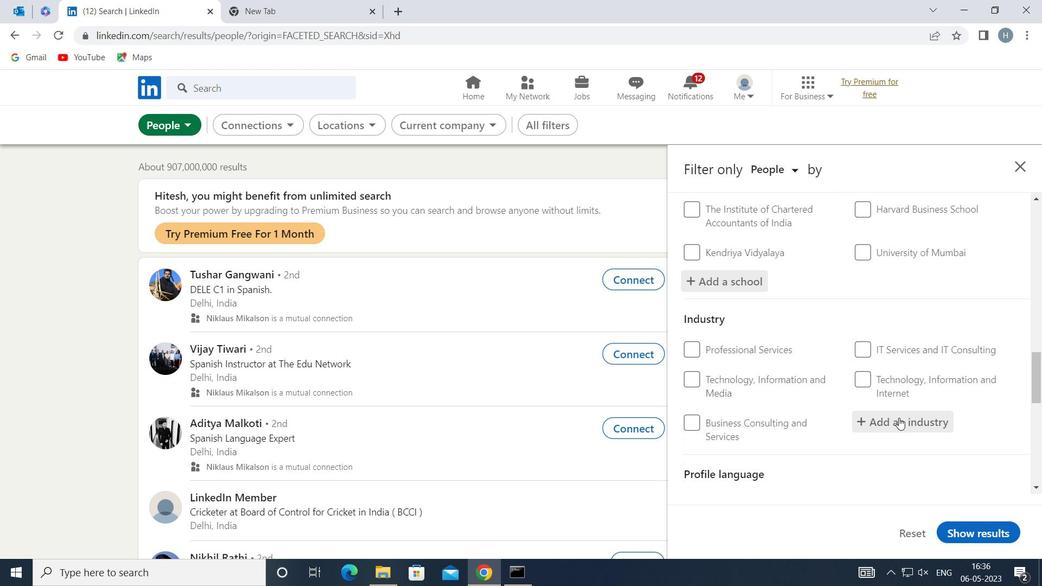 
Action: Key pressed <Key.shift>ENVI
Screenshot: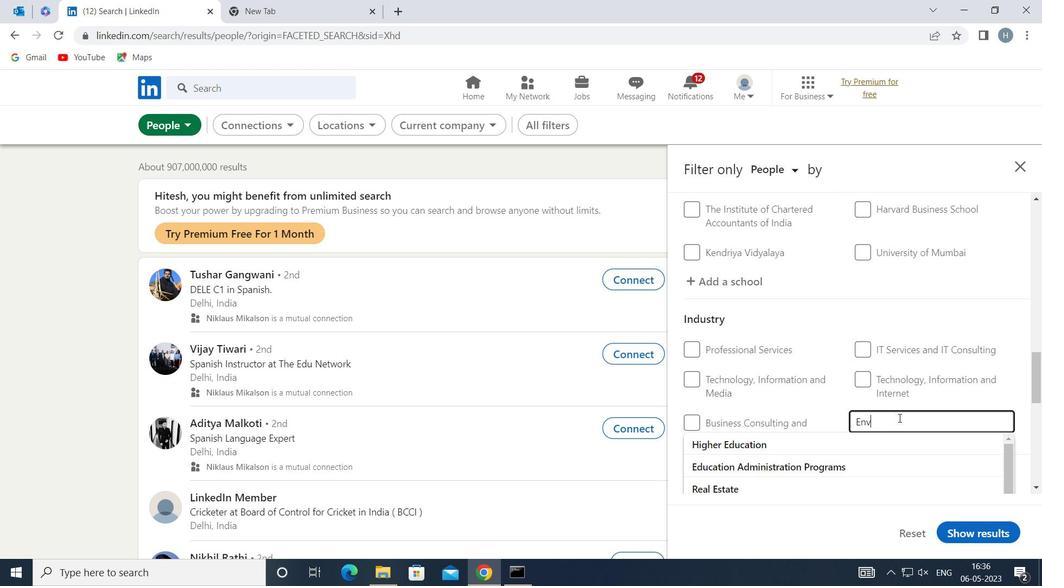 
Action: Mouse moved to (858, 462)
Screenshot: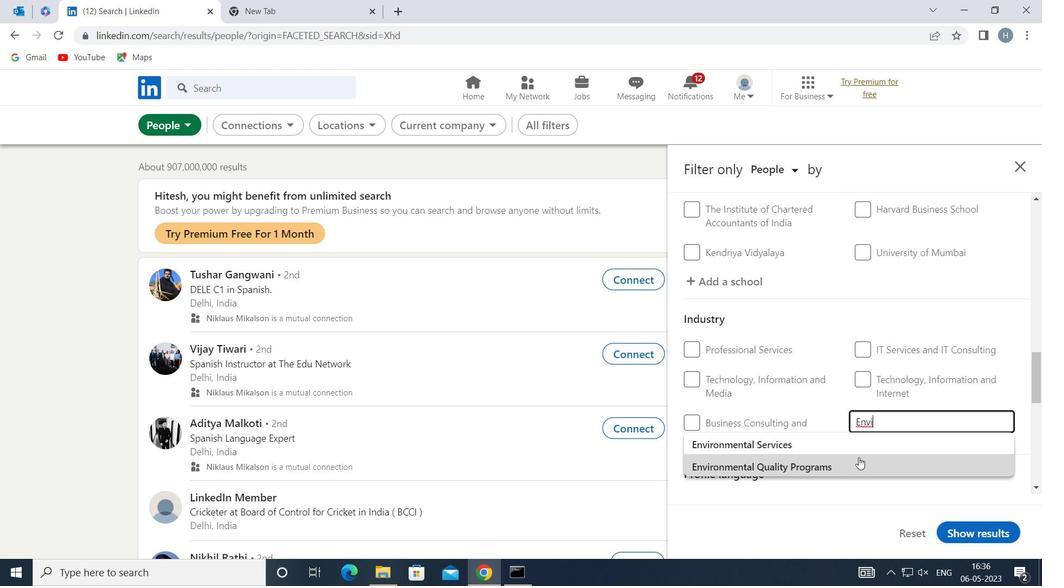 
Action: Mouse pressed left at (858, 462)
Screenshot: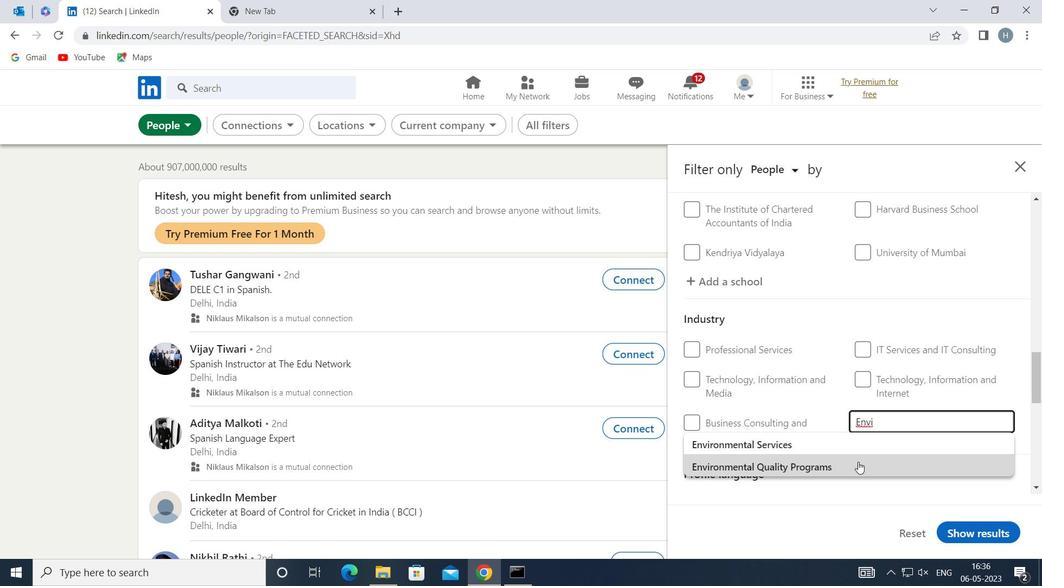 
Action: Mouse moved to (820, 411)
Screenshot: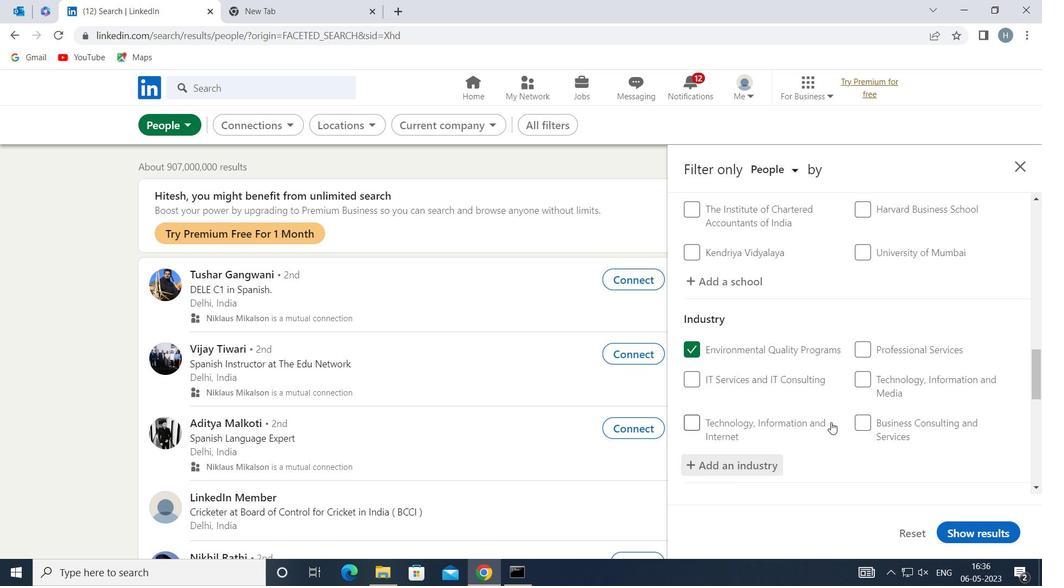 
Action: Mouse scrolled (820, 411) with delta (0, 0)
Screenshot: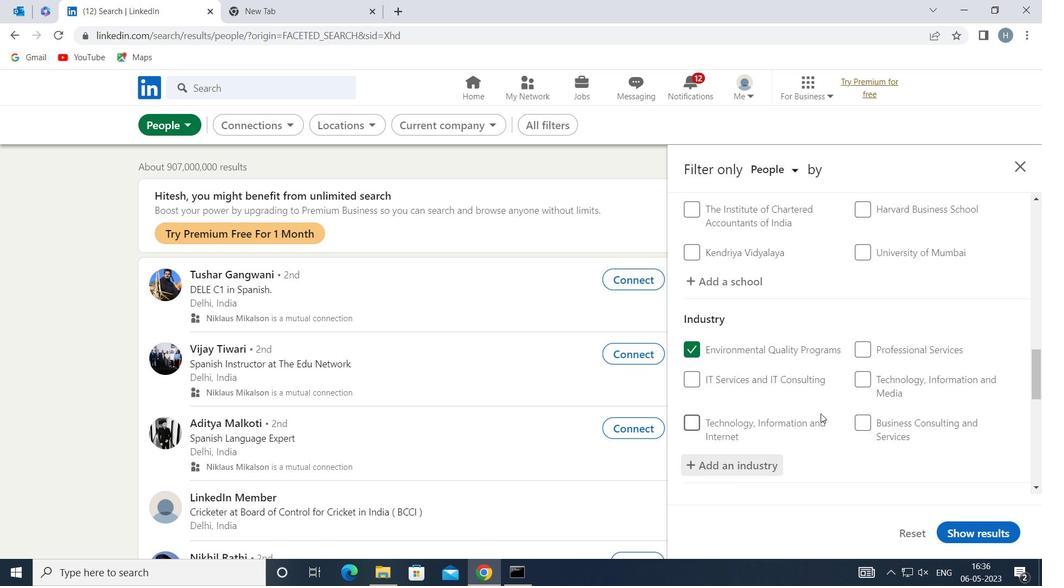 
Action: Mouse moved to (820, 401)
Screenshot: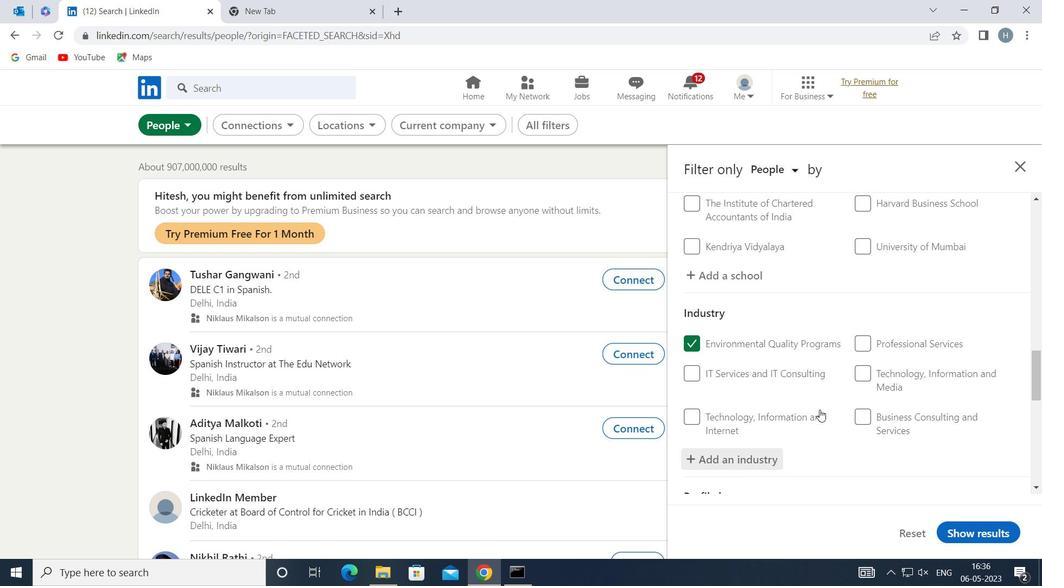 
Action: Mouse scrolled (820, 400) with delta (0, 0)
Screenshot: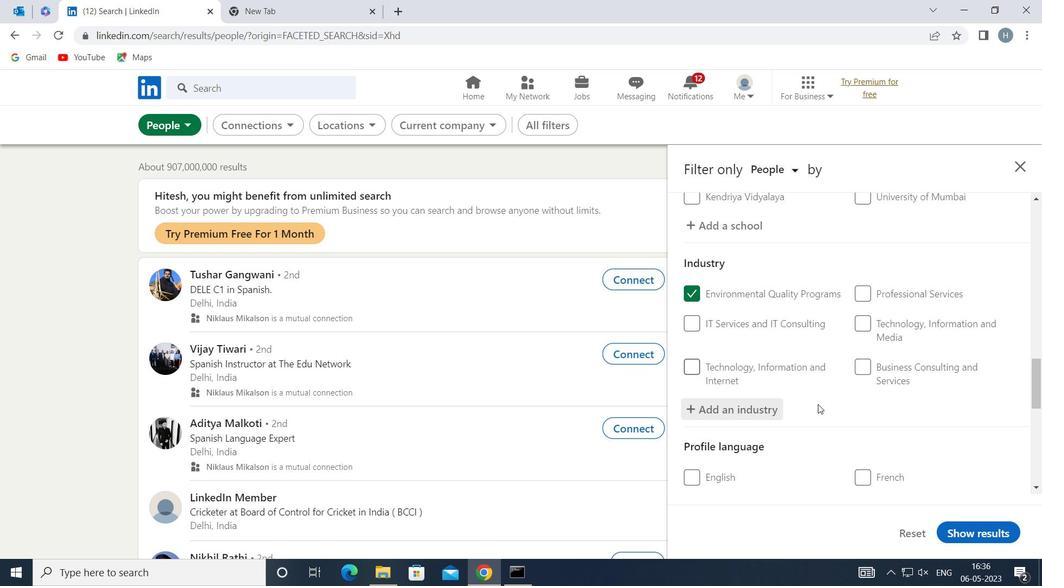
Action: Mouse moved to (822, 398)
Screenshot: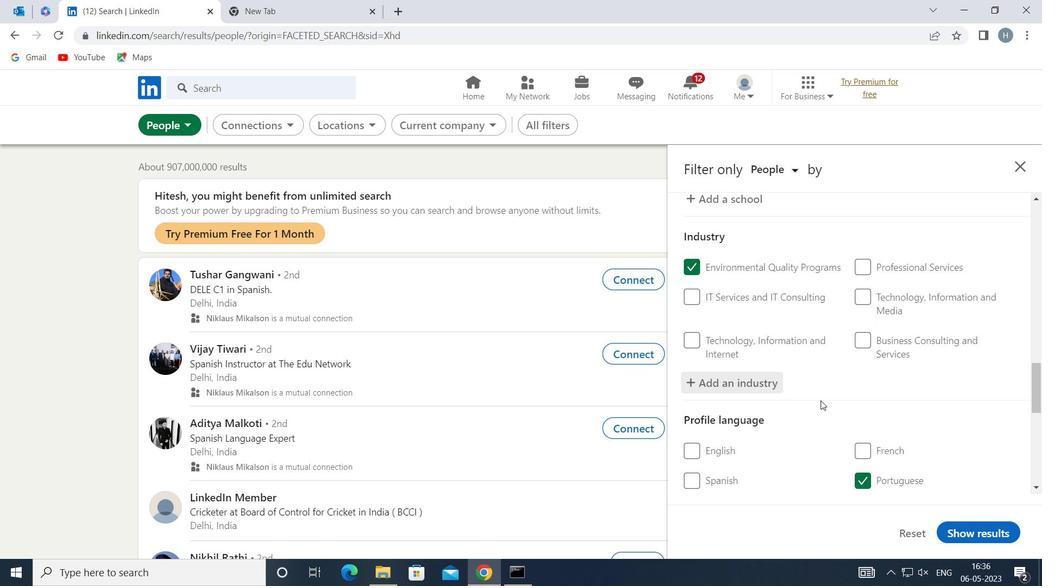 
Action: Mouse scrolled (822, 398) with delta (0, 0)
Screenshot: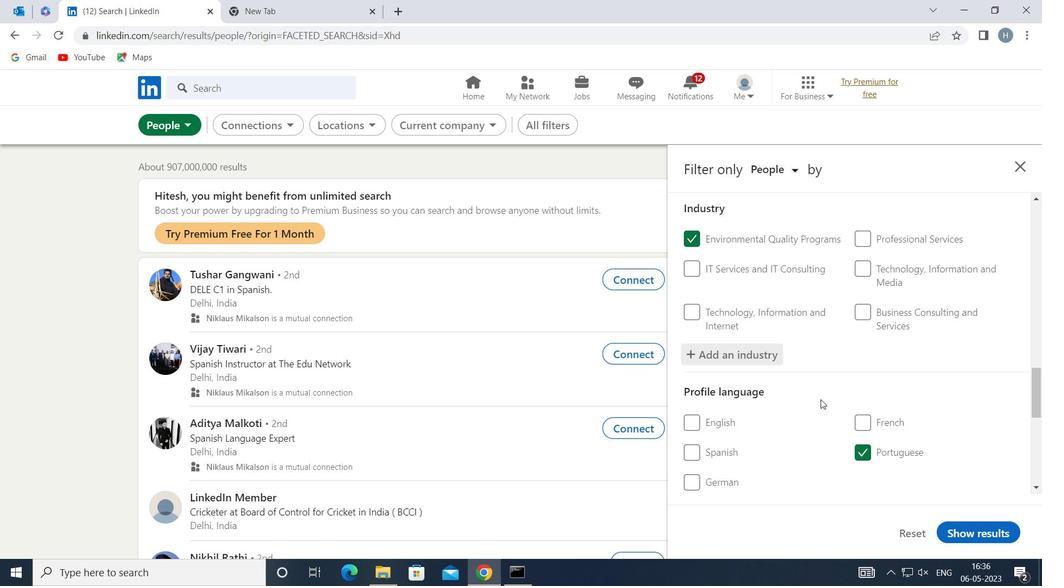 
Action: Mouse moved to (828, 396)
Screenshot: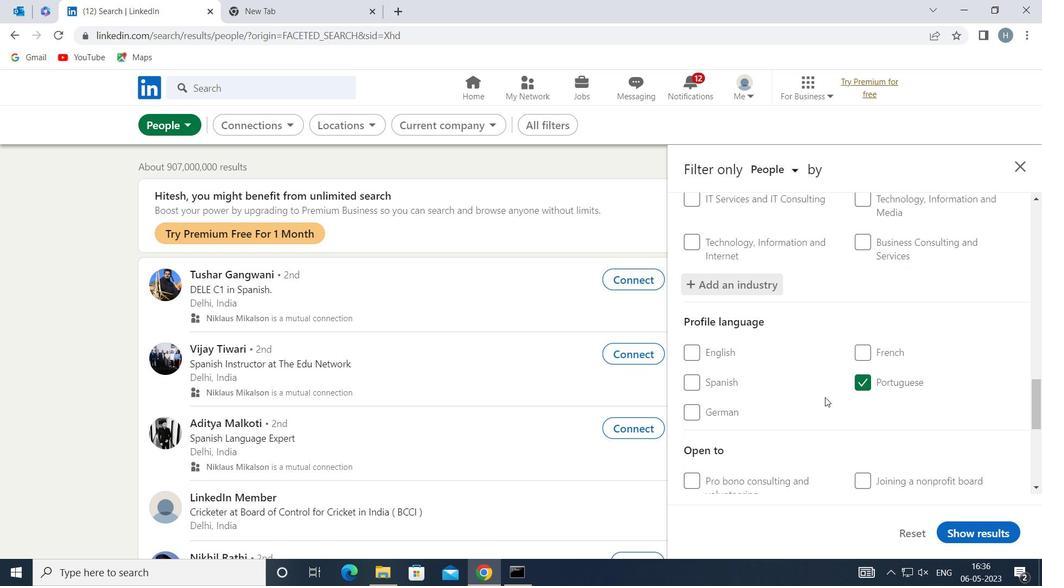 
Action: Mouse scrolled (828, 396) with delta (0, 0)
Screenshot: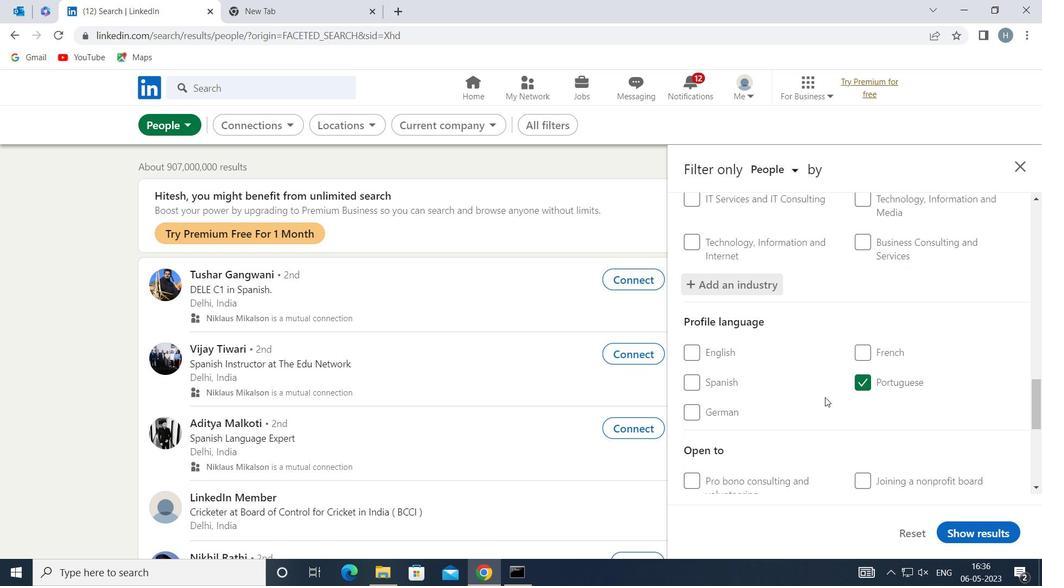 
Action: Mouse moved to (839, 393)
Screenshot: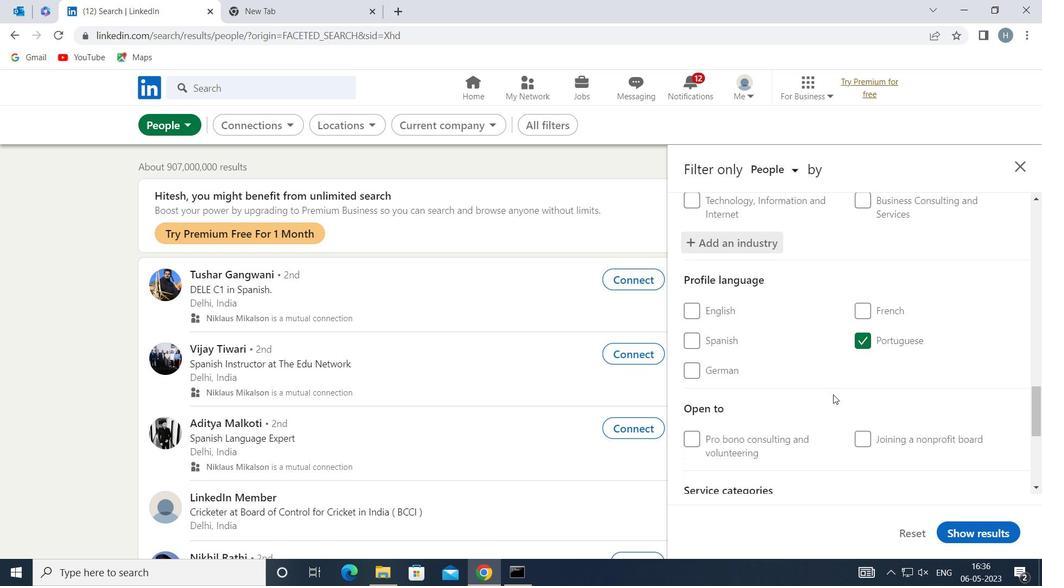 
Action: Mouse scrolled (839, 392) with delta (0, 0)
Screenshot: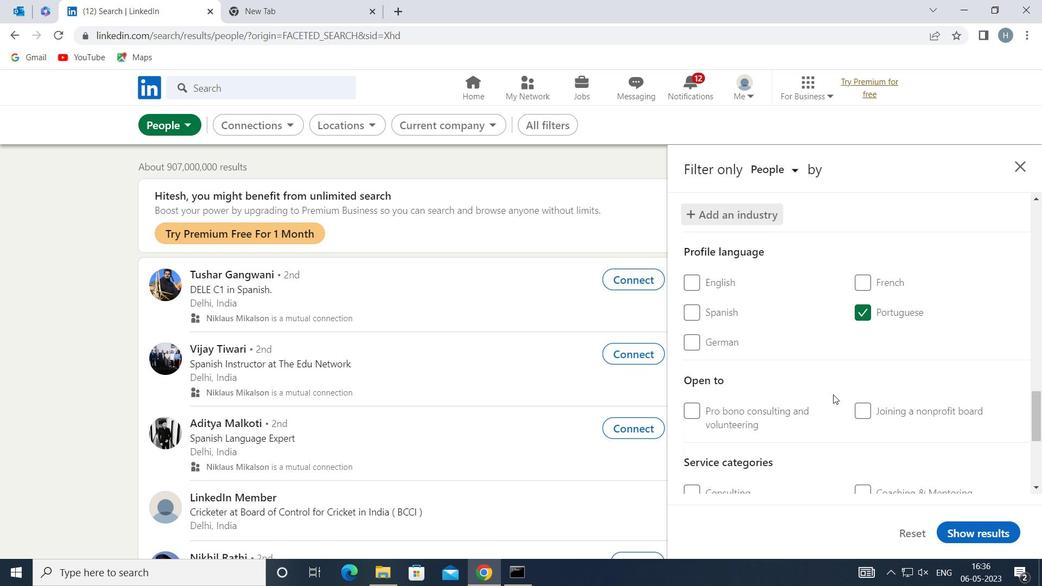 
Action: Mouse moved to (897, 419)
Screenshot: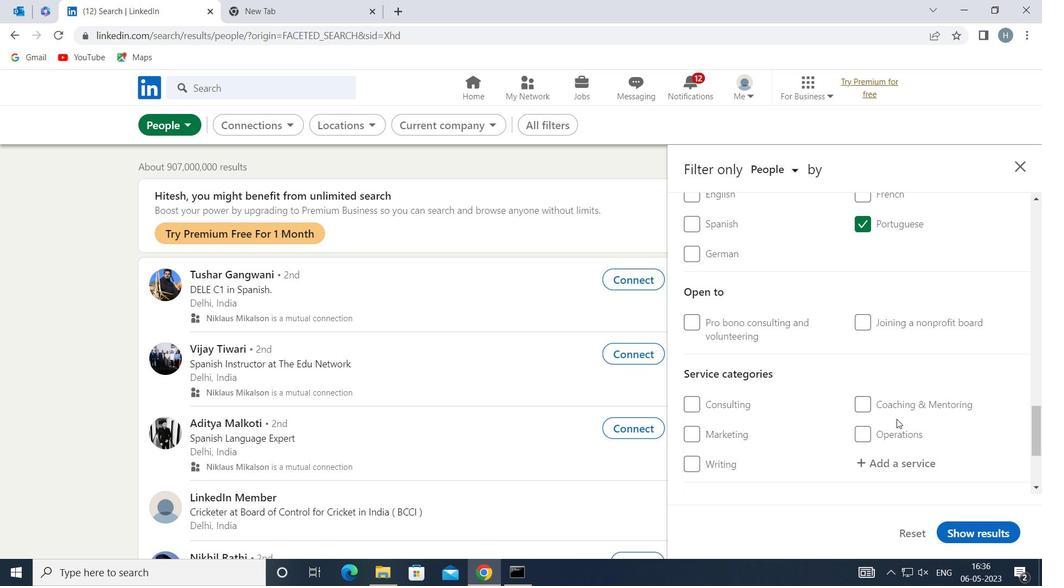
Action: Mouse scrolled (897, 419) with delta (0, 0)
Screenshot: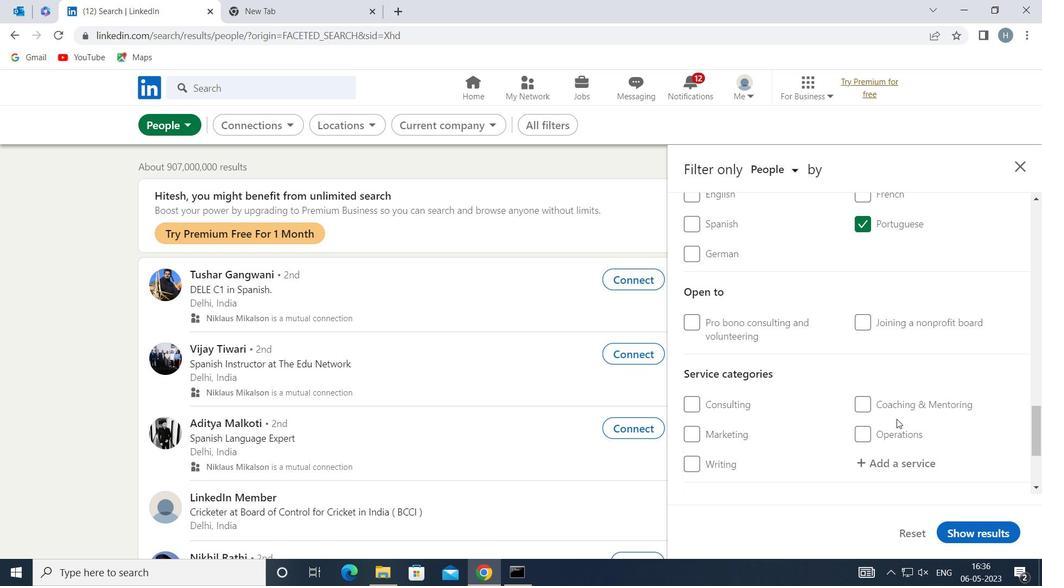 
Action: Mouse moved to (908, 393)
Screenshot: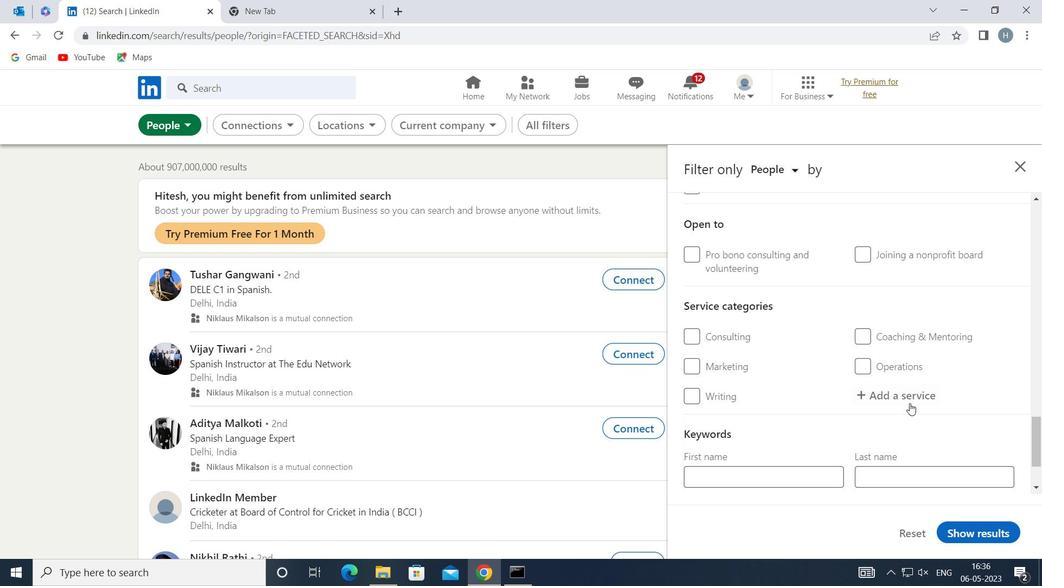
Action: Mouse pressed left at (908, 393)
Screenshot: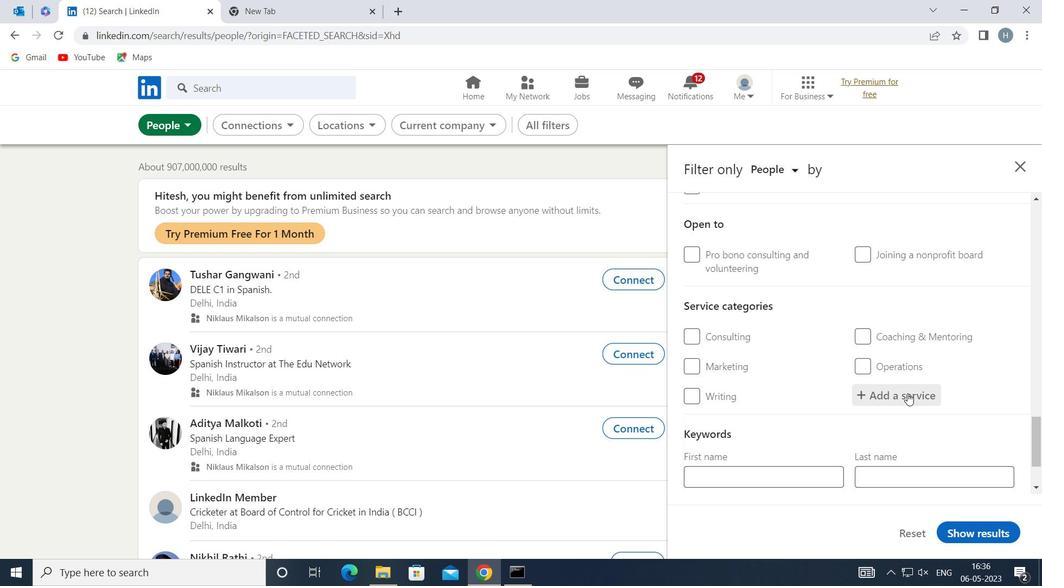 
Action: Key pressed <Key.shift>MARKET<Key.space><Key.shift>RESEA
Screenshot: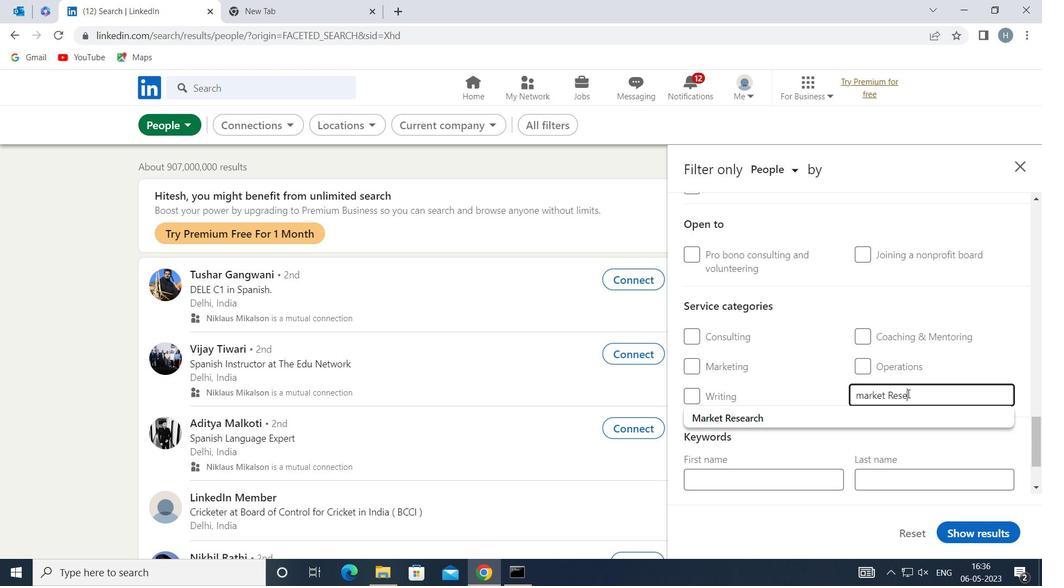
Action: Mouse moved to (873, 411)
Screenshot: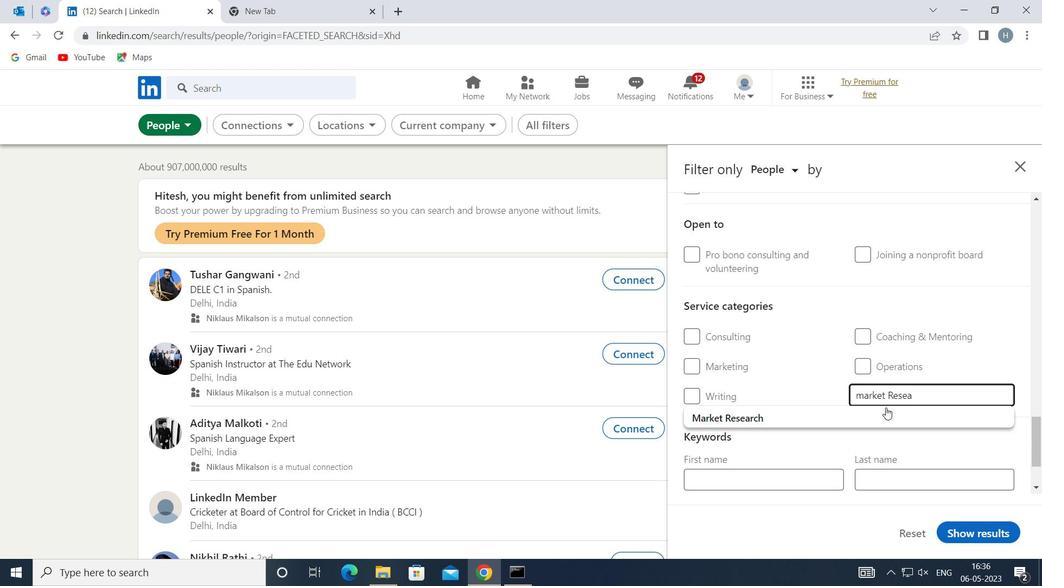 
Action: Mouse pressed left at (873, 411)
Screenshot: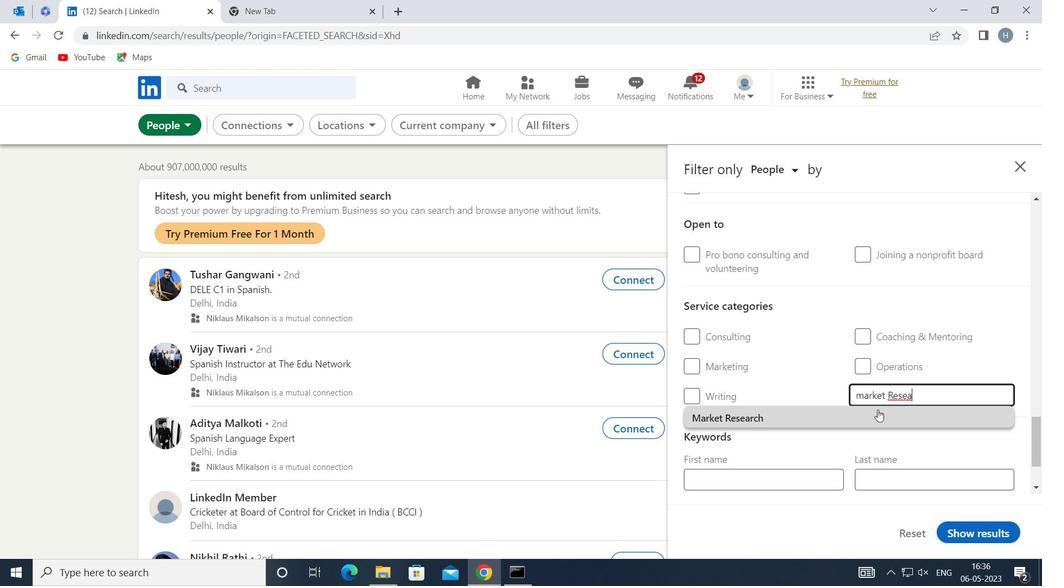
Action: Mouse moved to (827, 443)
Screenshot: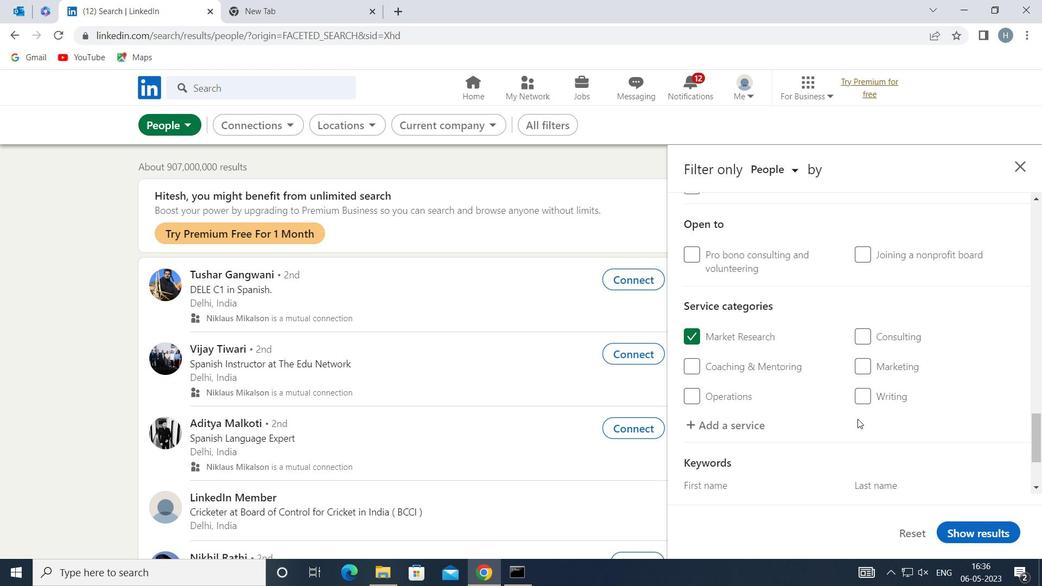 
Action: Mouse scrolled (827, 442) with delta (0, 0)
Screenshot: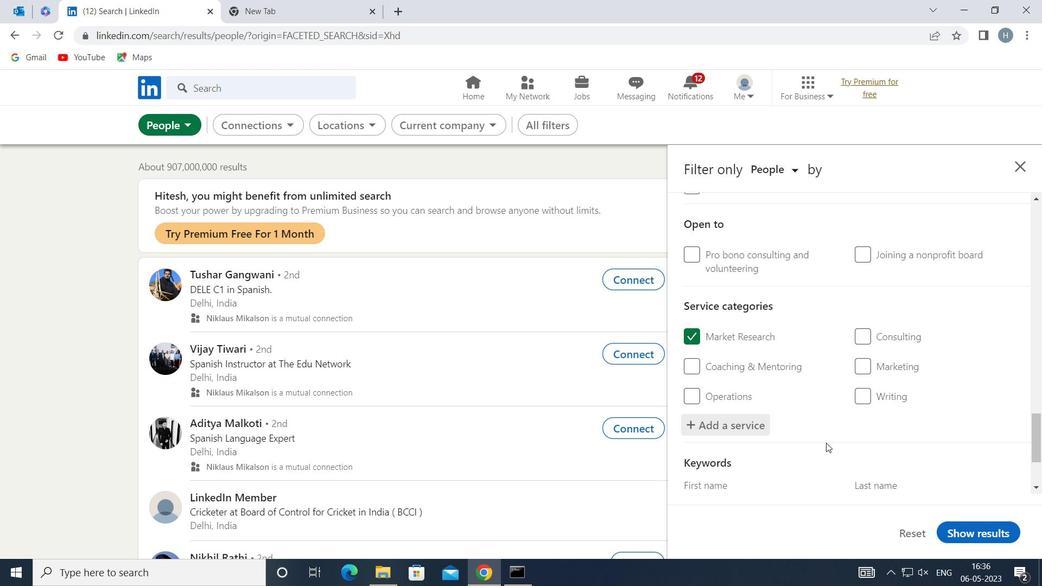 
Action: Mouse scrolled (827, 442) with delta (0, 0)
Screenshot: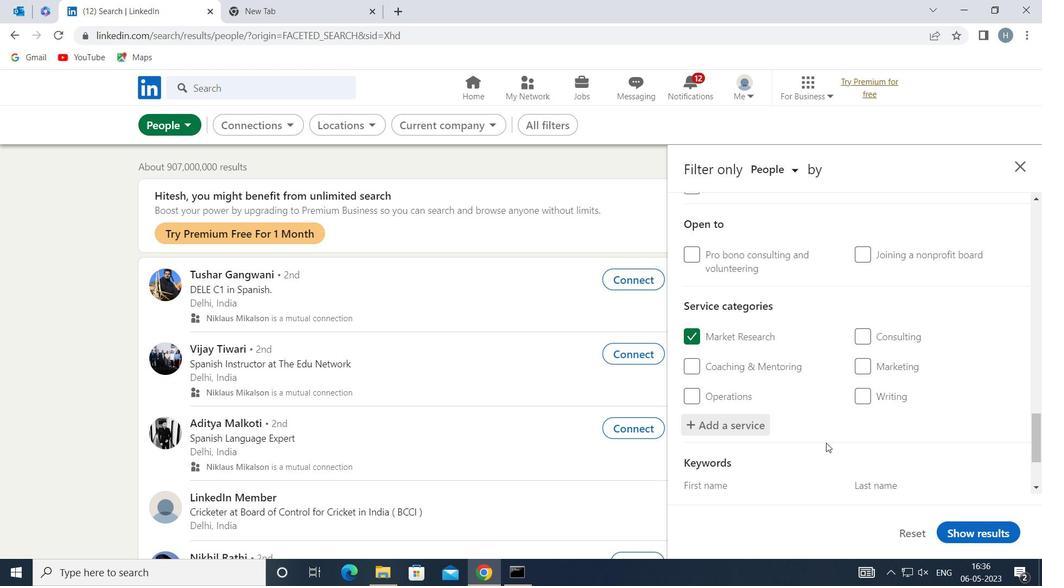 
Action: Mouse moved to (826, 438)
Screenshot: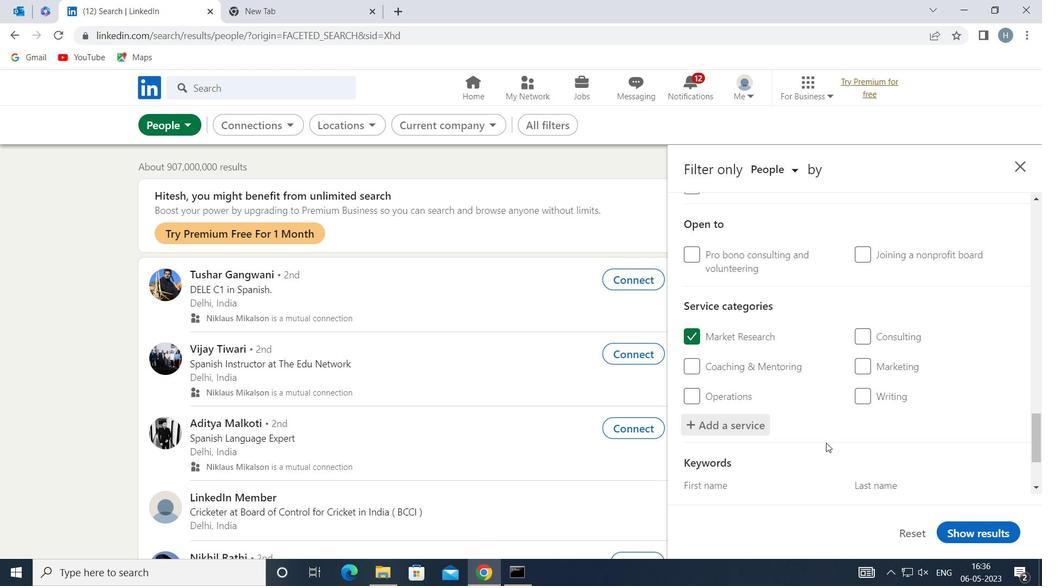 
Action: Mouse scrolled (826, 438) with delta (0, 0)
Screenshot: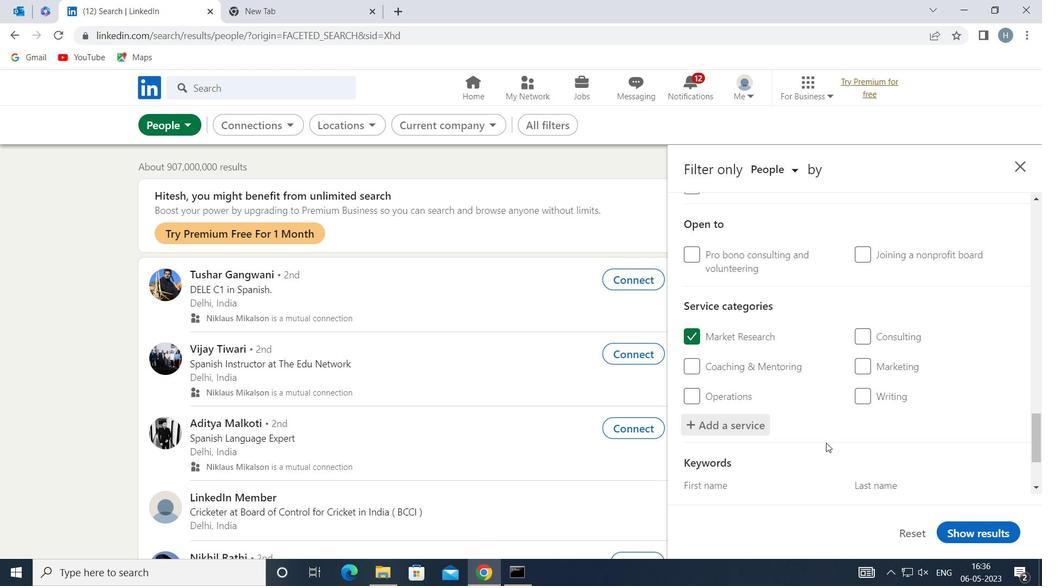 
Action: Mouse moved to (828, 420)
Screenshot: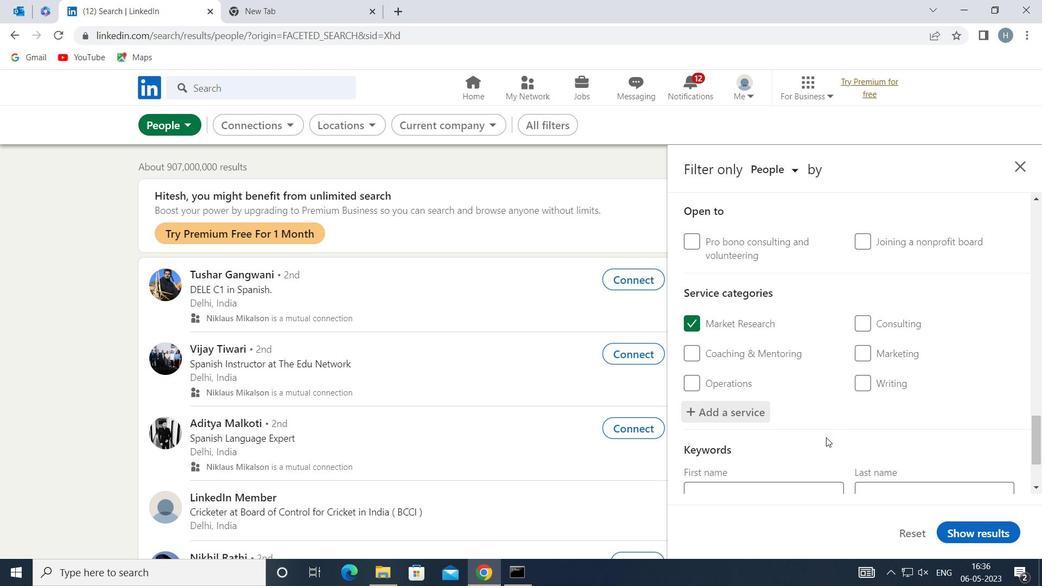 
Action: Mouse scrolled (828, 419) with delta (0, 0)
Screenshot: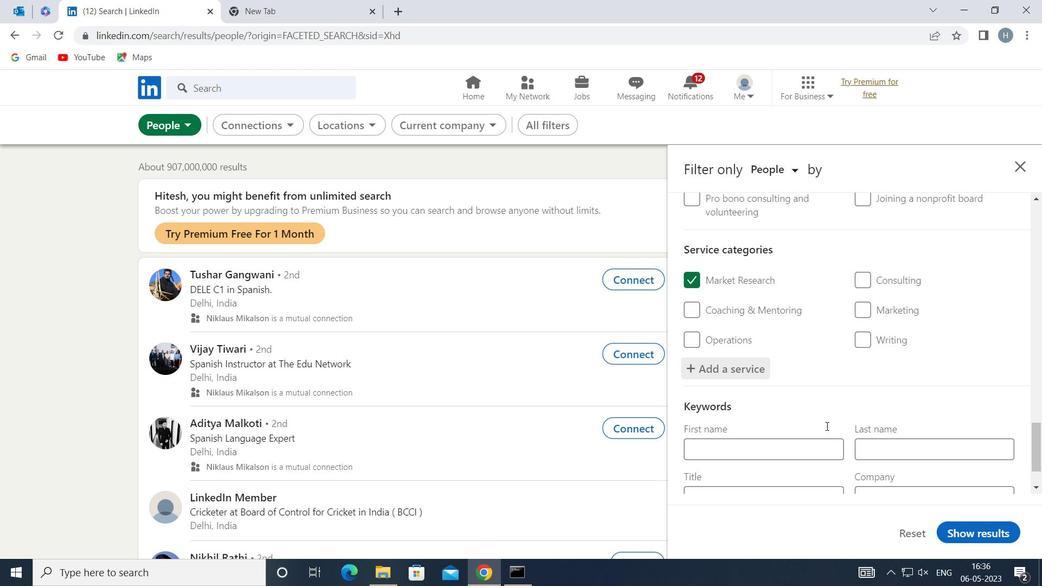 
Action: Mouse scrolled (828, 419) with delta (0, 0)
Screenshot: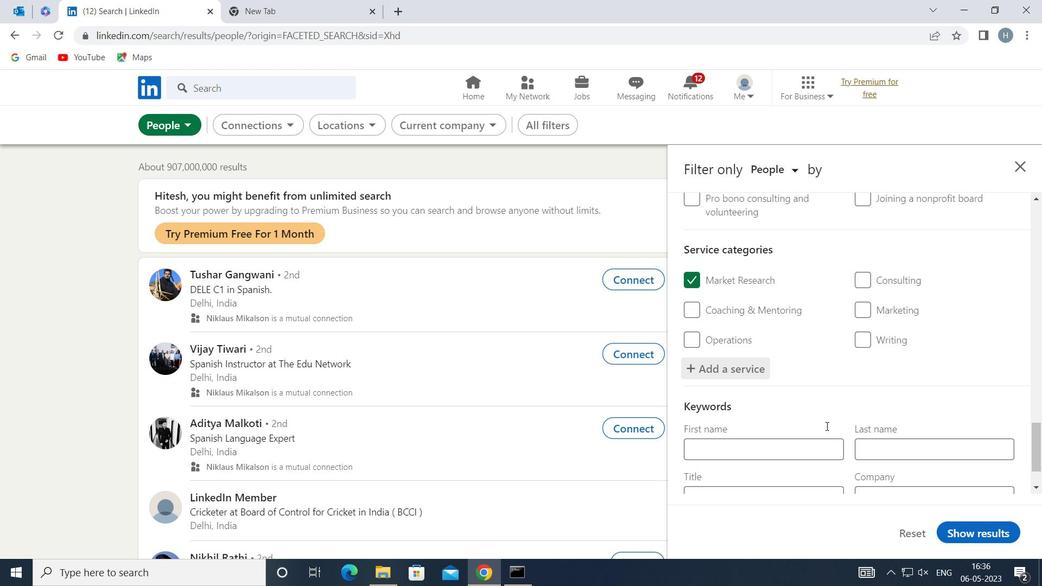 
Action: Mouse scrolled (828, 419) with delta (0, 0)
Screenshot: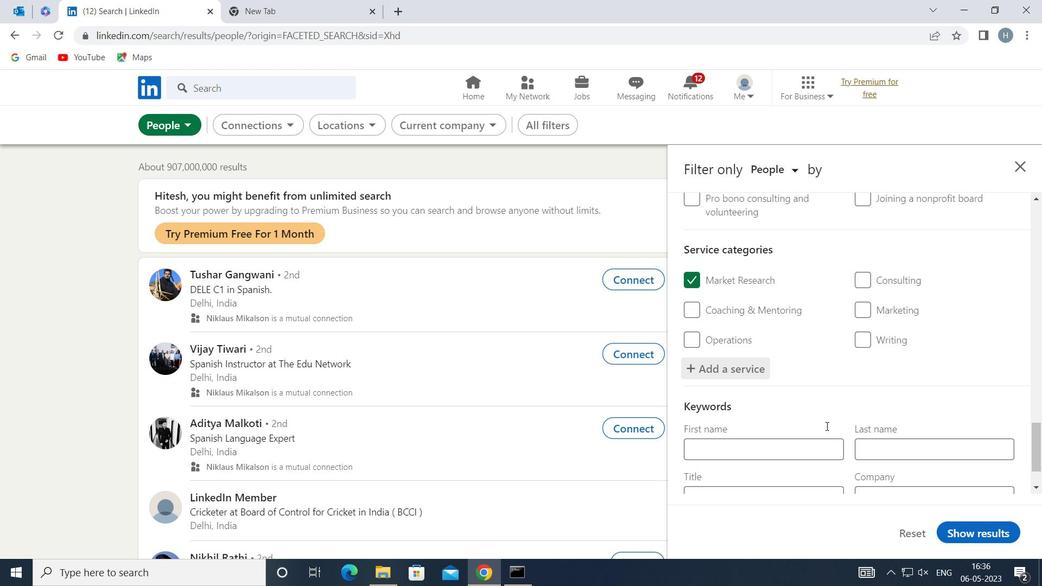 
Action: Mouse moved to (798, 429)
Screenshot: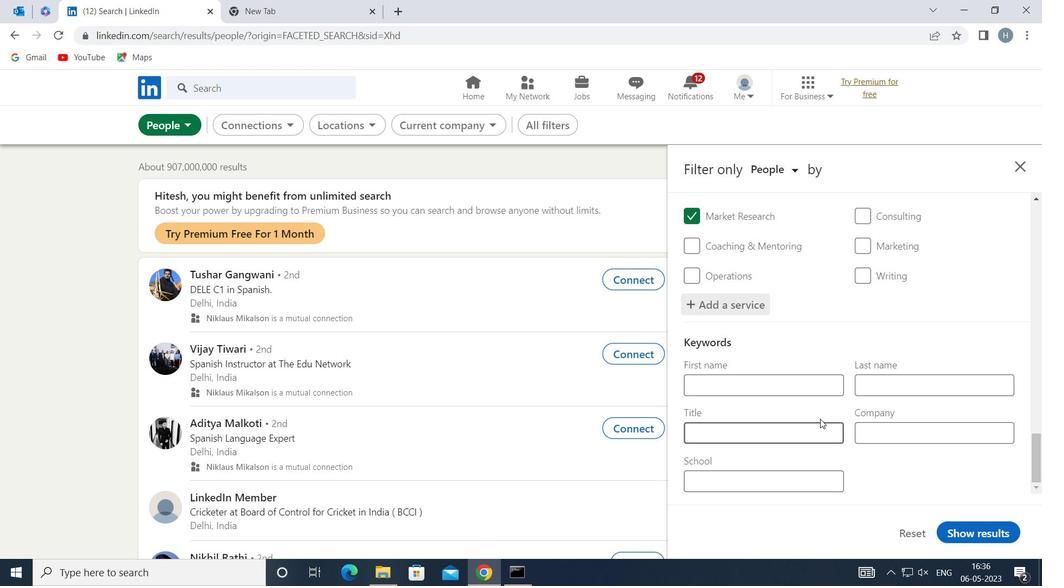 
Action: Mouse pressed left at (798, 429)
Screenshot: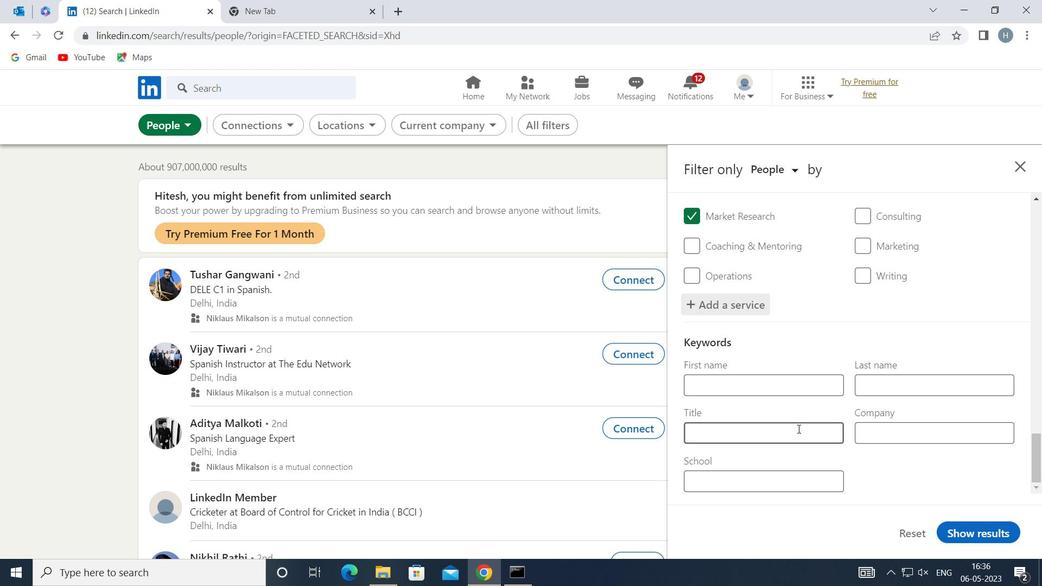 
Action: Key pressed <Key.shift>COMPUTER<Key.space><Key.shift>PROGRAMMER
Screenshot: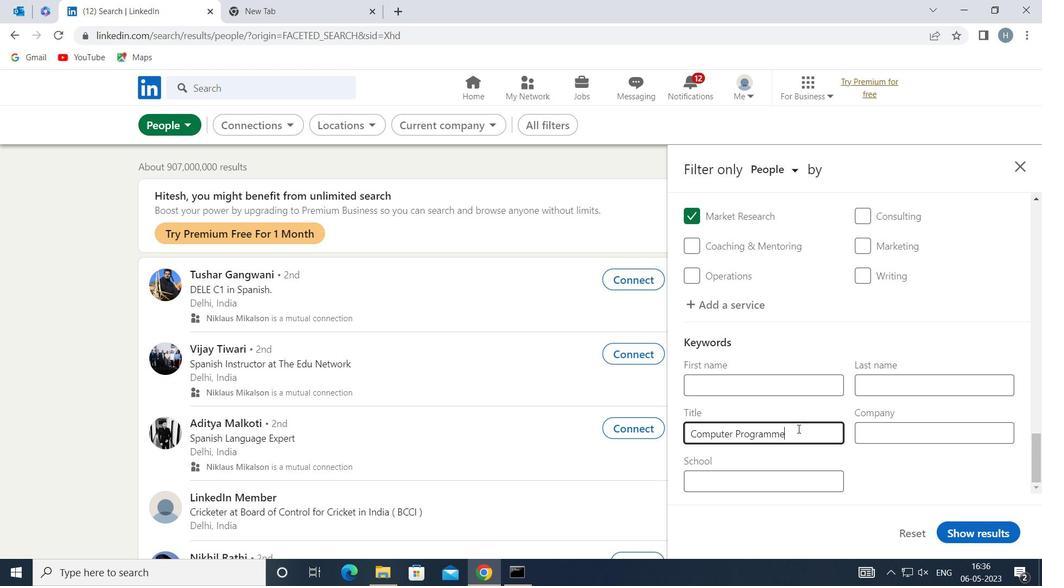
Action: Mouse moved to (982, 528)
Screenshot: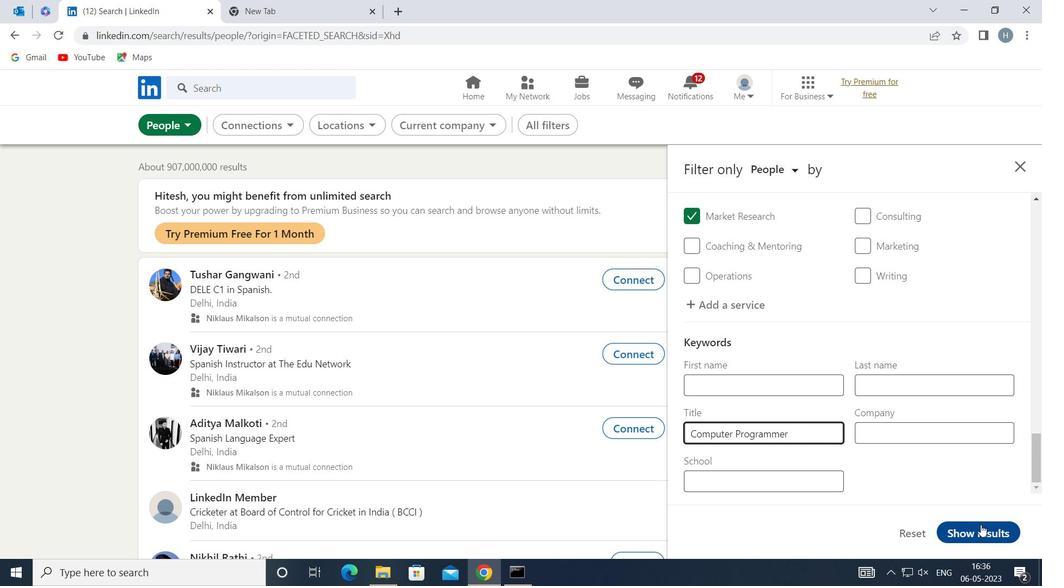 
Action: Mouse pressed left at (982, 528)
Screenshot: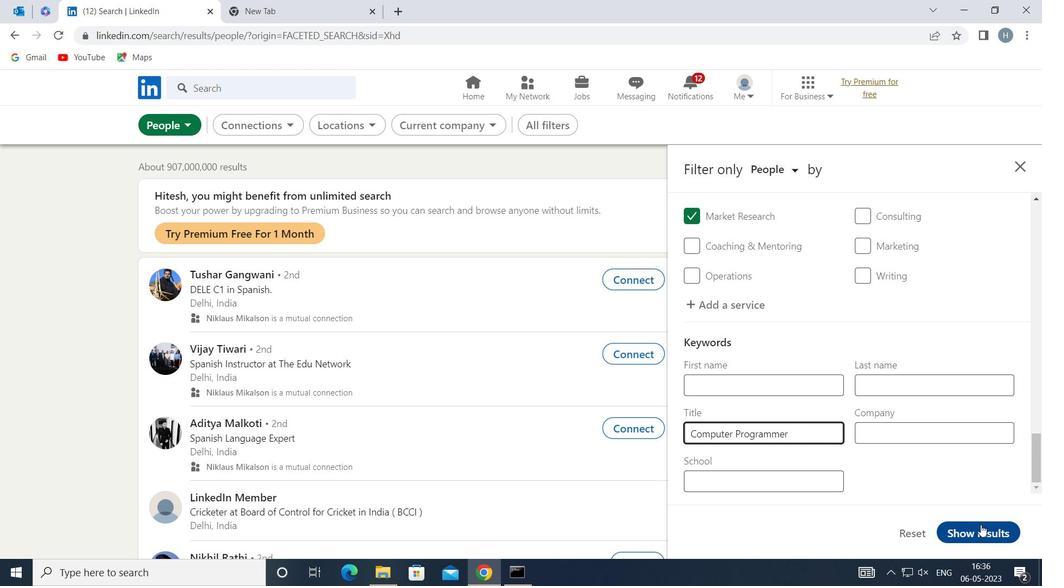 
Action: Mouse moved to (679, 411)
Screenshot: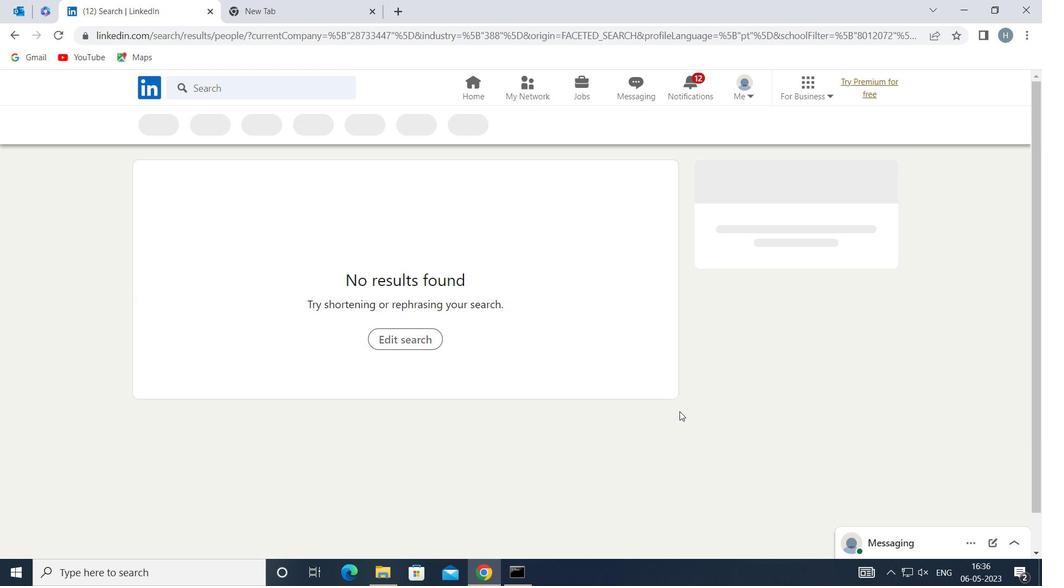 
